 Task: Find connections with filter location Nuuk with filter topic #propertywith filter profile language French with filter current company Rotork with filter school Davangere University, Davangere with filter industry Community Development and Urban Planning with filter service category Date Entry with filter keywords title Safety Engineer
Action: Mouse moved to (325, 281)
Screenshot: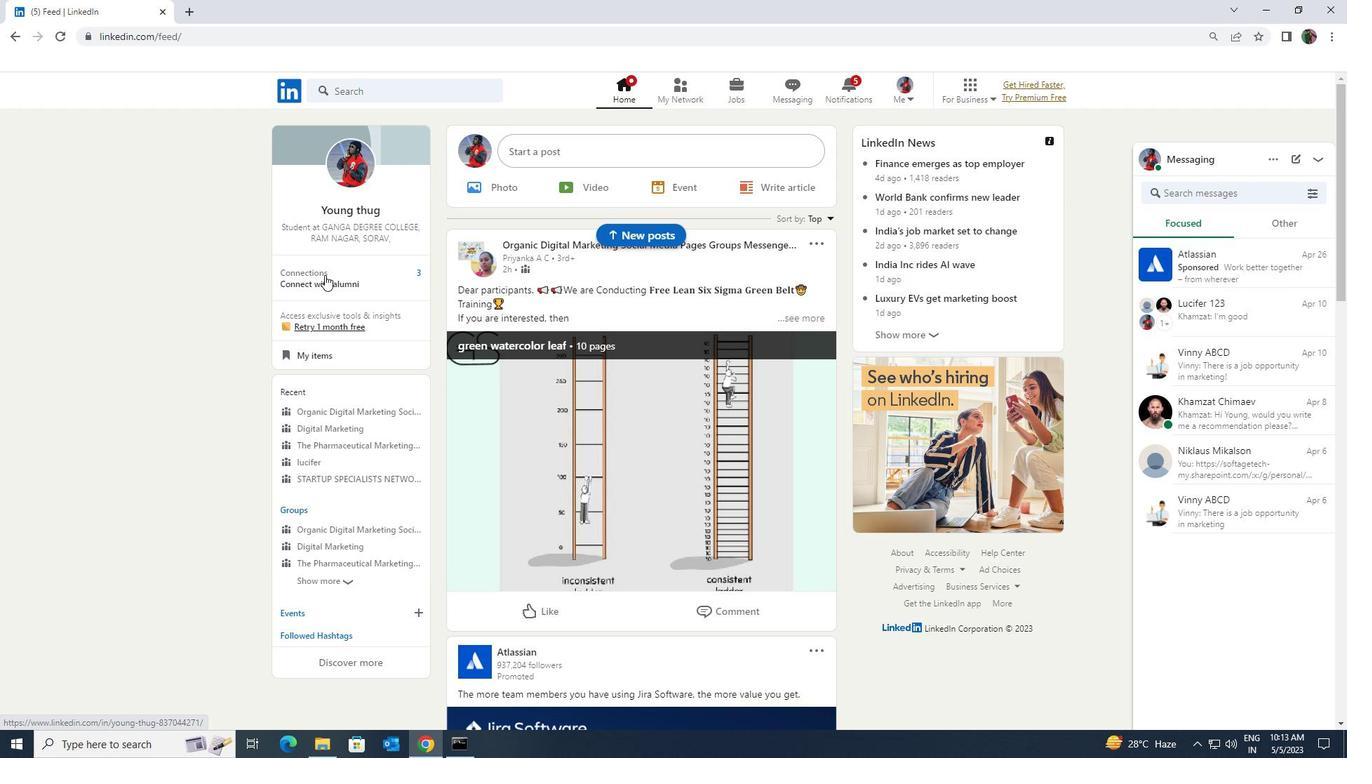
Action: Mouse pressed left at (325, 281)
Screenshot: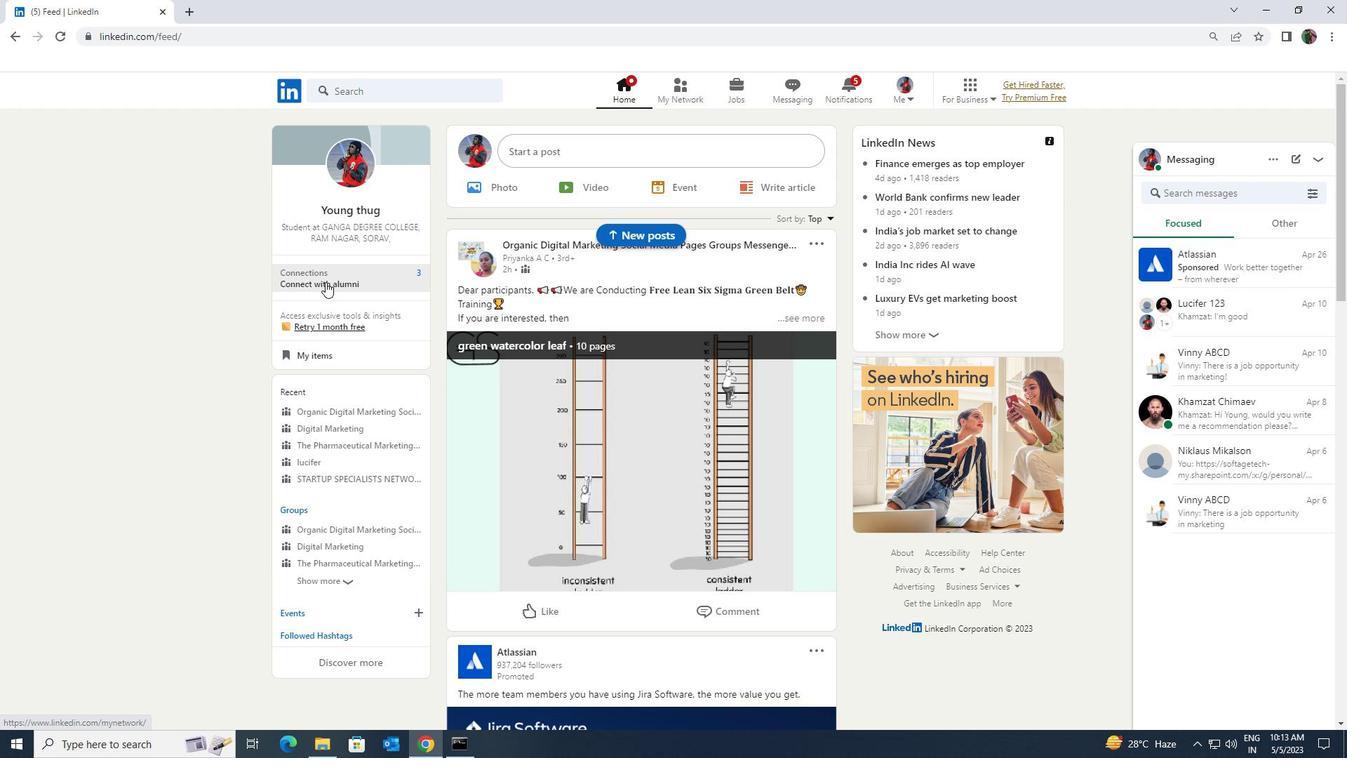 
Action: Mouse moved to (332, 170)
Screenshot: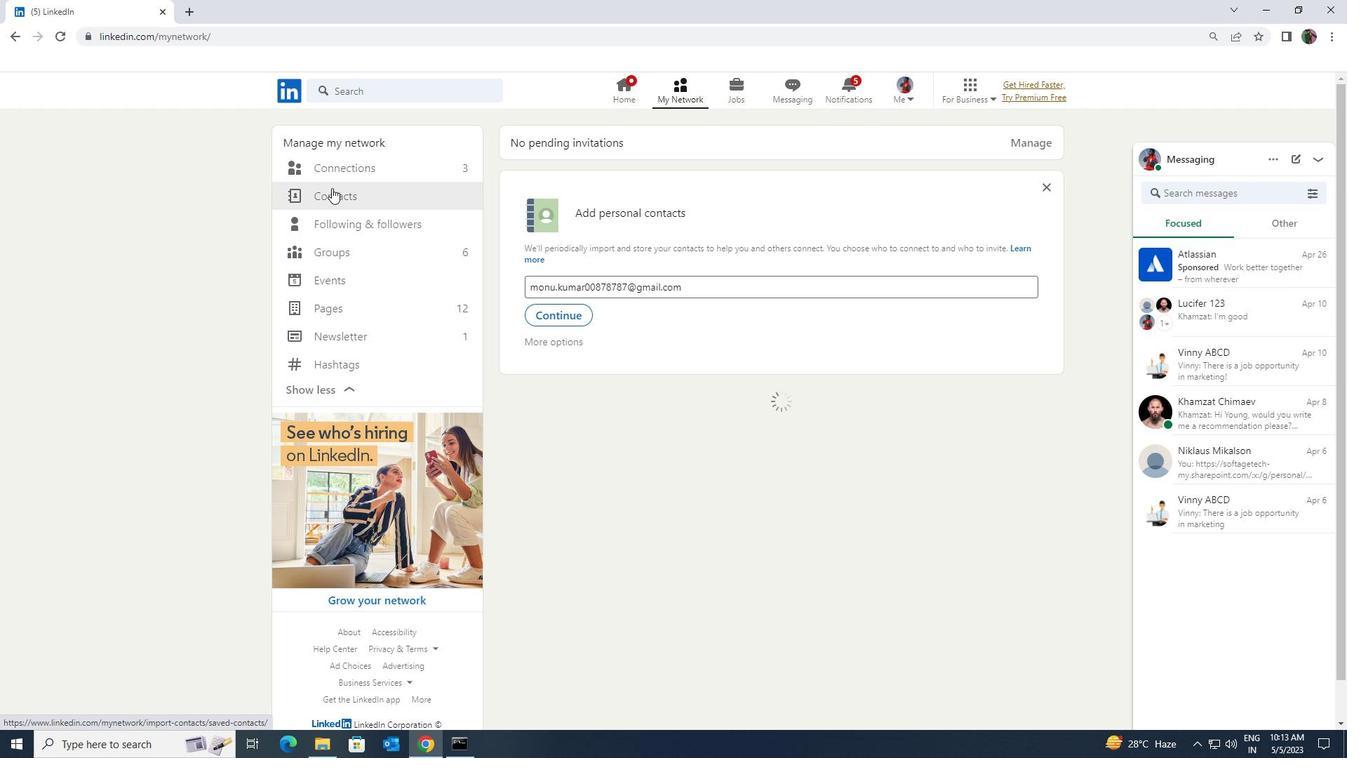 
Action: Mouse pressed left at (332, 170)
Screenshot: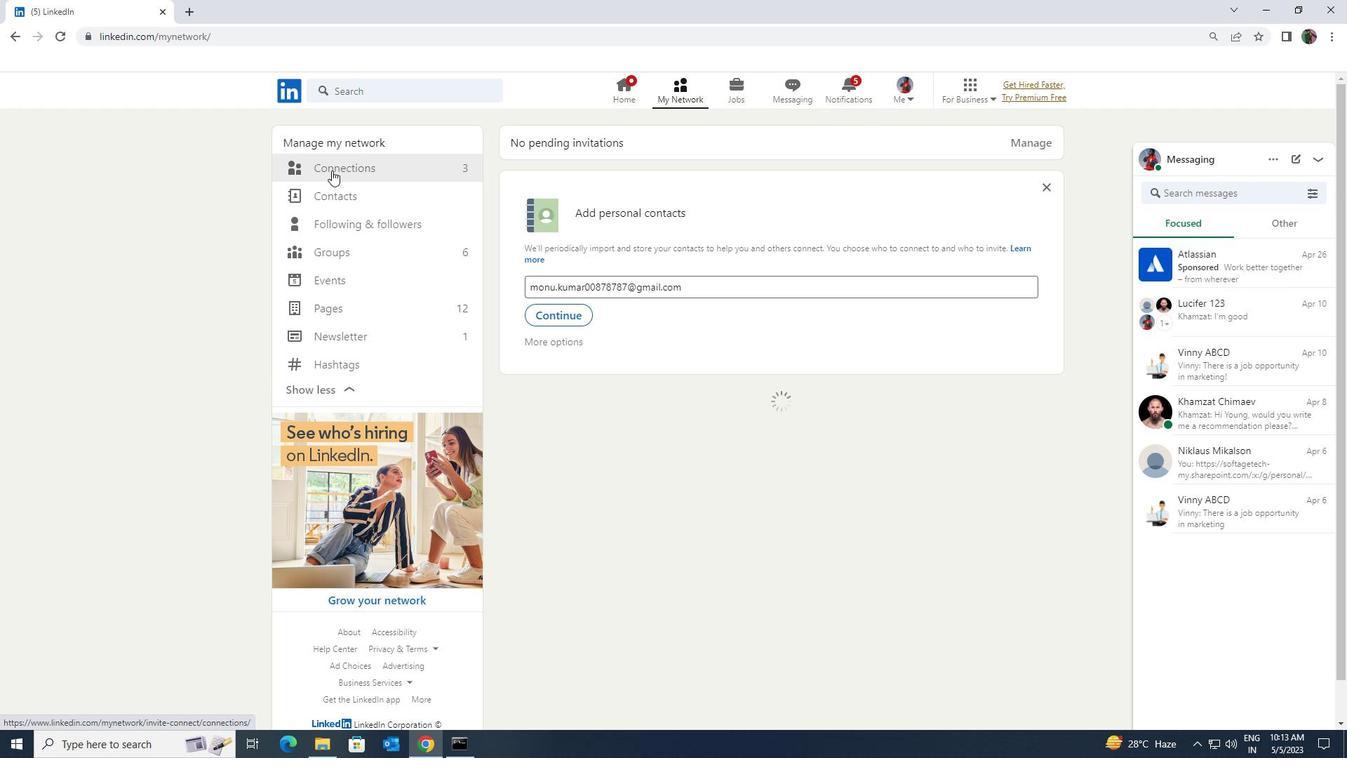 
Action: Mouse moved to (753, 169)
Screenshot: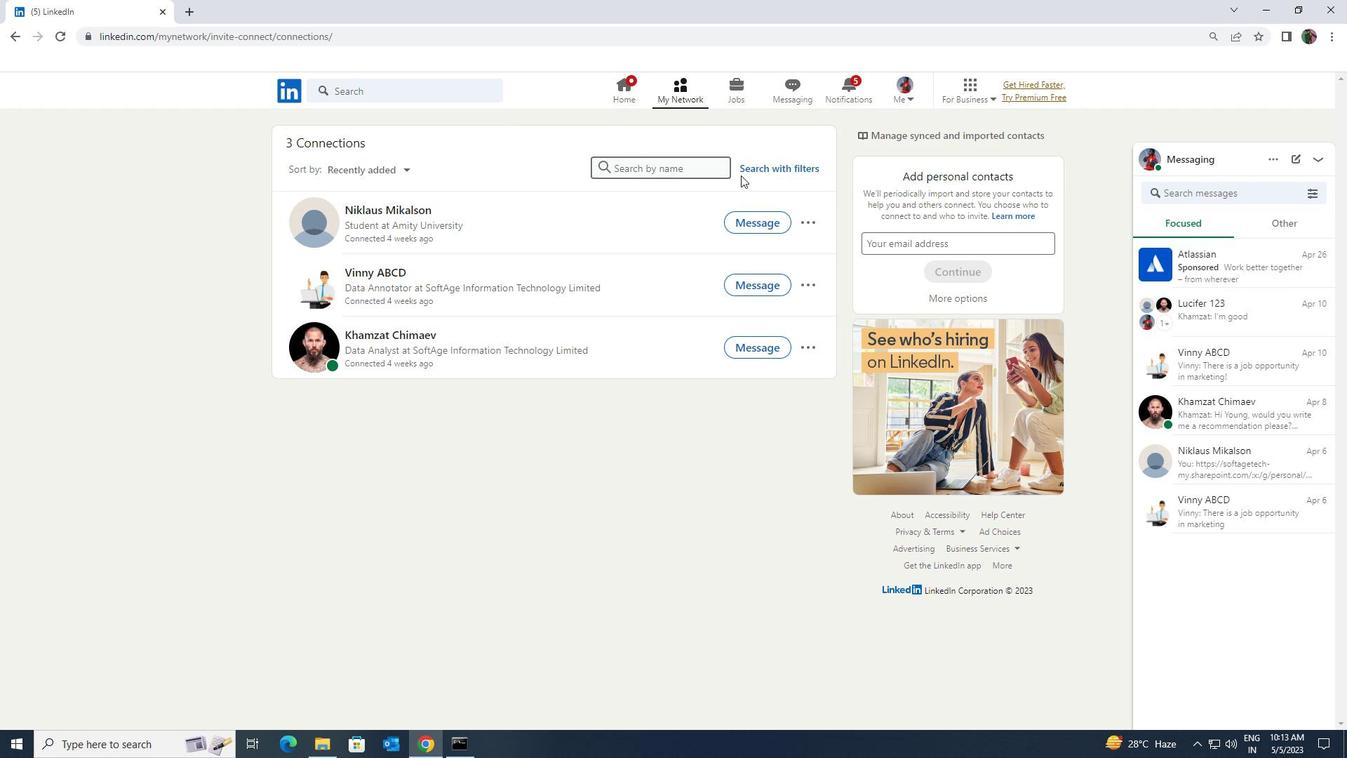
Action: Mouse pressed left at (753, 169)
Screenshot: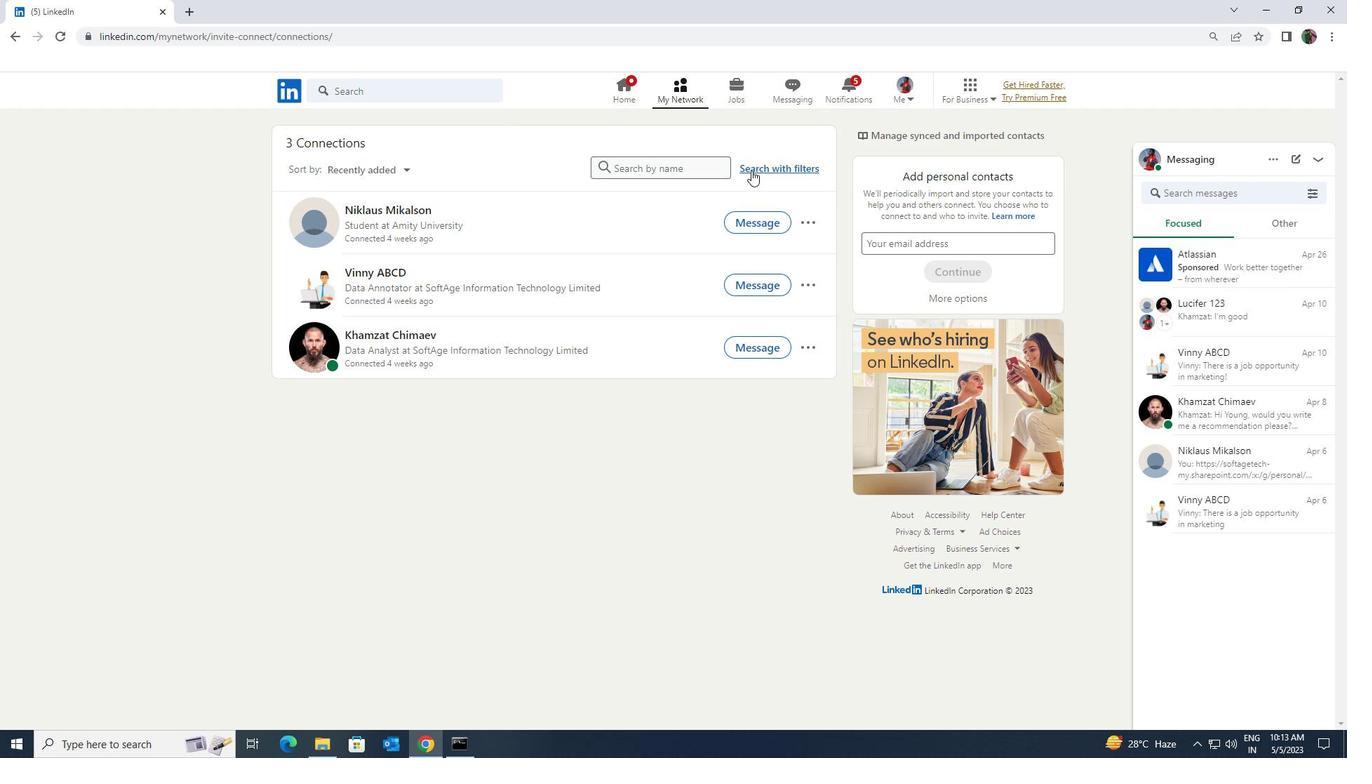 
Action: Mouse moved to (701, 133)
Screenshot: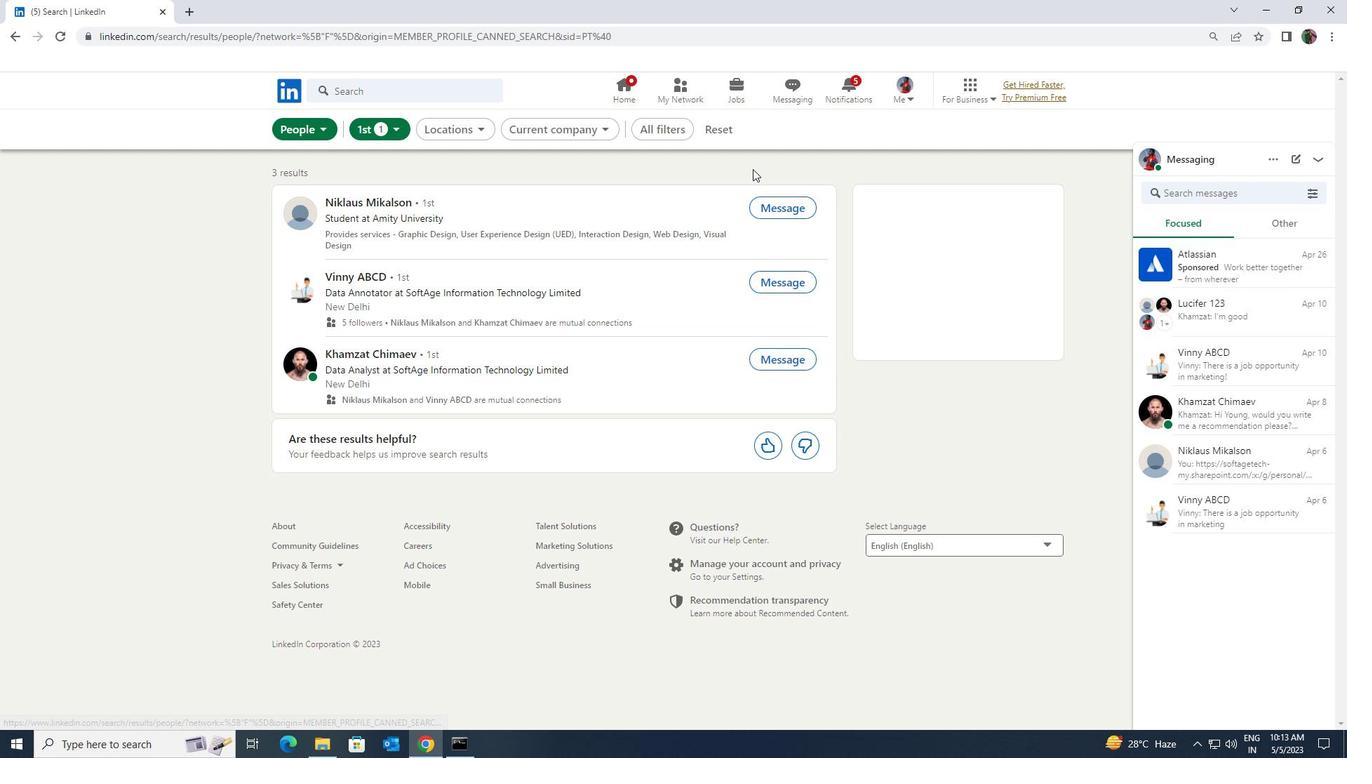 
Action: Mouse pressed left at (701, 133)
Screenshot: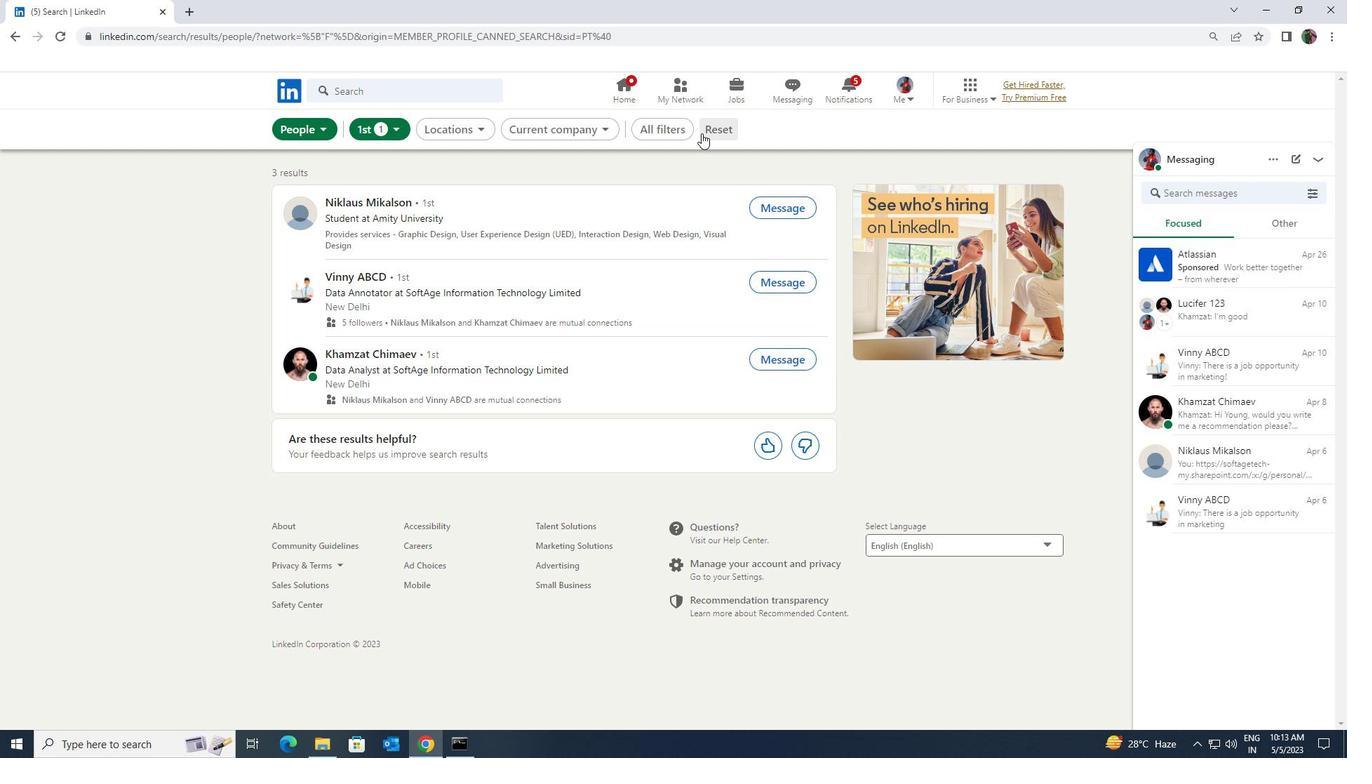 
Action: Mouse moved to (696, 131)
Screenshot: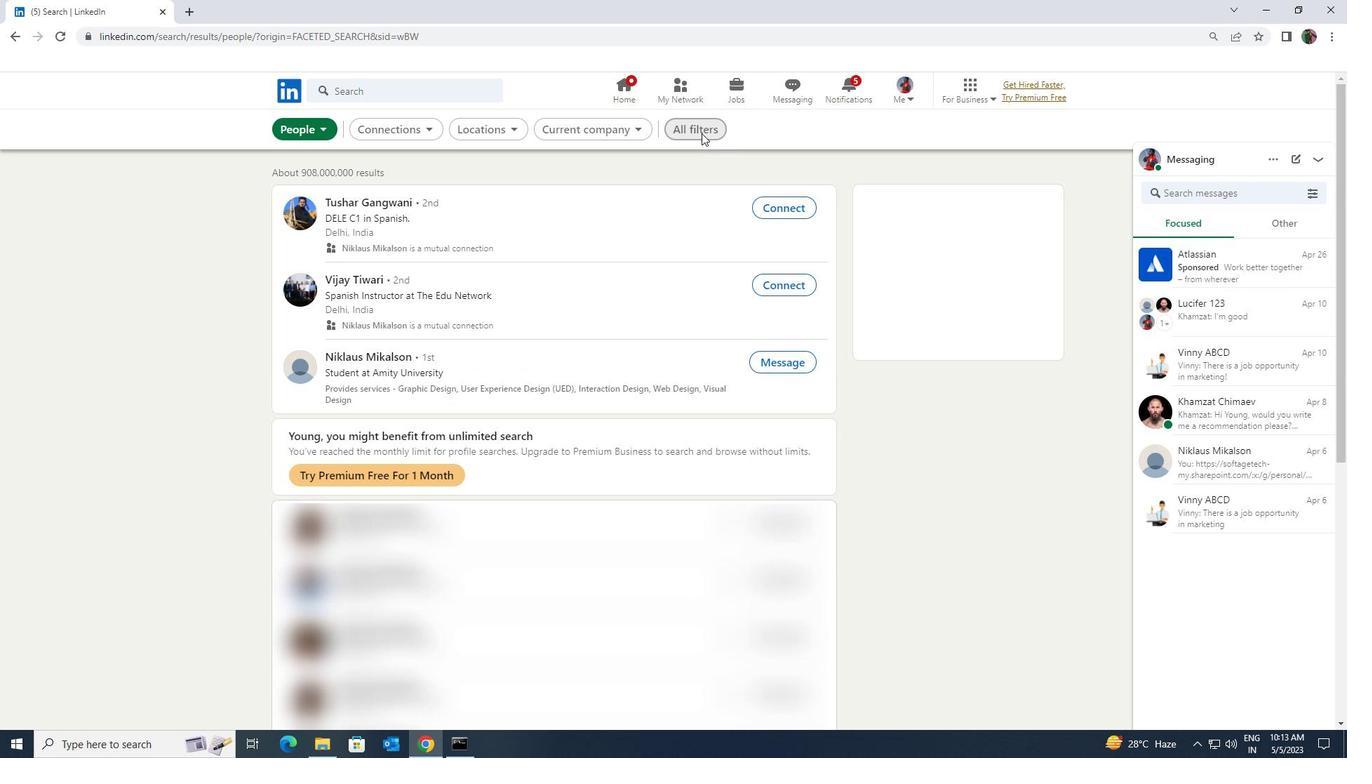 
Action: Mouse pressed left at (696, 131)
Screenshot: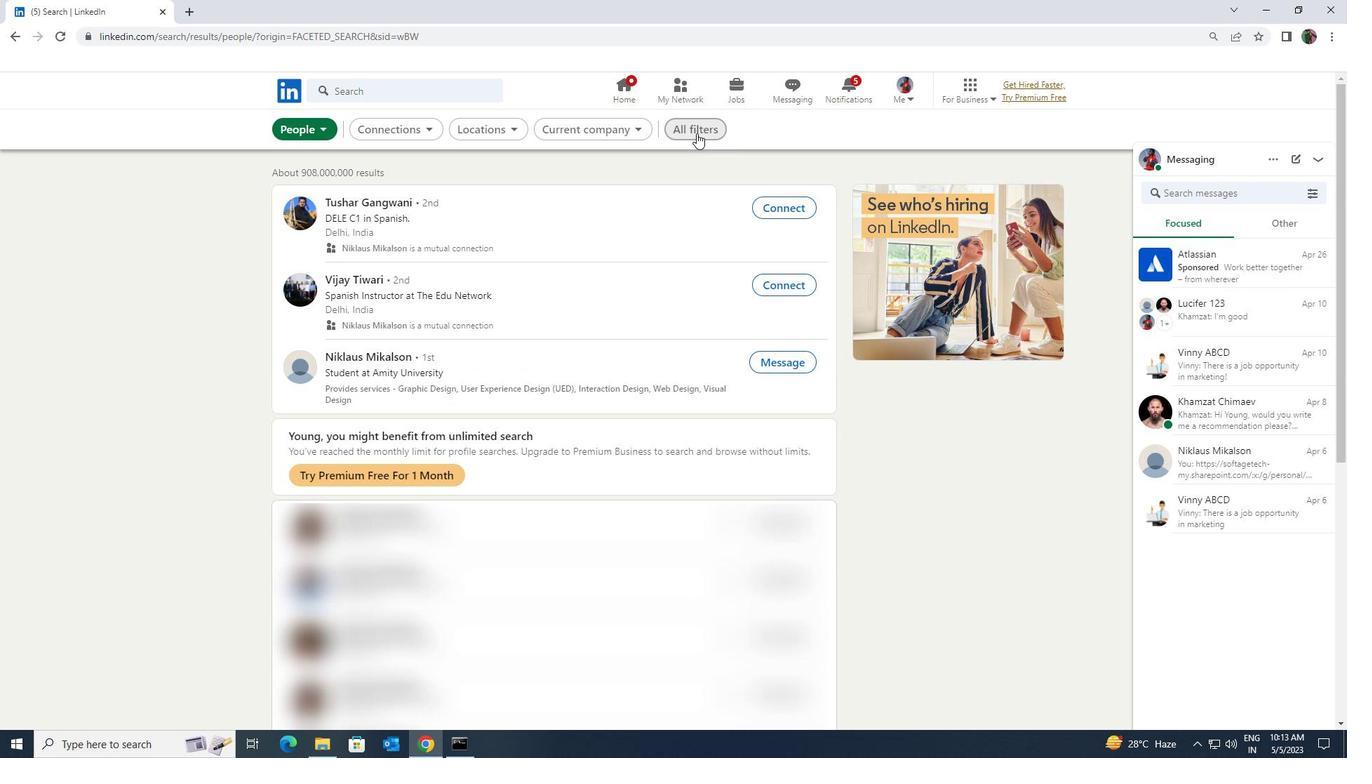 
Action: Mouse moved to (1163, 544)
Screenshot: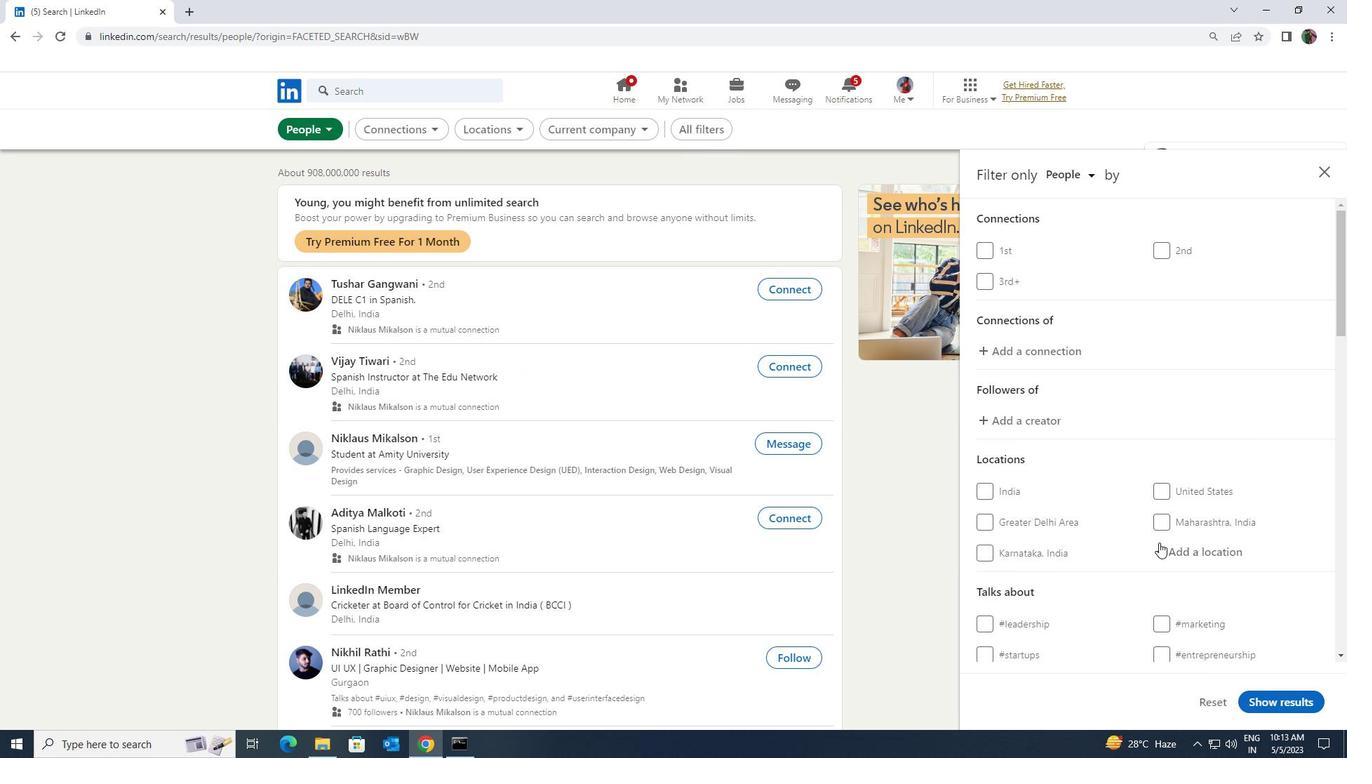 
Action: Mouse pressed left at (1163, 544)
Screenshot: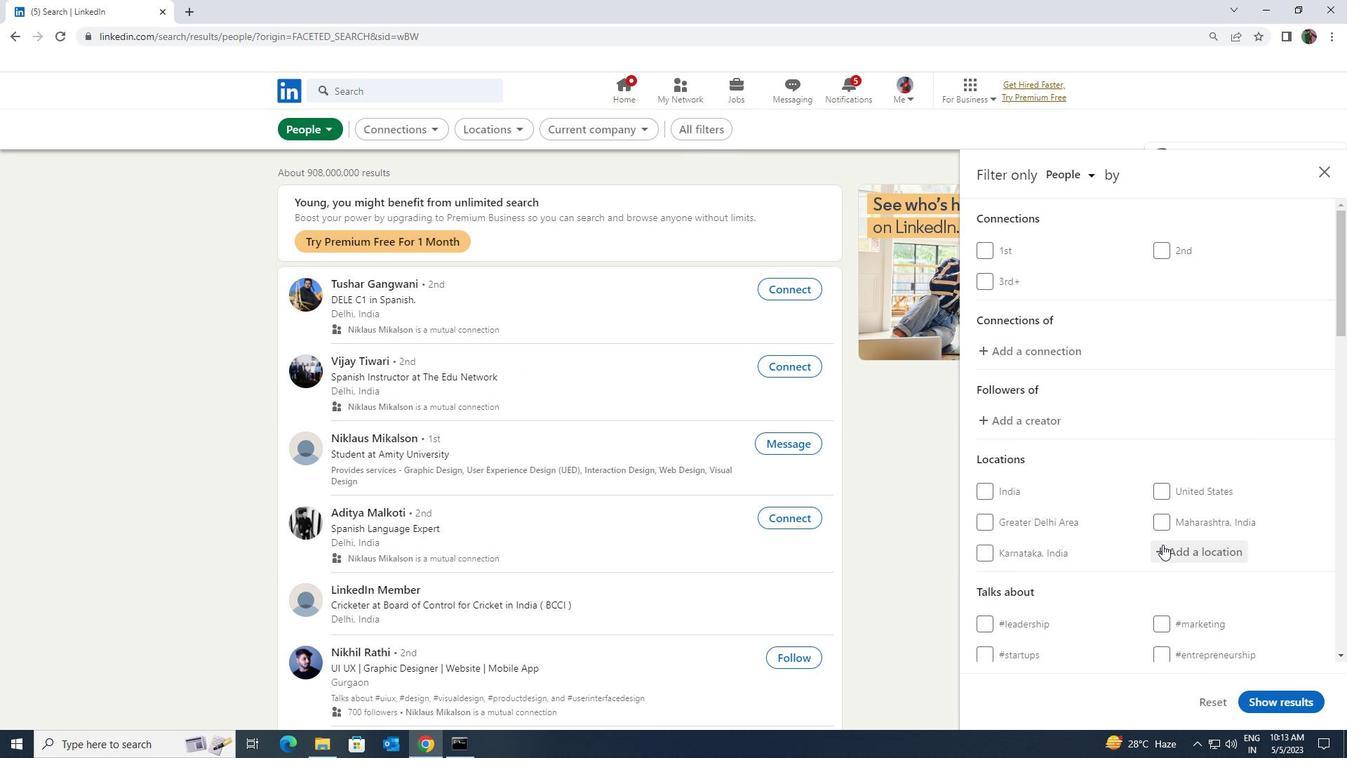 
Action: Mouse moved to (1151, 536)
Screenshot: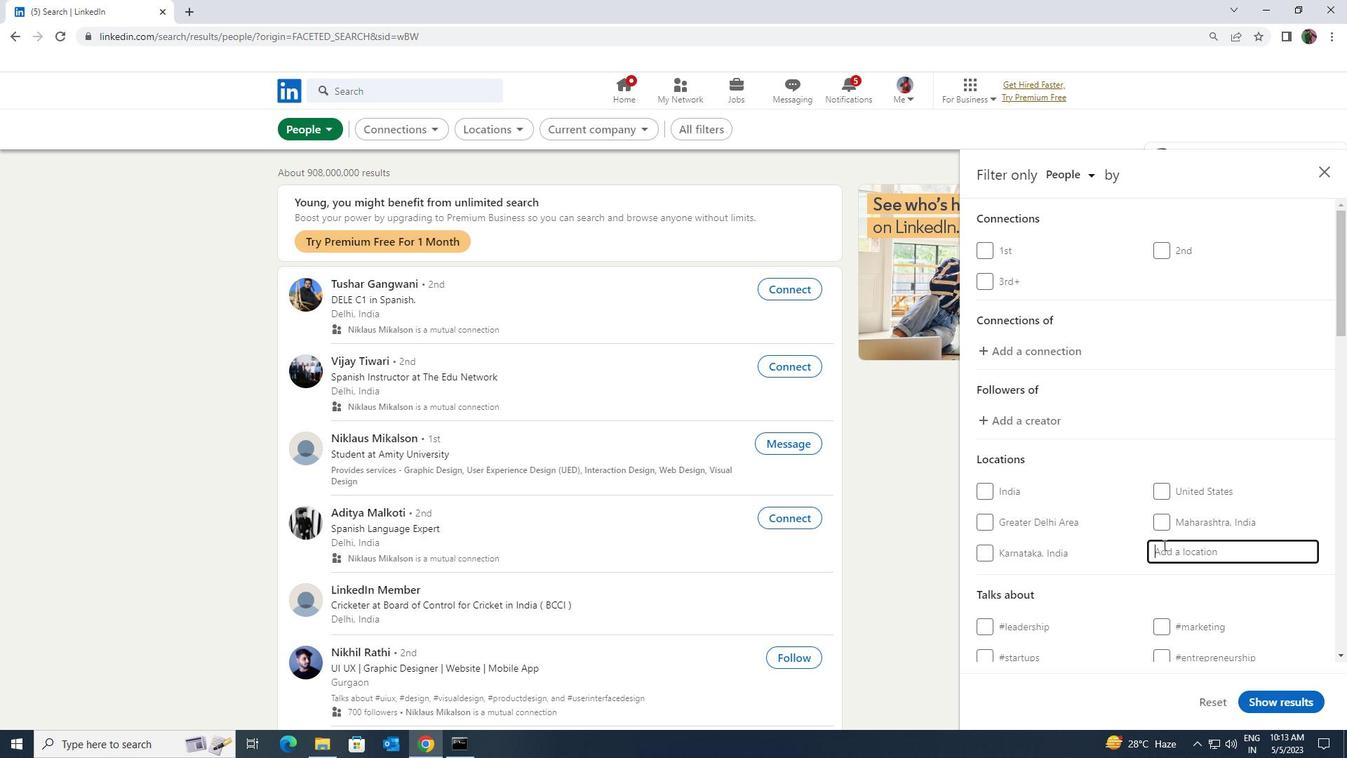 
Action: Key pressed <Key.shift>NUUK
Screenshot: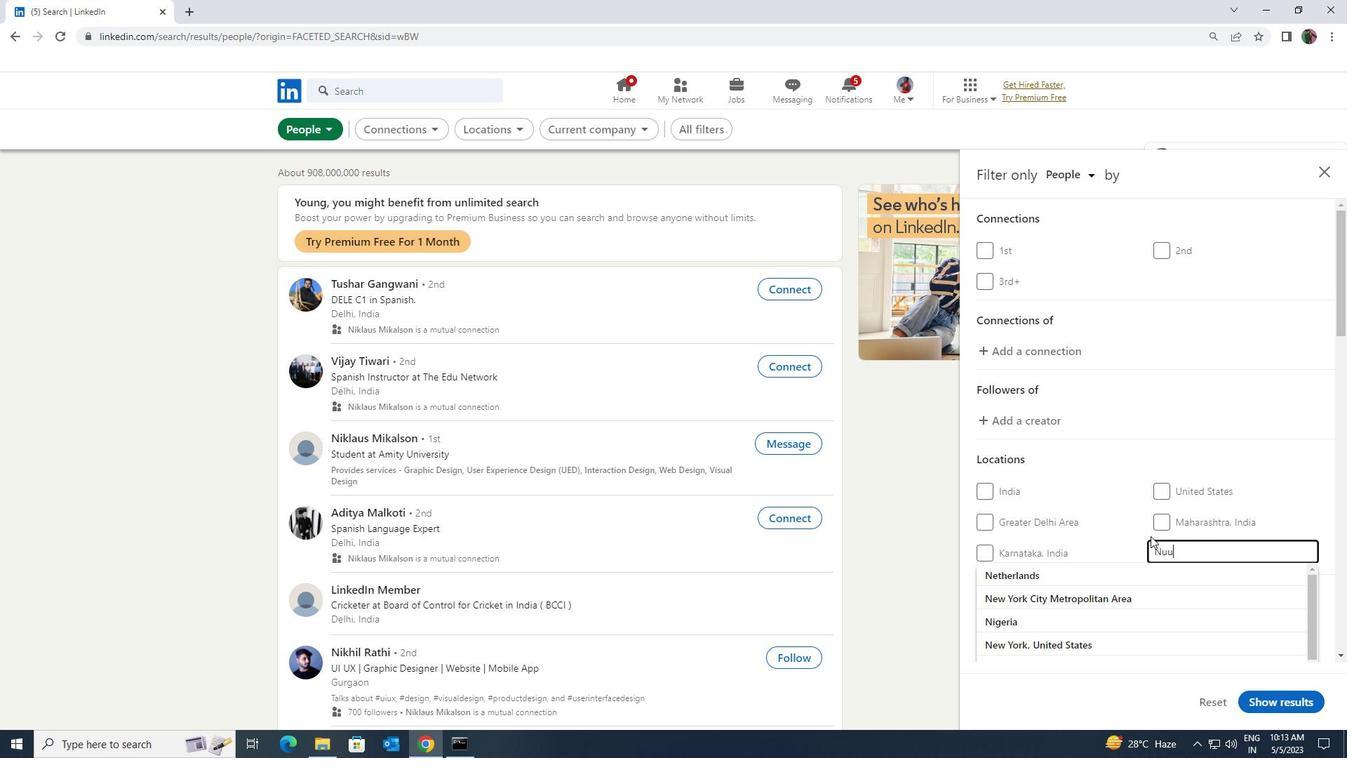 
Action: Mouse moved to (1151, 536)
Screenshot: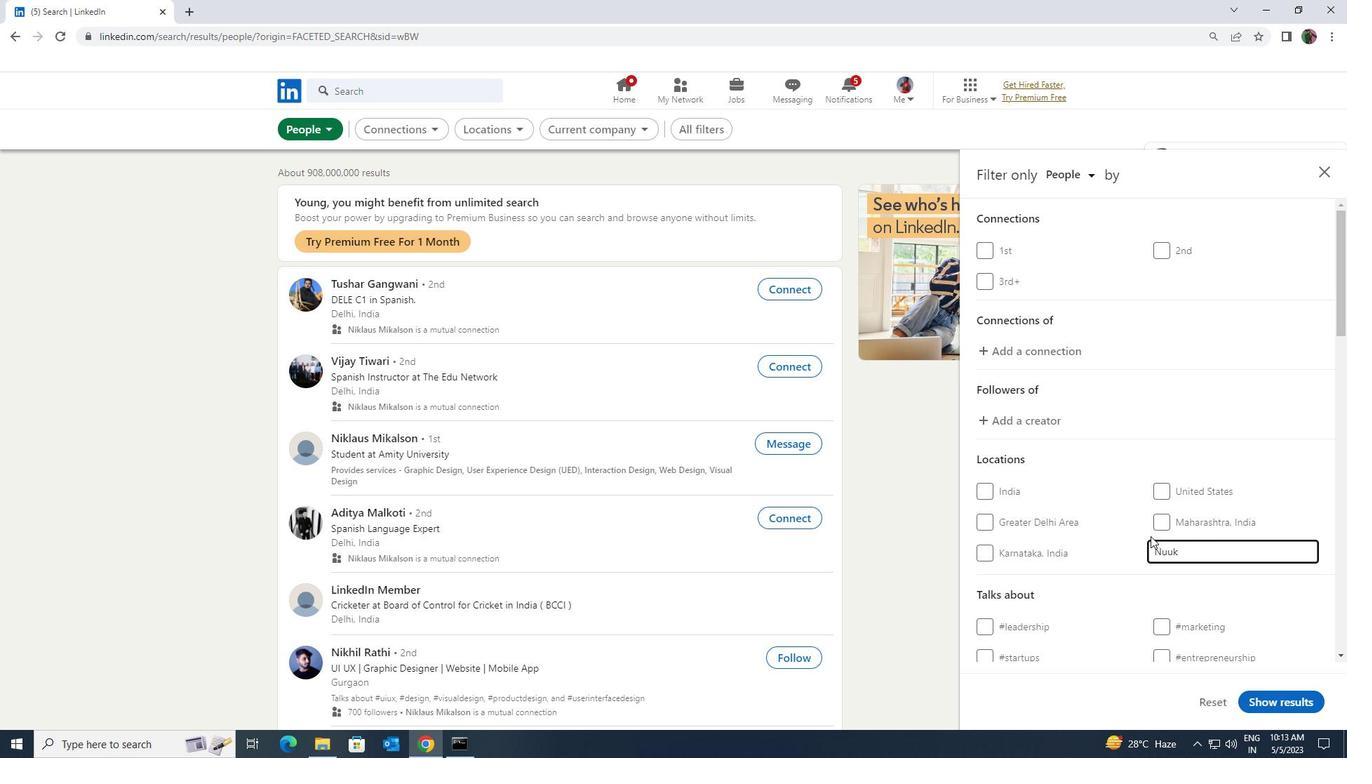 
Action: Key pressed <Key.enter>
Screenshot: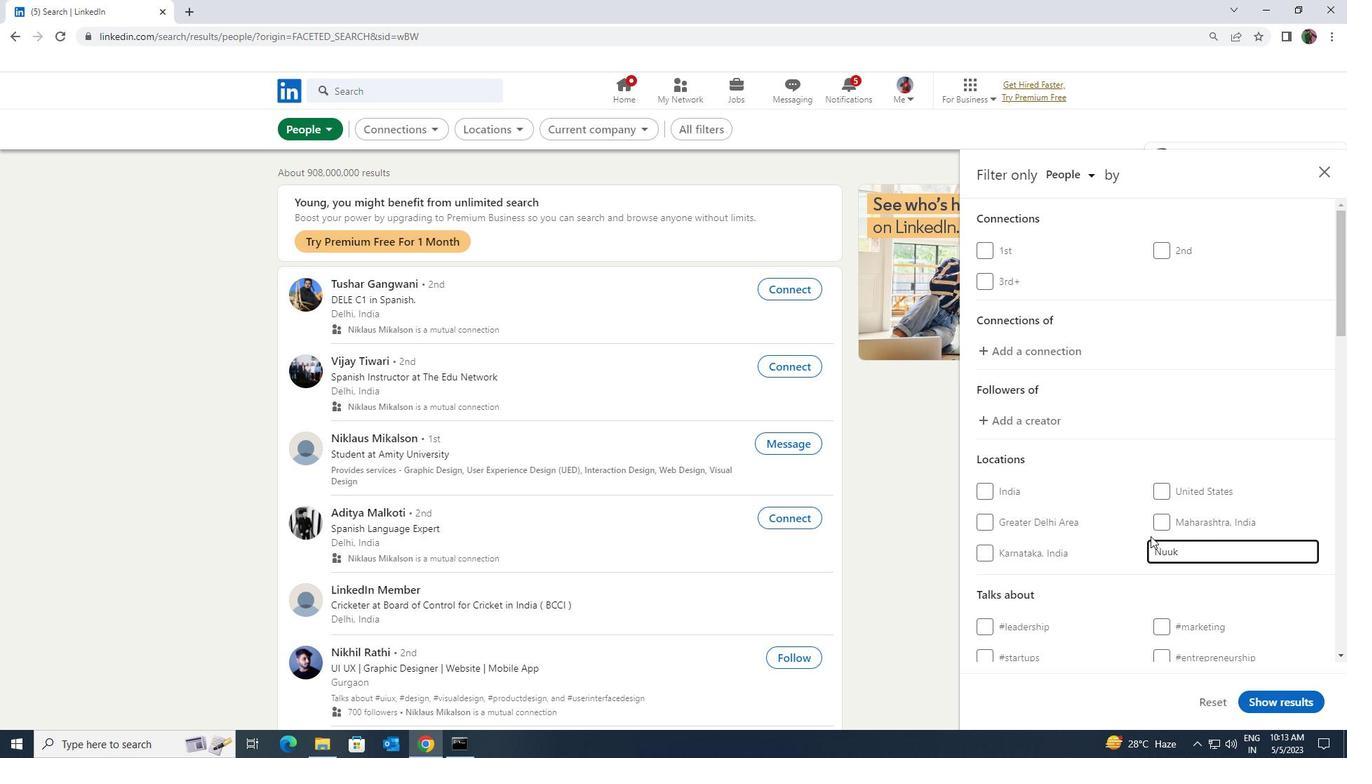 
Action: Mouse moved to (1146, 534)
Screenshot: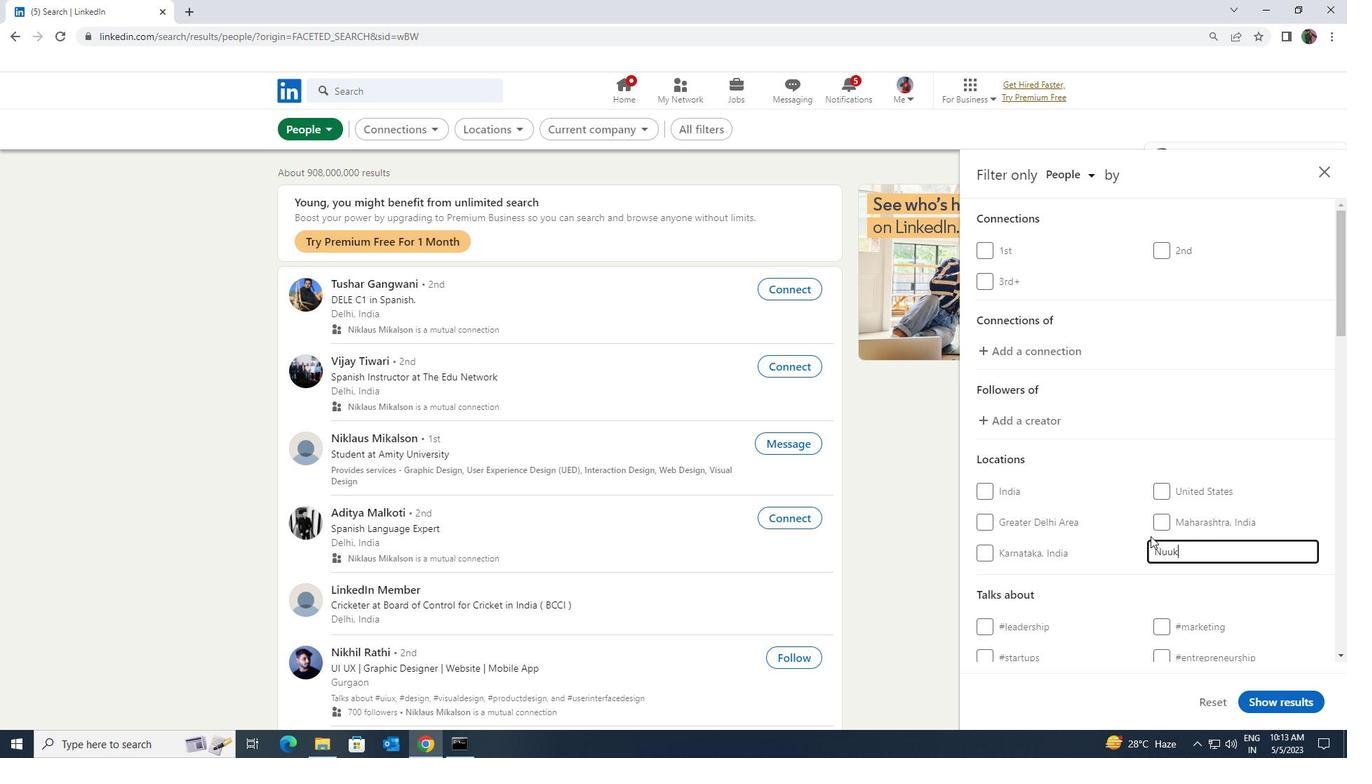 
Action: Mouse scrolled (1146, 534) with delta (0, 0)
Screenshot: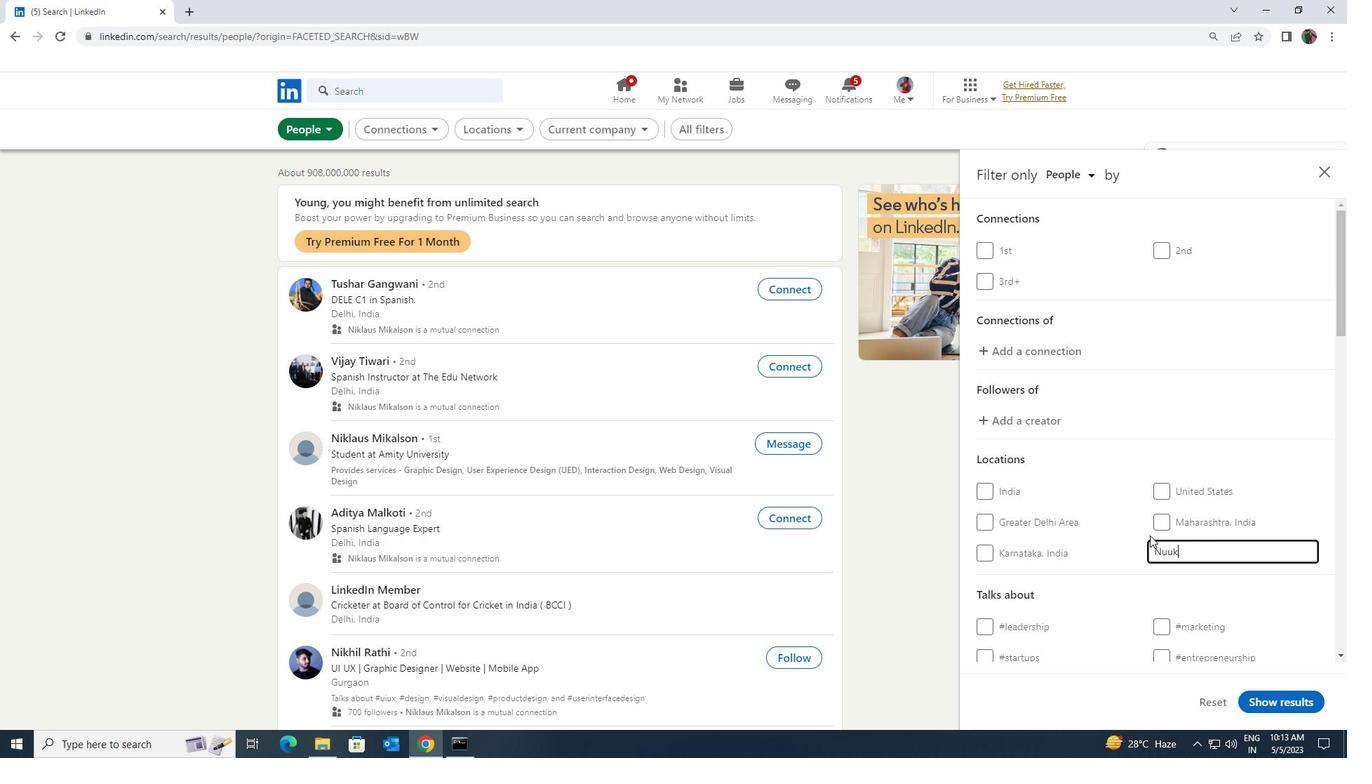 
Action: Mouse scrolled (1146, 534) with delta (0, 0)
Screenshot: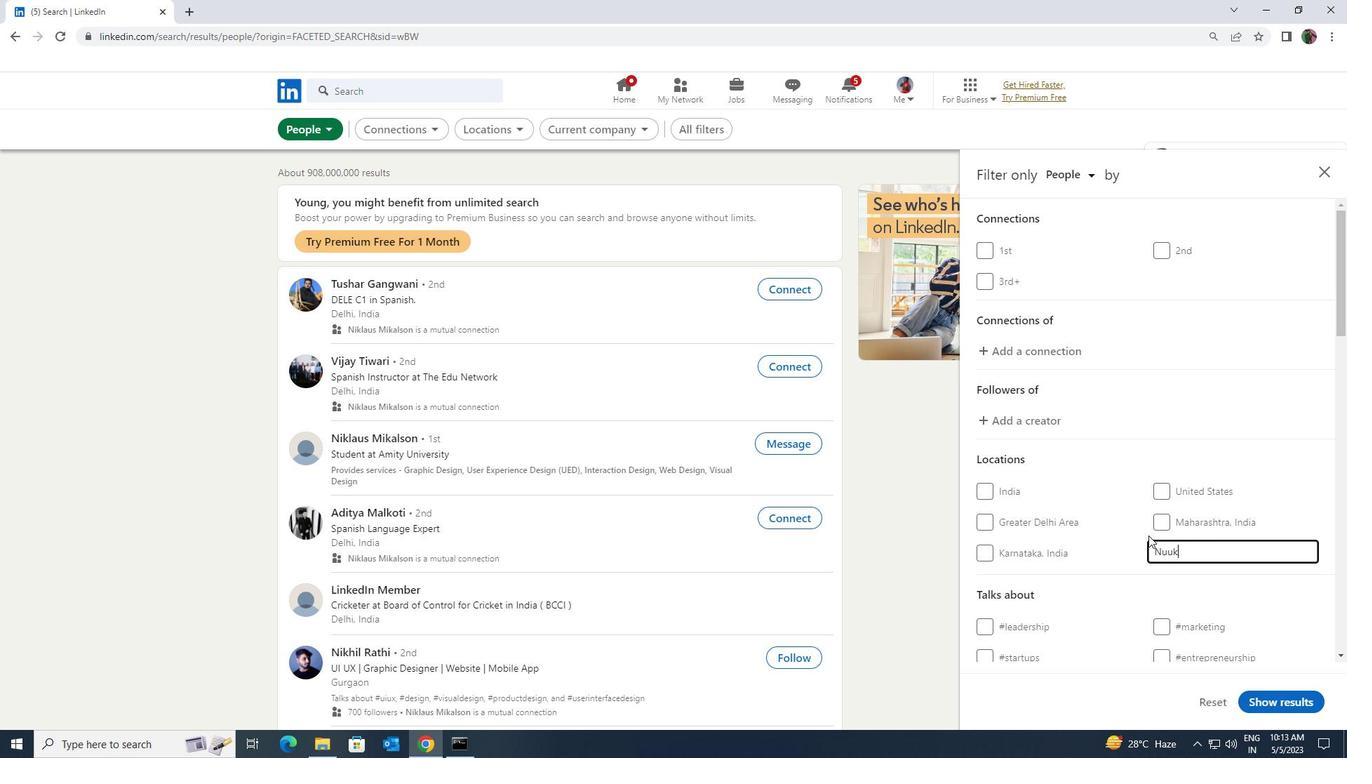 
Action: Mouse moved to (1154, 539)
Screenshot: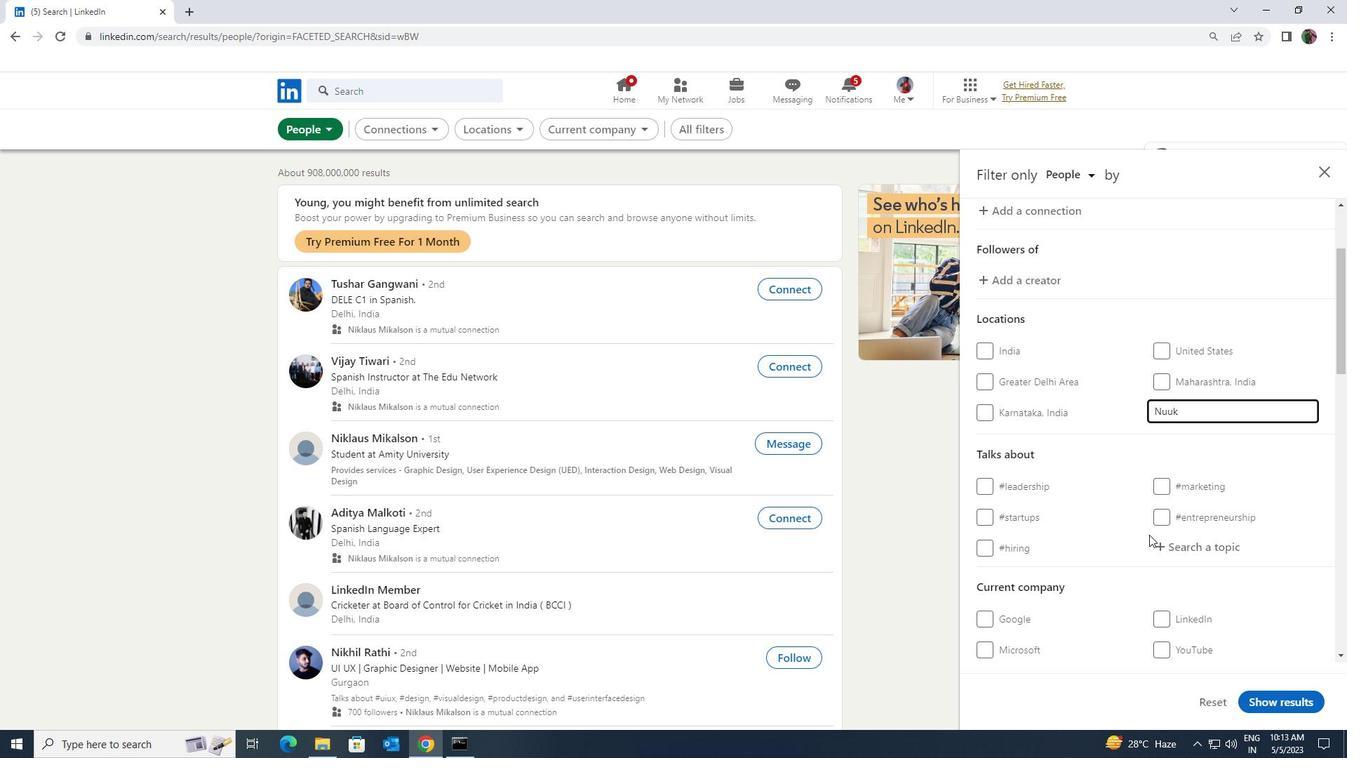 
Action: Mouse pressed left at (1154, 539)
Screenshot: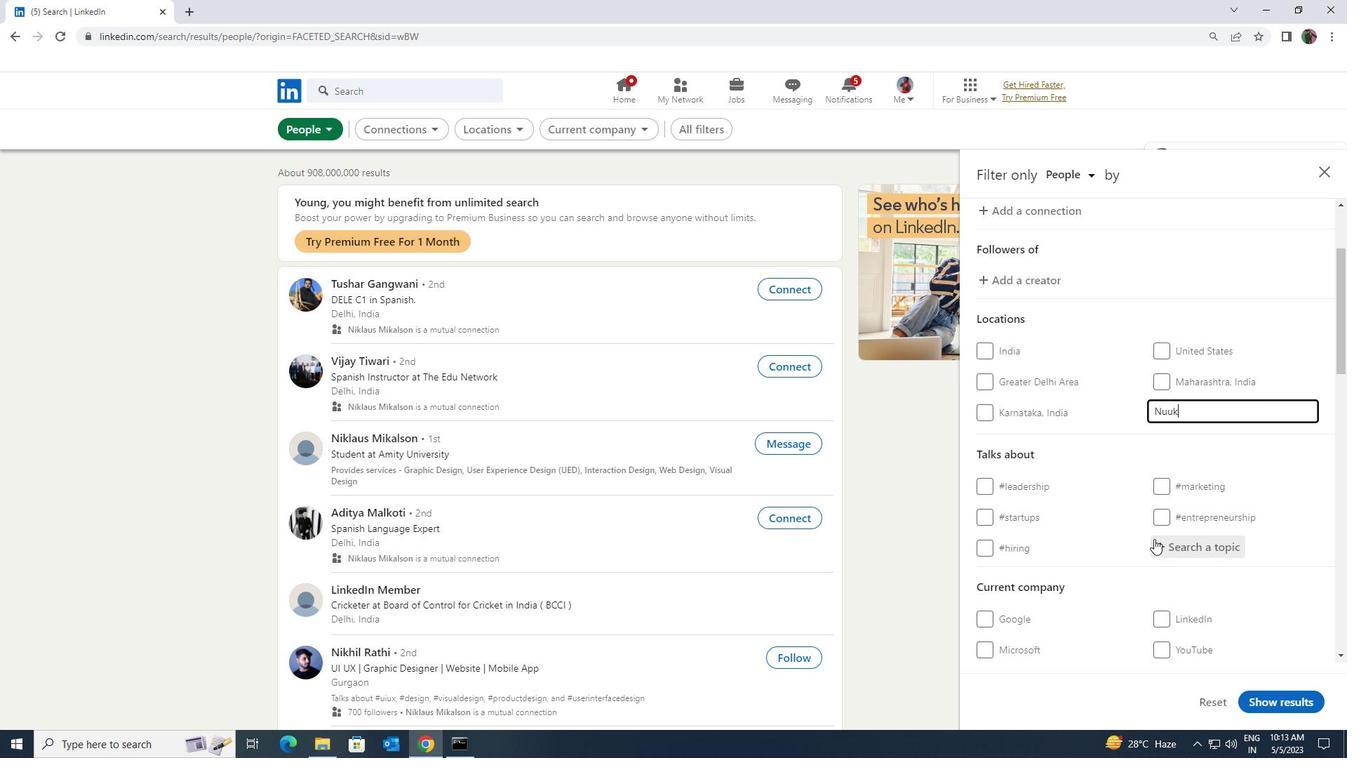 
Action: Mouse moved to (1154, 543)
Screenshot: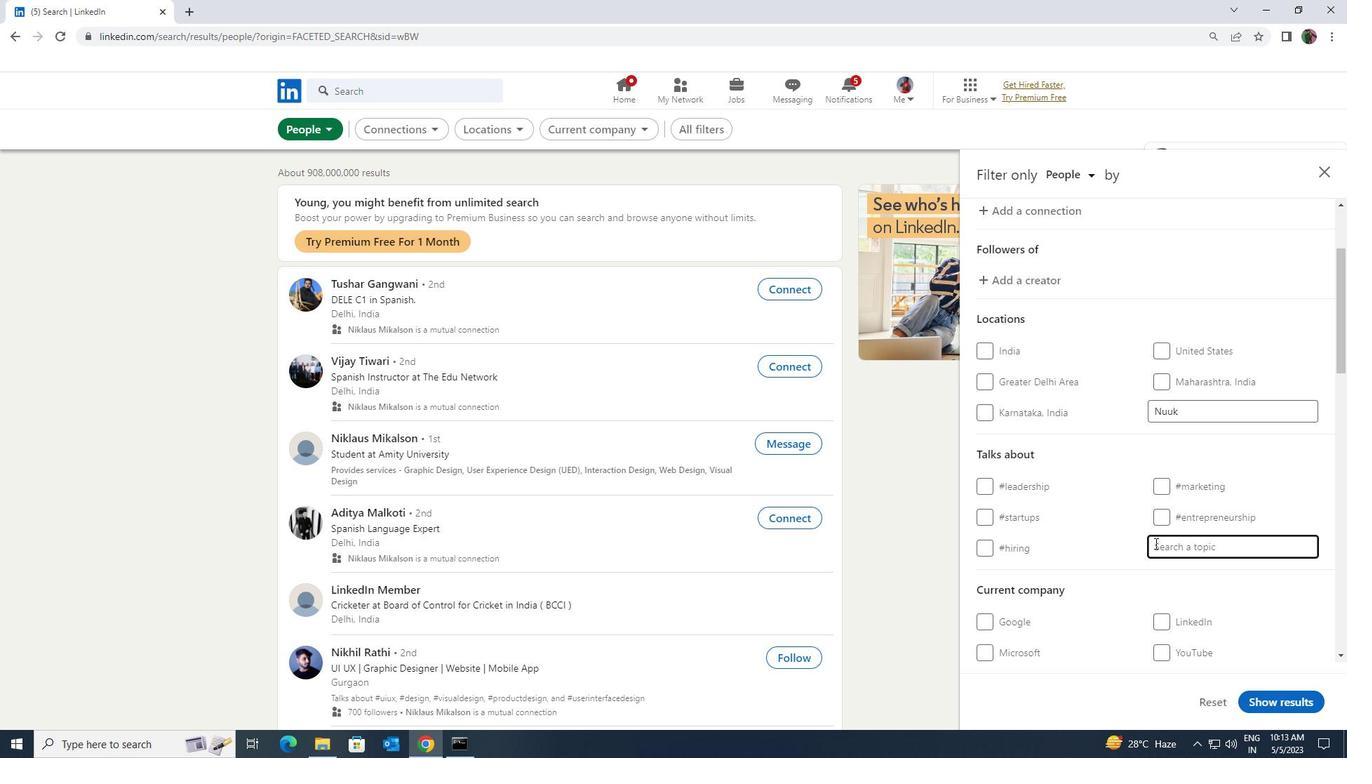 
Action: Key pressed <Key.shift><Key.shift><Key.shift><Key.shift>PROPERTY
Screenshot: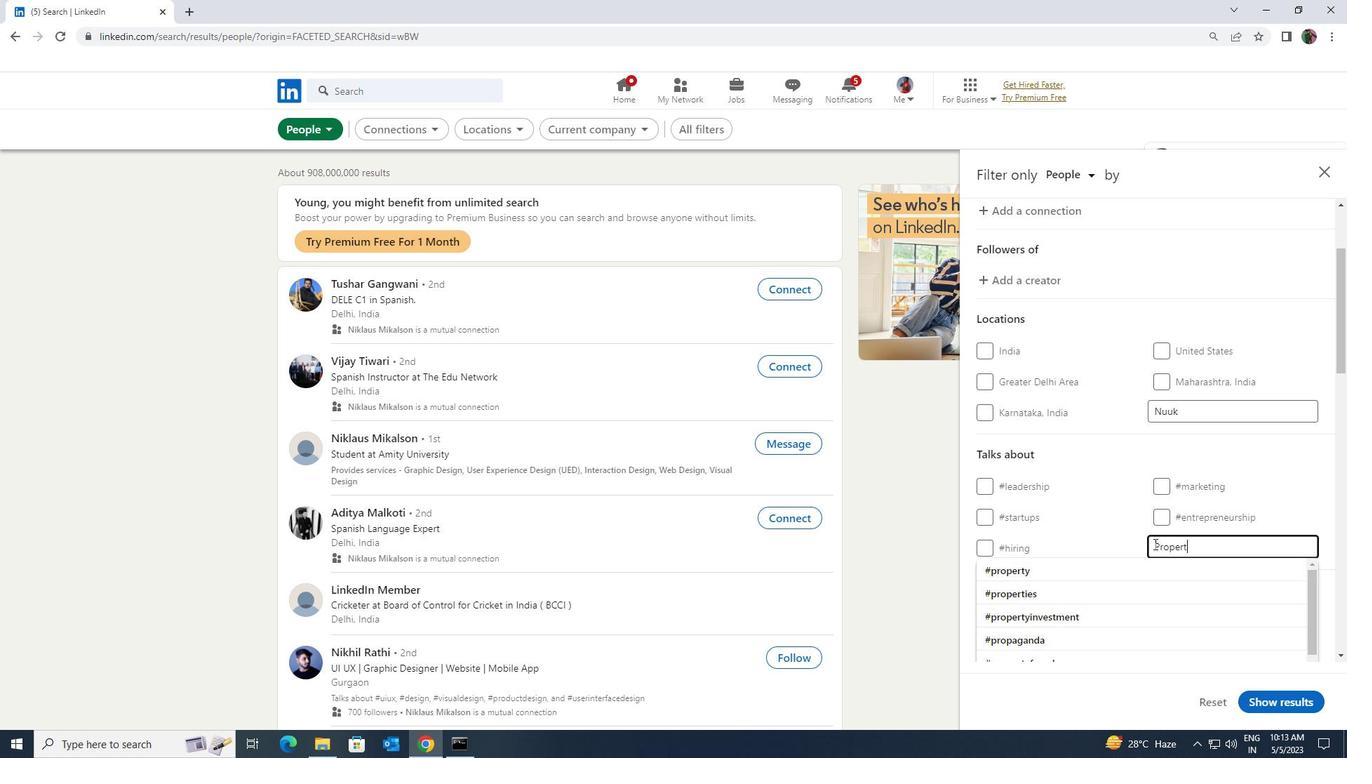 
Action: Mouse moved to (1130, 586)
Screenshot: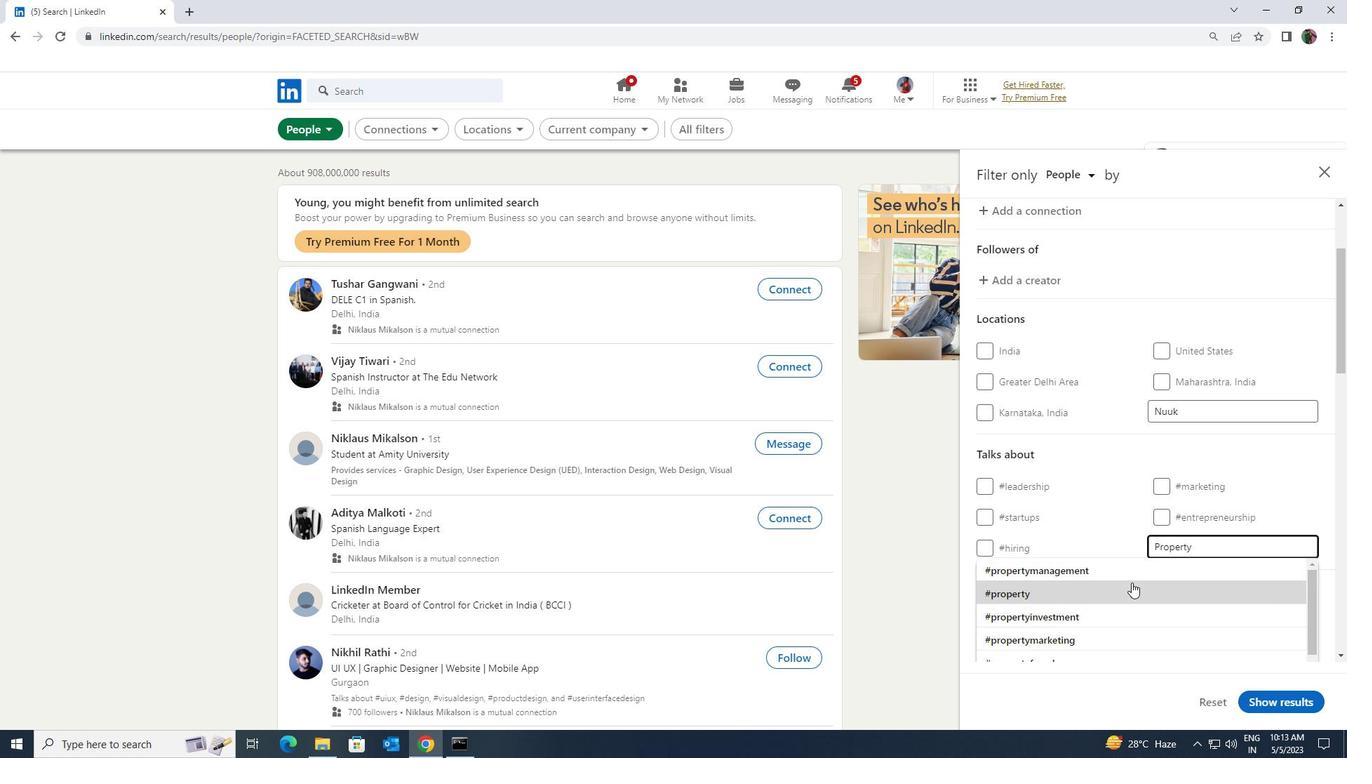 
Action: Mouse pressed left at (1130, 586)
Screenshot: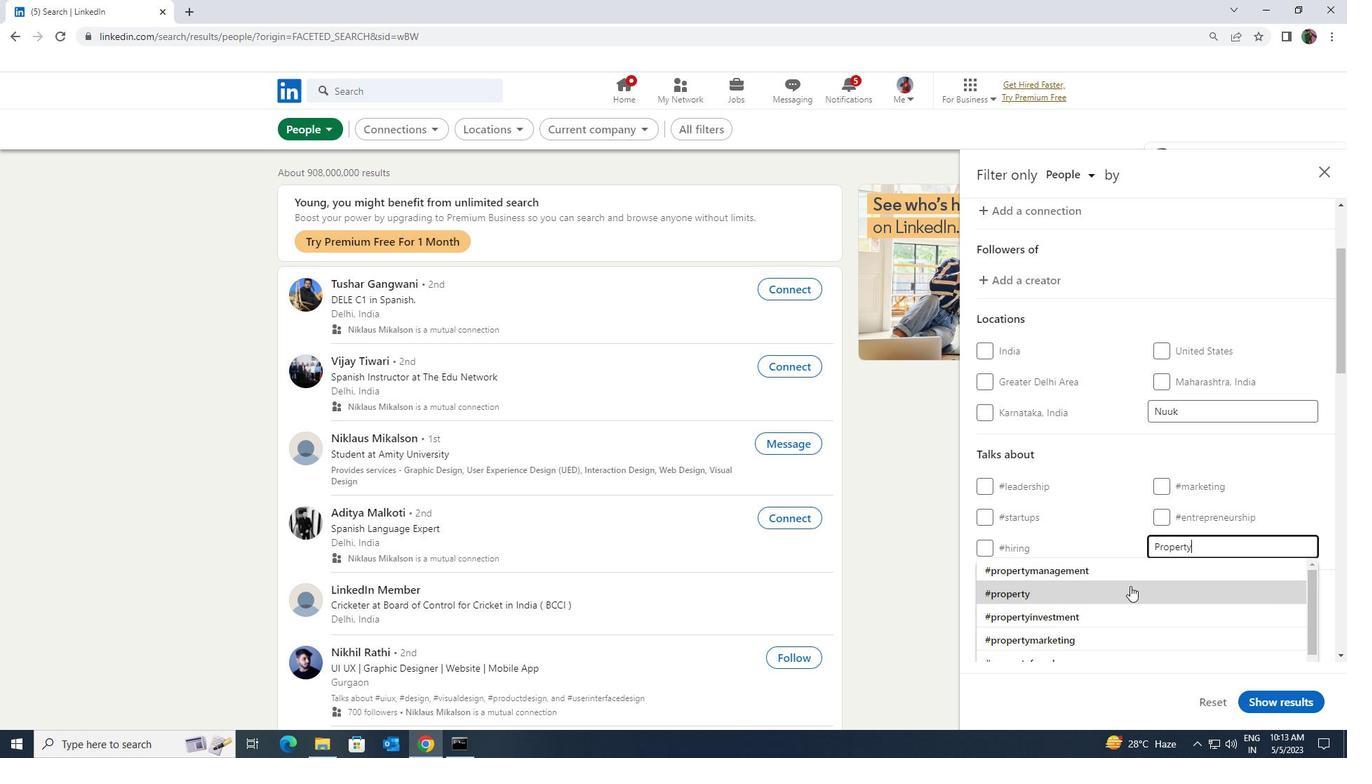 
Action: Mouse scrolled (1130, 585) with delta (0, 0)
Screenshot: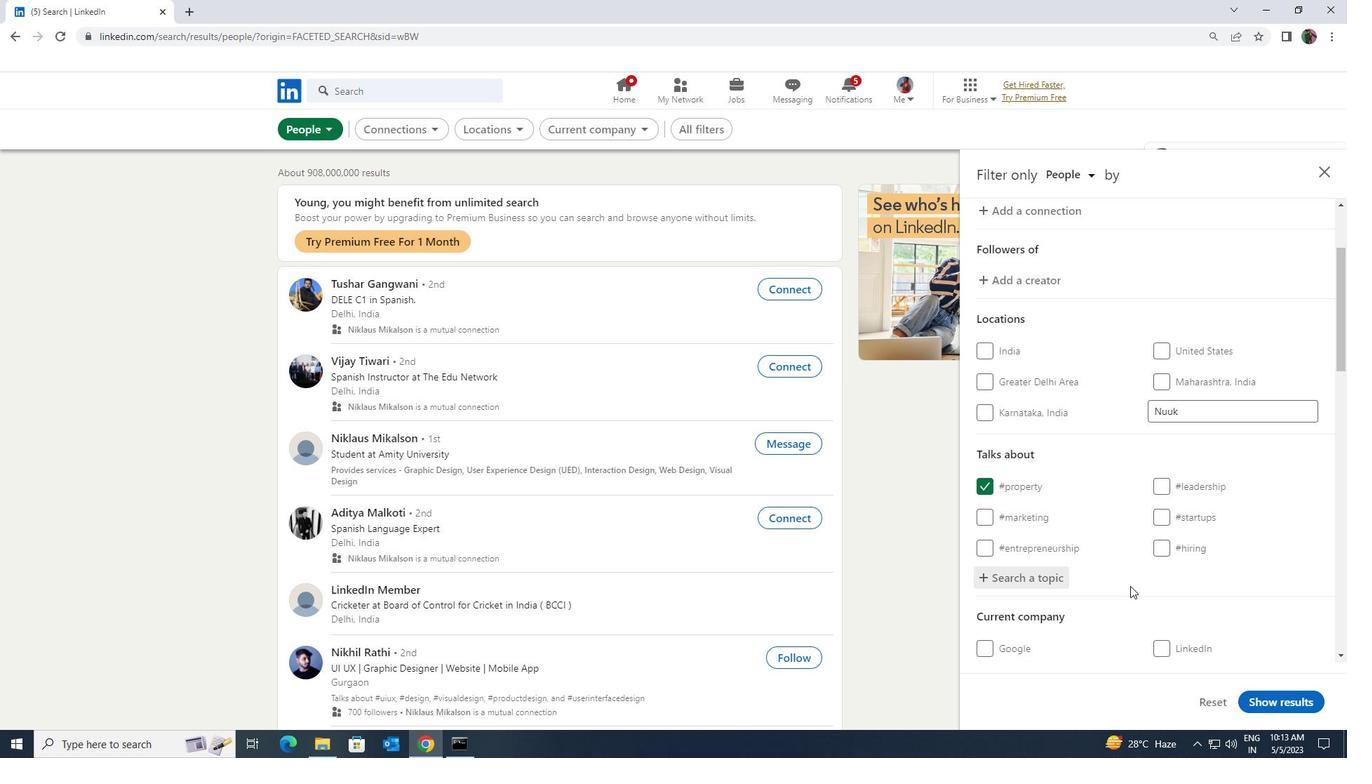 
Action: Mouse scrolled (1130, 585) with delta (0, 0)
Screenshot: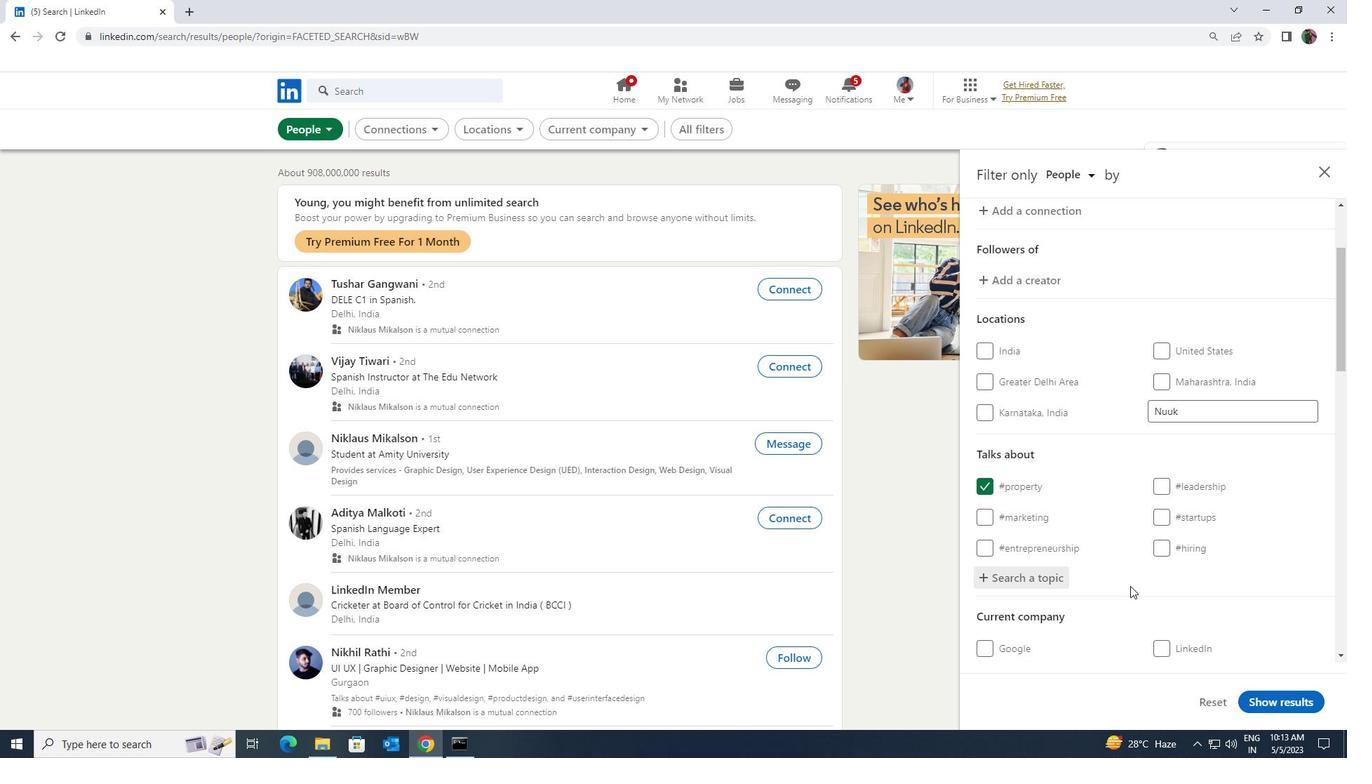 
Action: Mouse scrolled (1130, 585) with delta (0, 0)
Screenshot: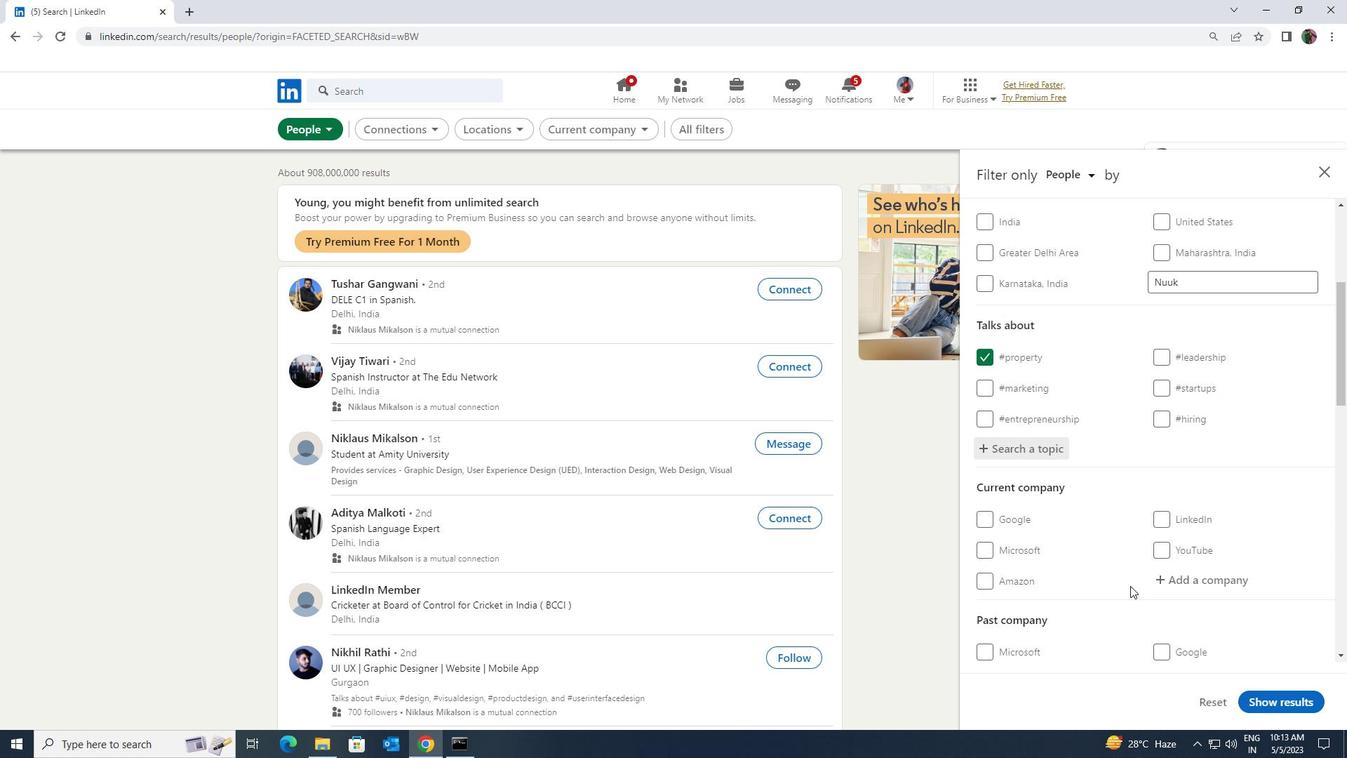 
Action: Mouse scrolled (1130, 585) with delta (0, 0)
Screenshot: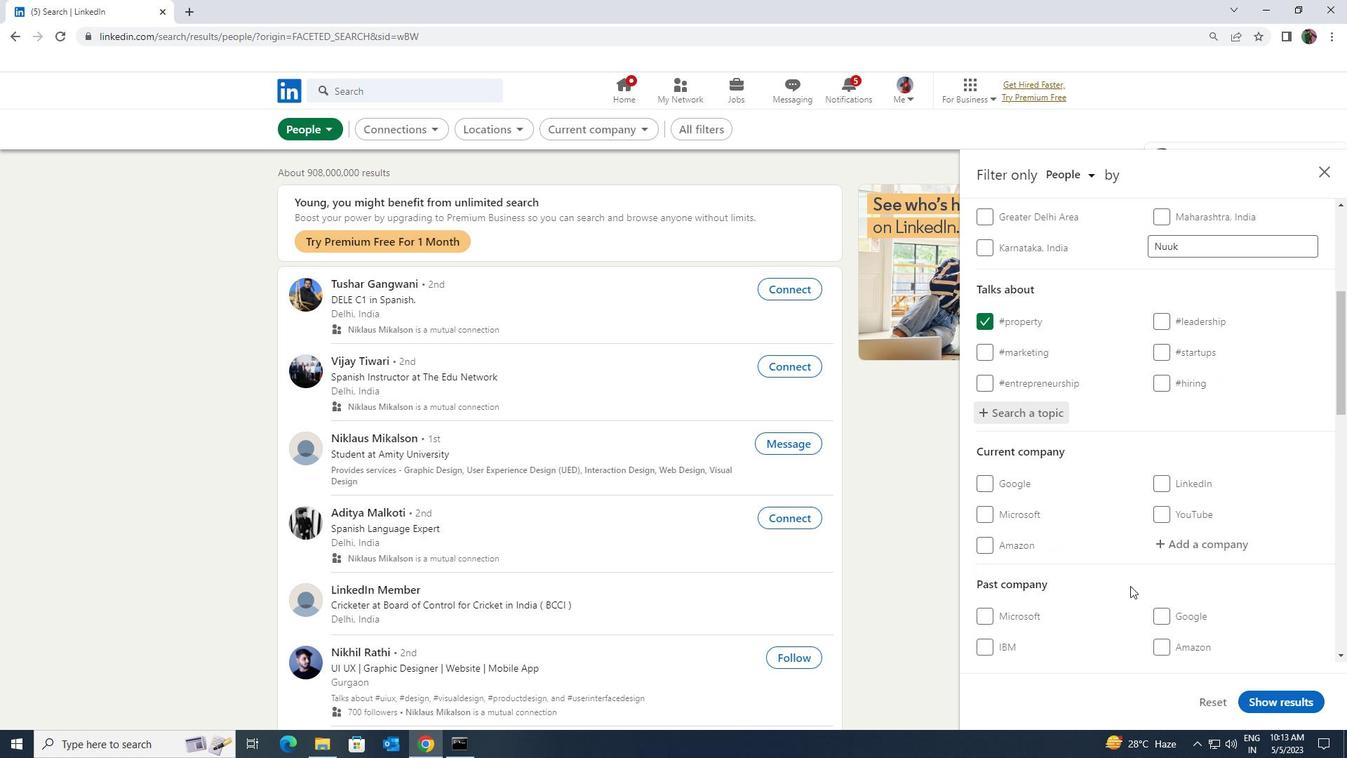 
Action: Mouse scrolled (1130, 585) with delta (0, 0)
Screenshot: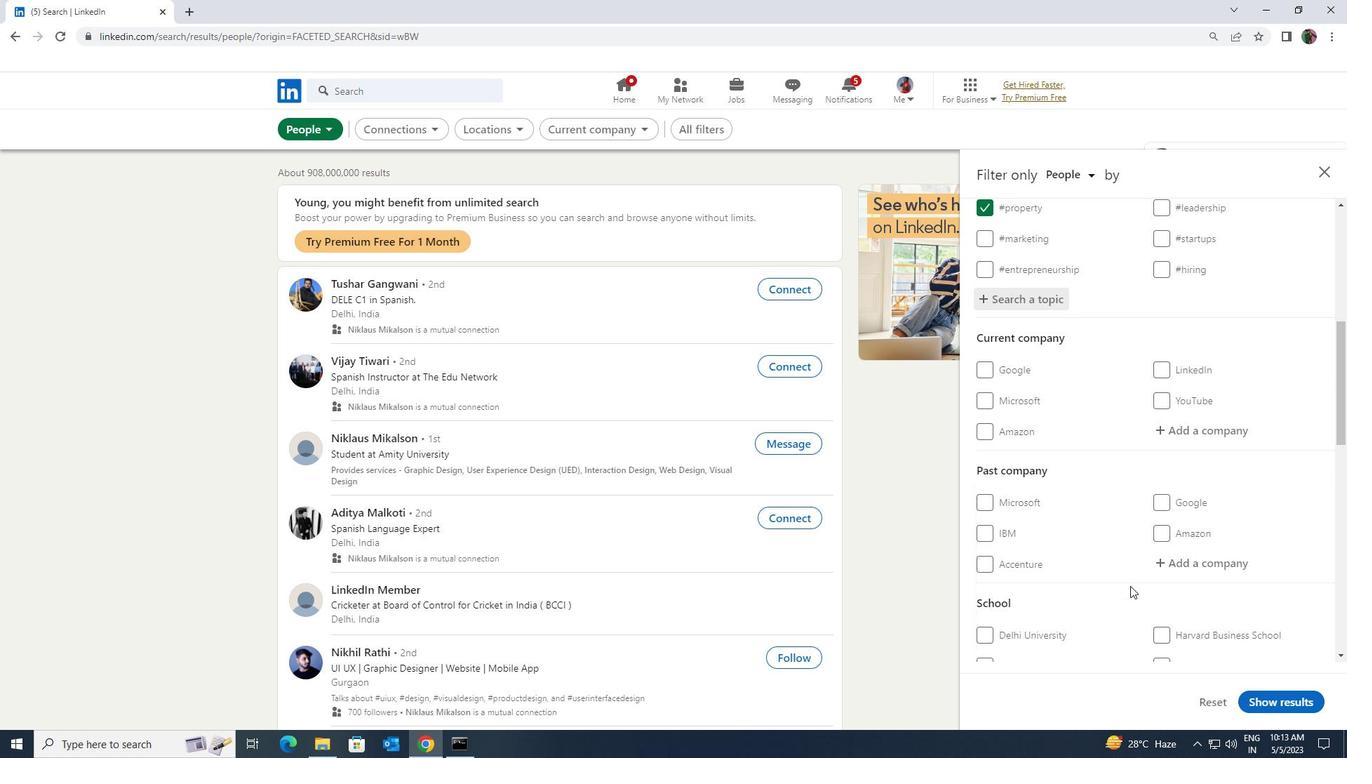 
Action: Mouse scrolled (1130, 585) with delta (0, 0)
Screenshot: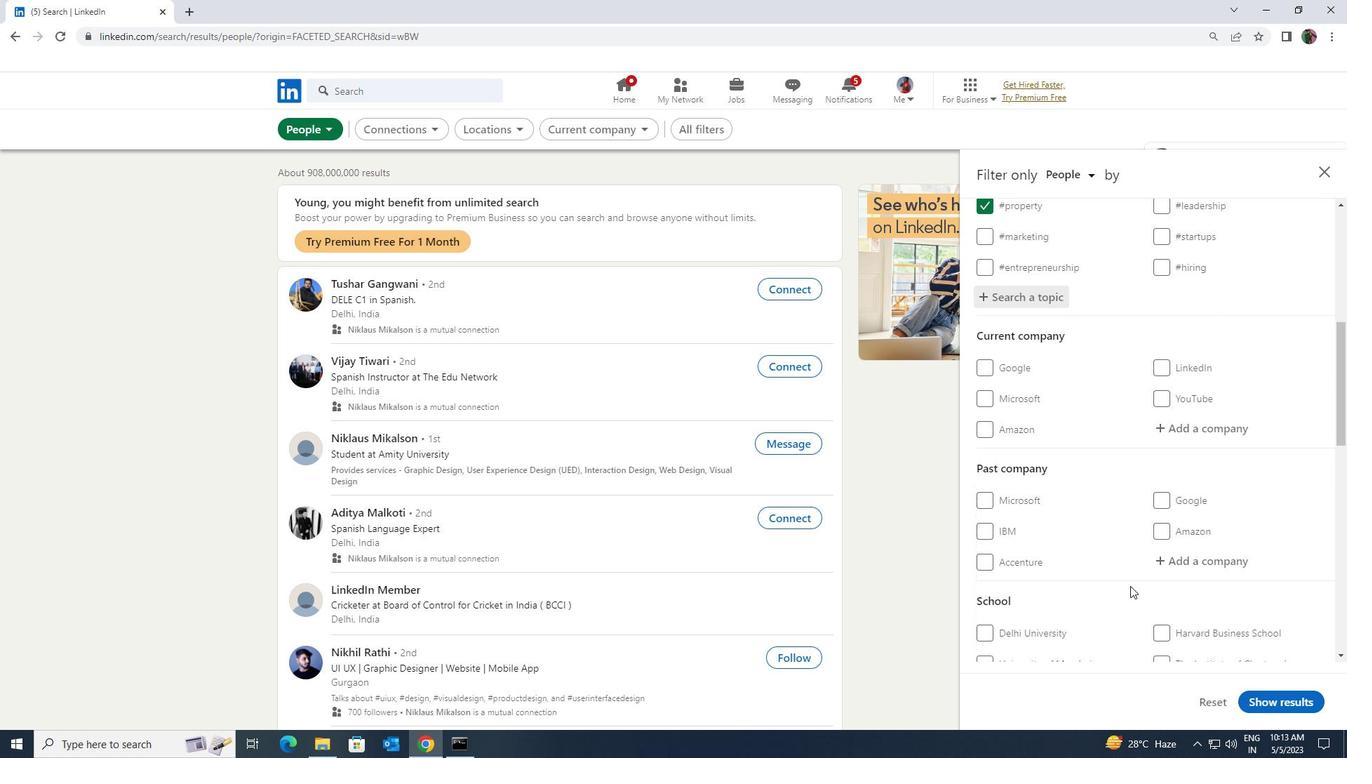 
Action: Mouse scrolled (1130, 585) with delta (0, 0)
Screenshot: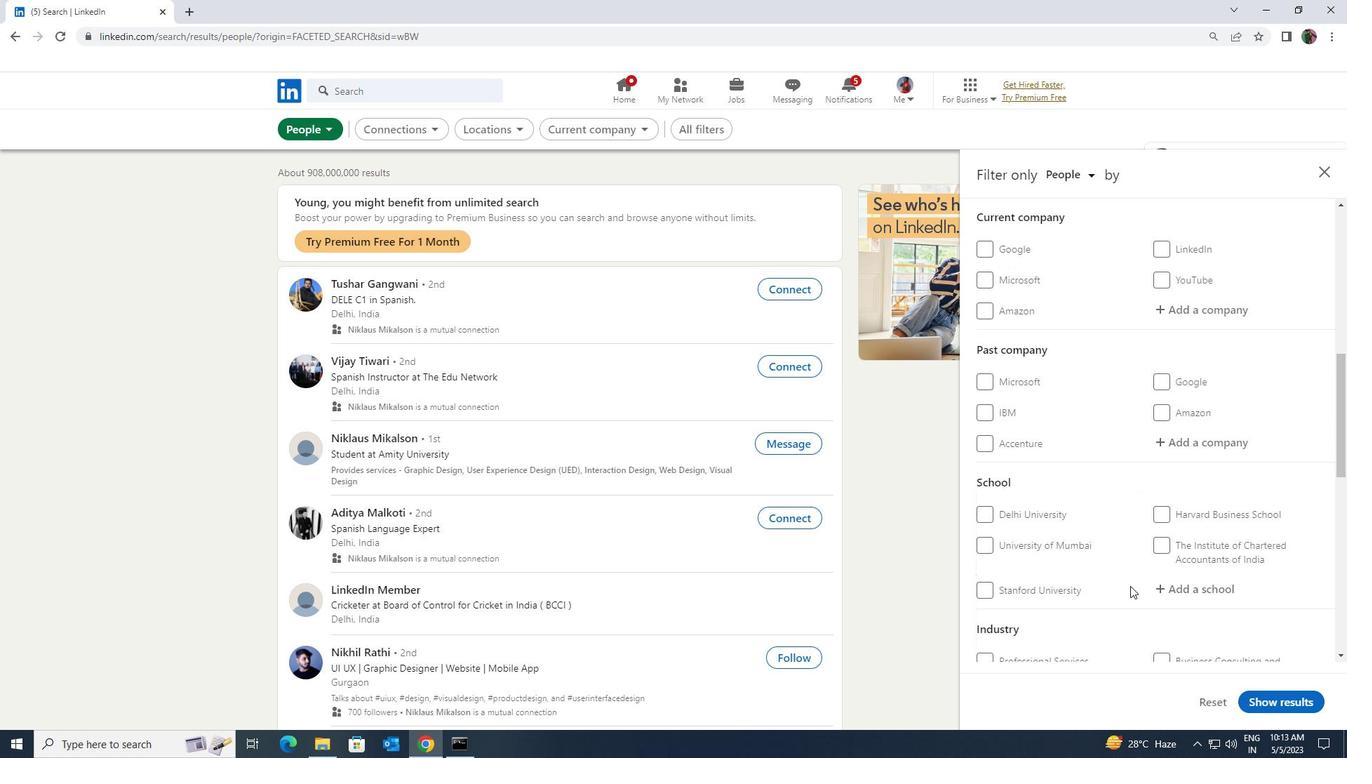 
Action: Mouse moved to (1129, 586)
Screenshot: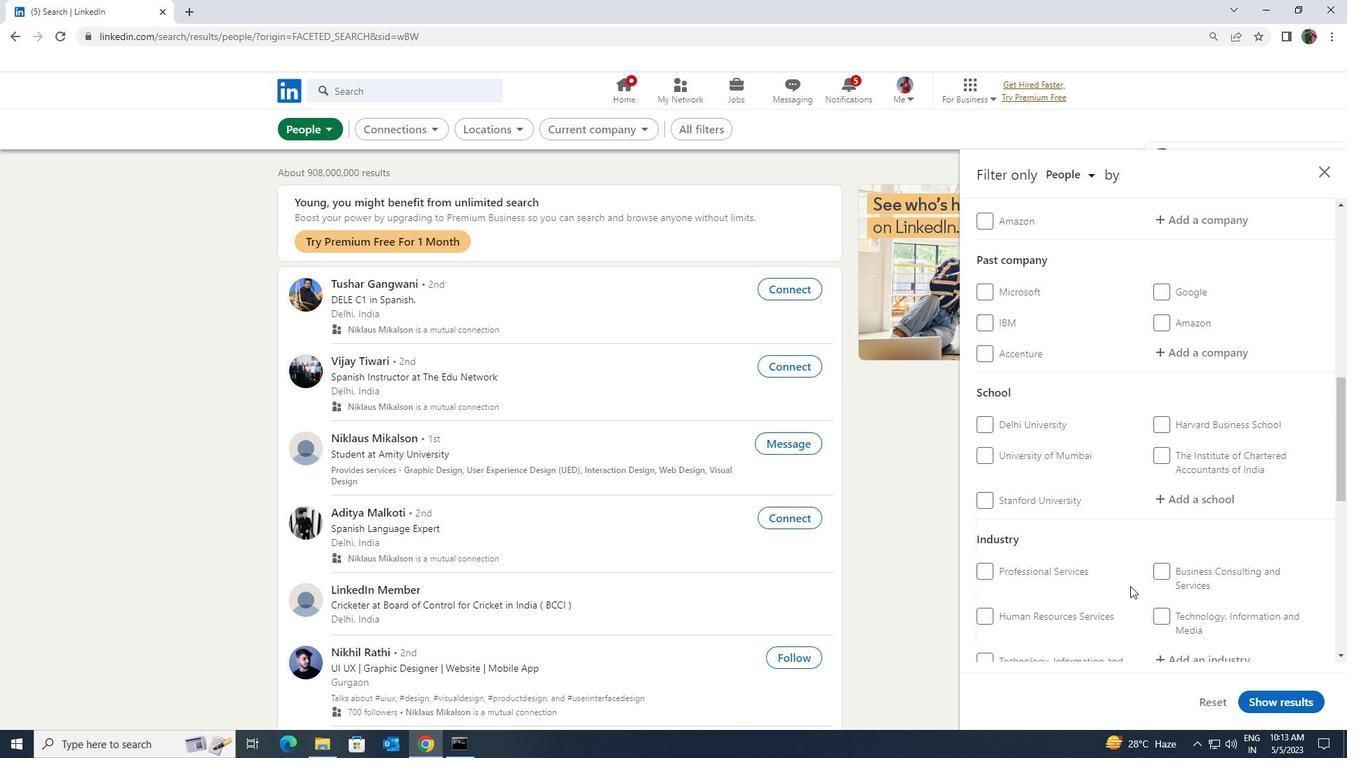 
Action: Mouse scrolled (1129, 585) with delta (0, 0)
Screenshot: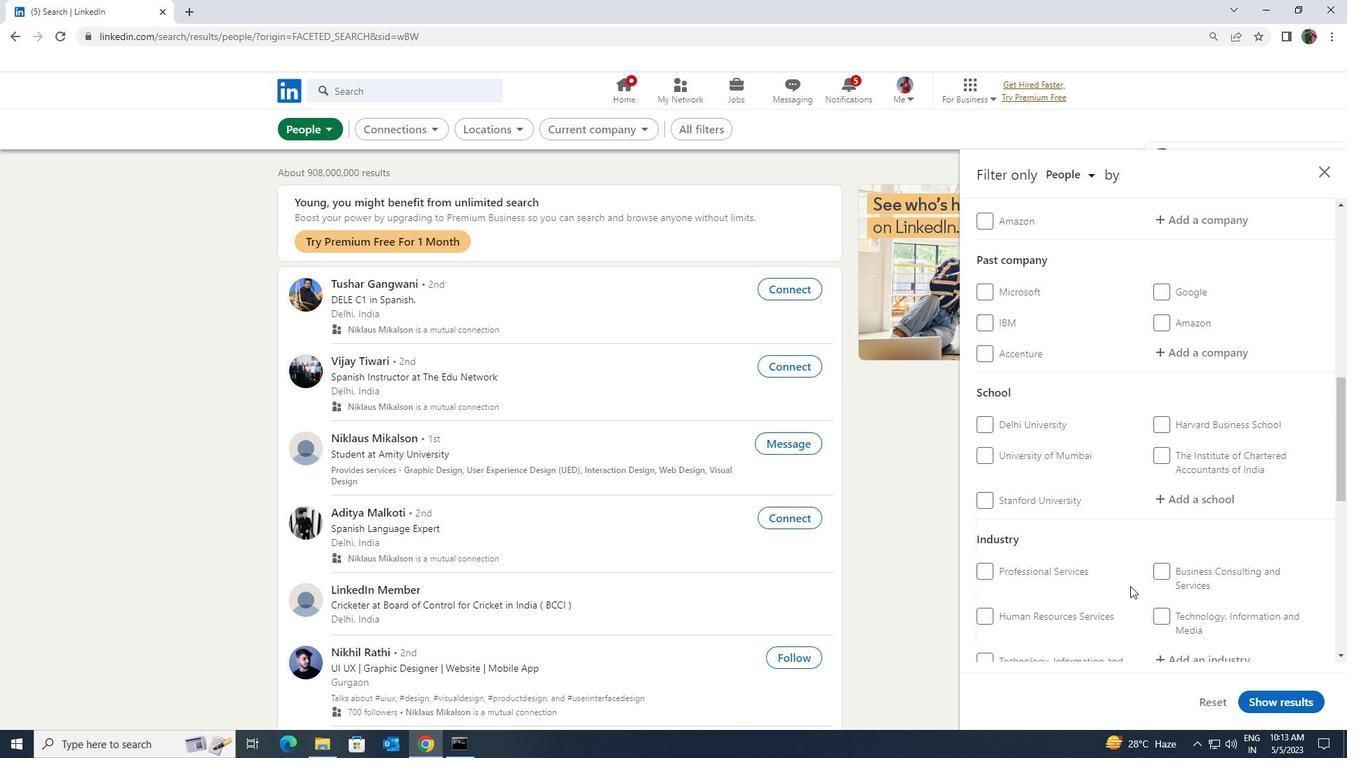
Action: Mouse moved to (1128, 586)
Screenshot: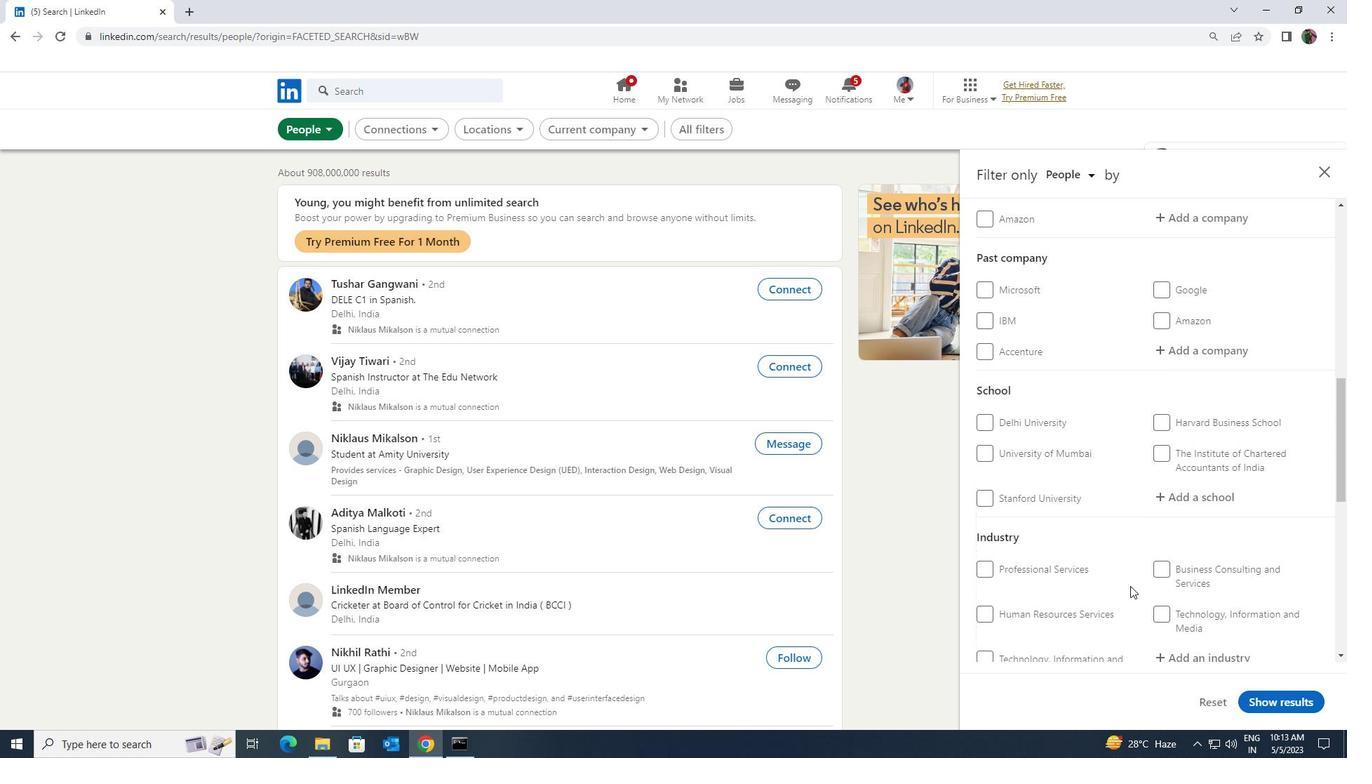 
Action: Mouse scrolled (1128, 585) with delta (0, 0)
Screenshot: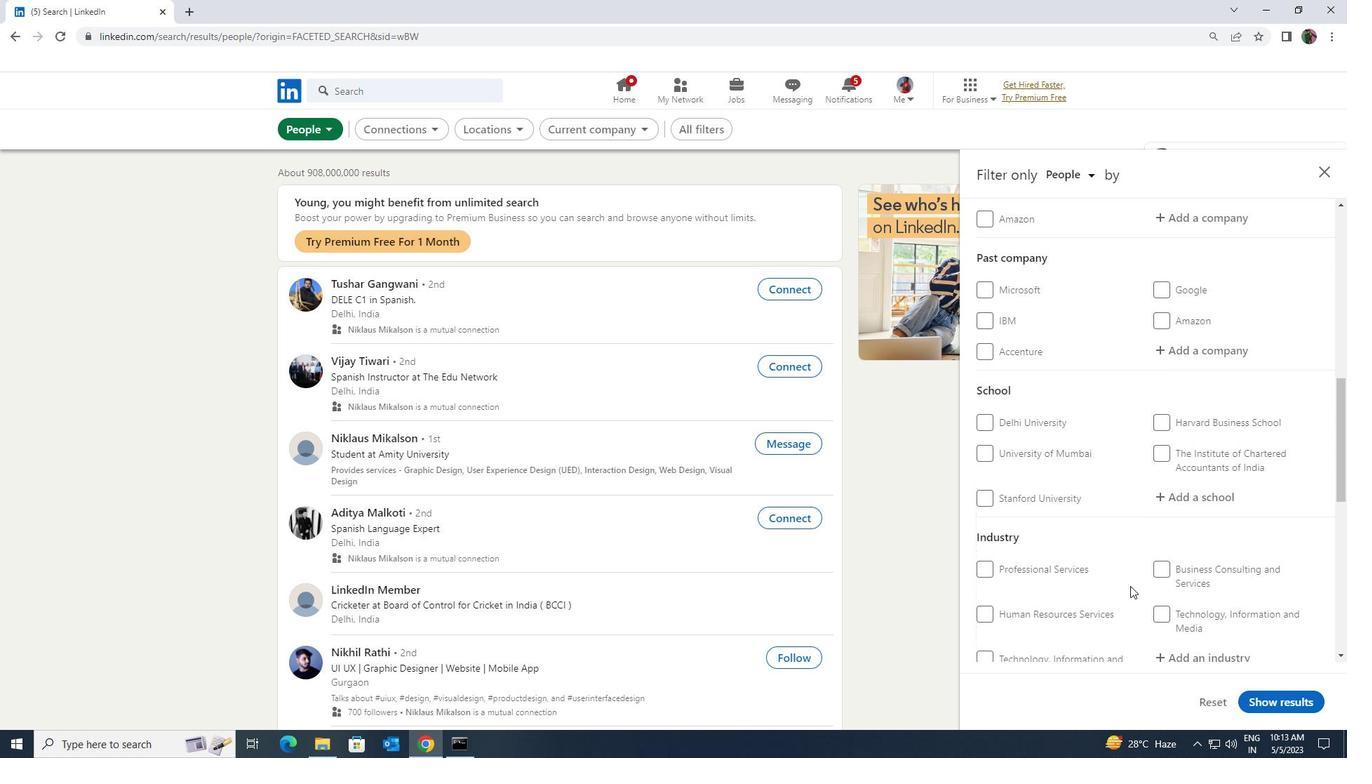 
Action: Mouse moved to (1159, 599)
Screenshot: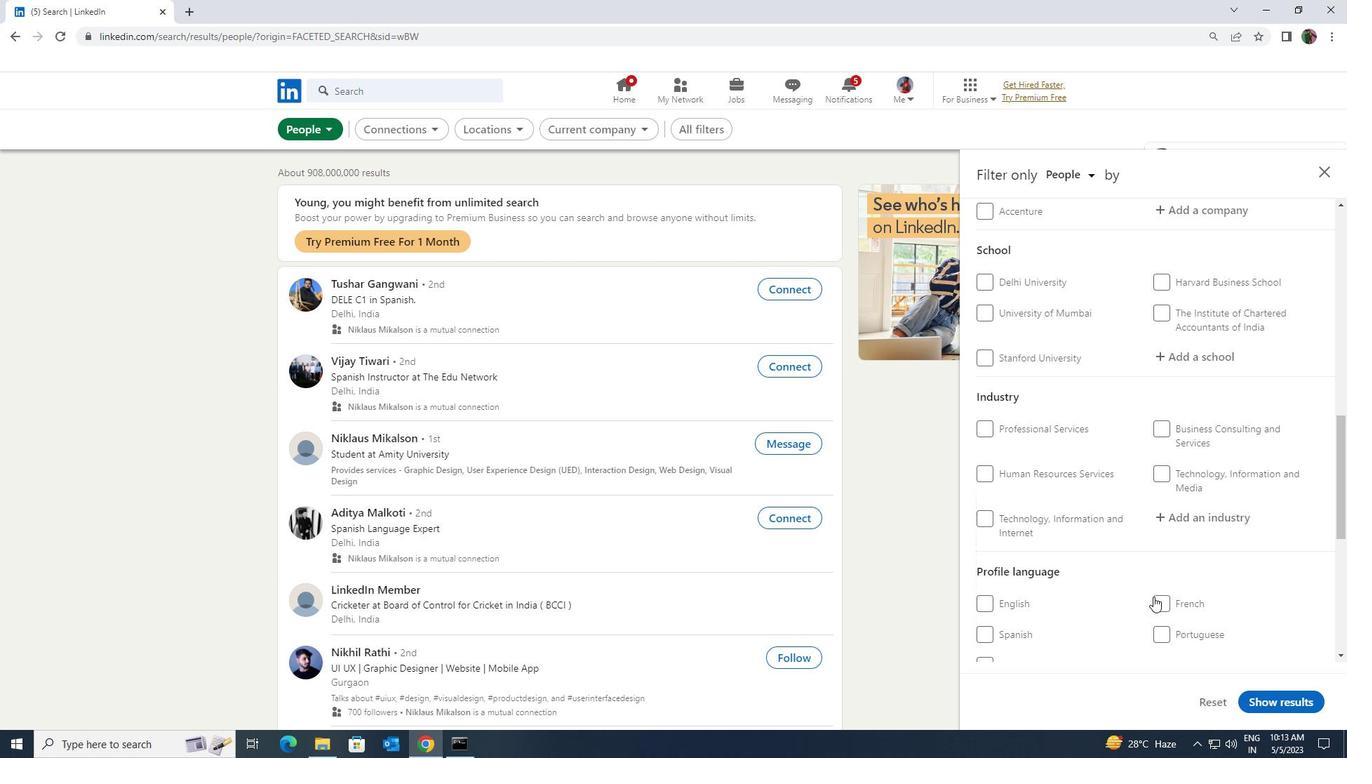 
Action: Mouse pressed left at (1159, 599)
Screenshot: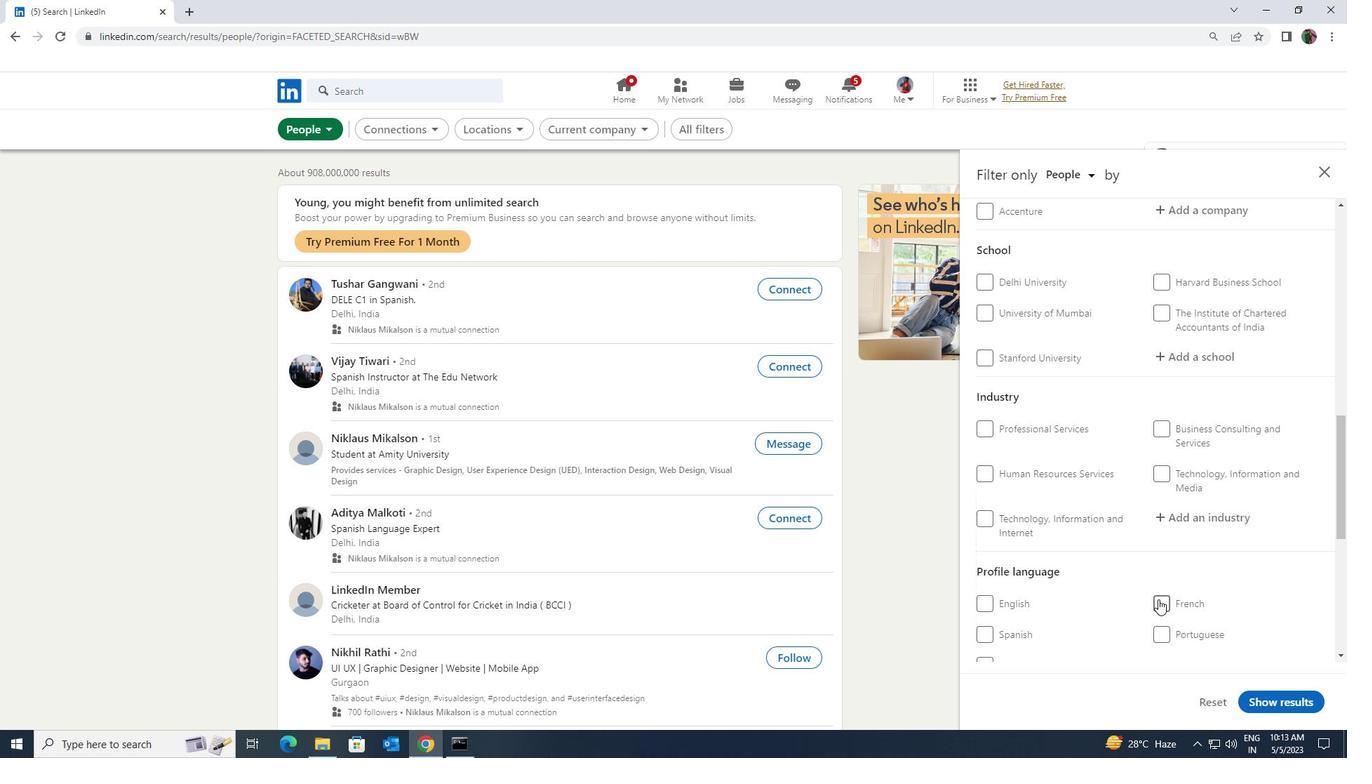 
Action: Mouse scrolled (1159, 600) with delta (0, 0)
Screenshot: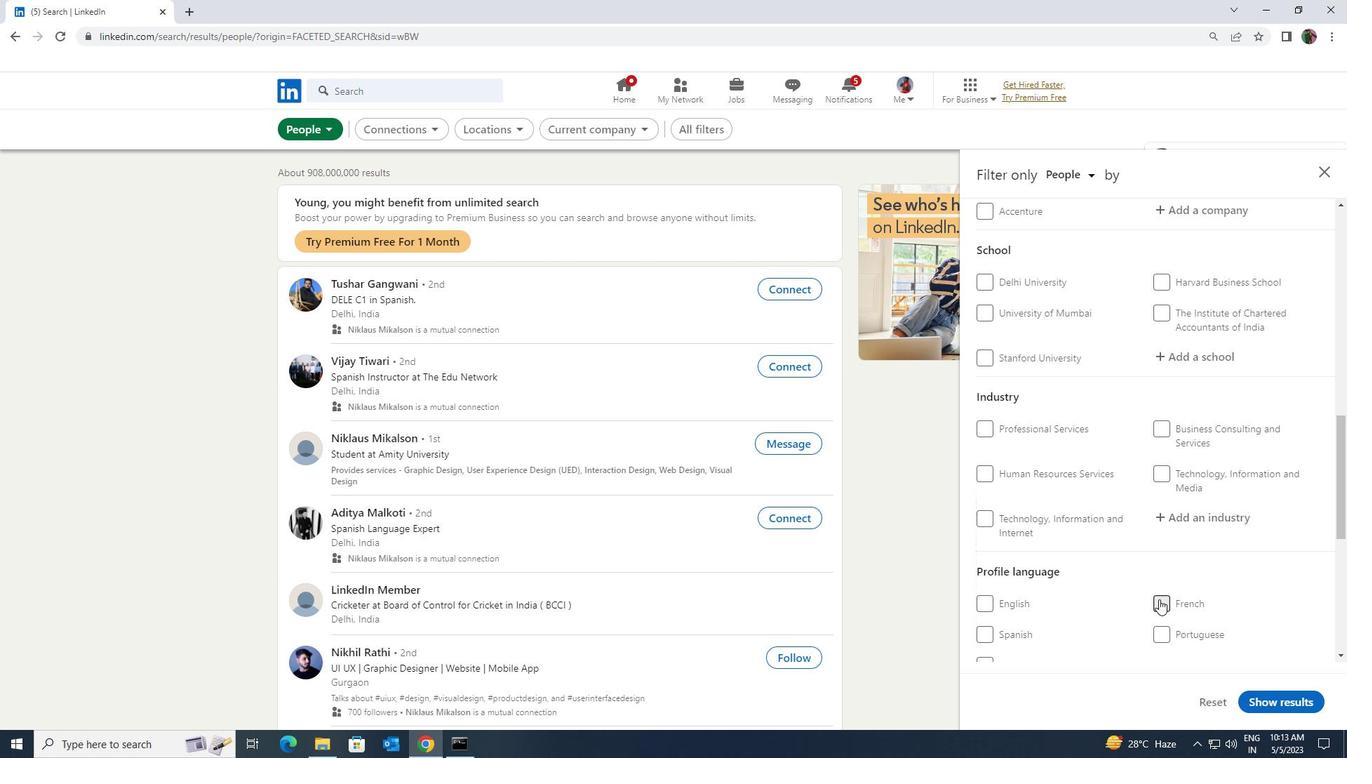 
Action: Mouse scrolled (1159, 600) with delta (0, 0)
Screenshot: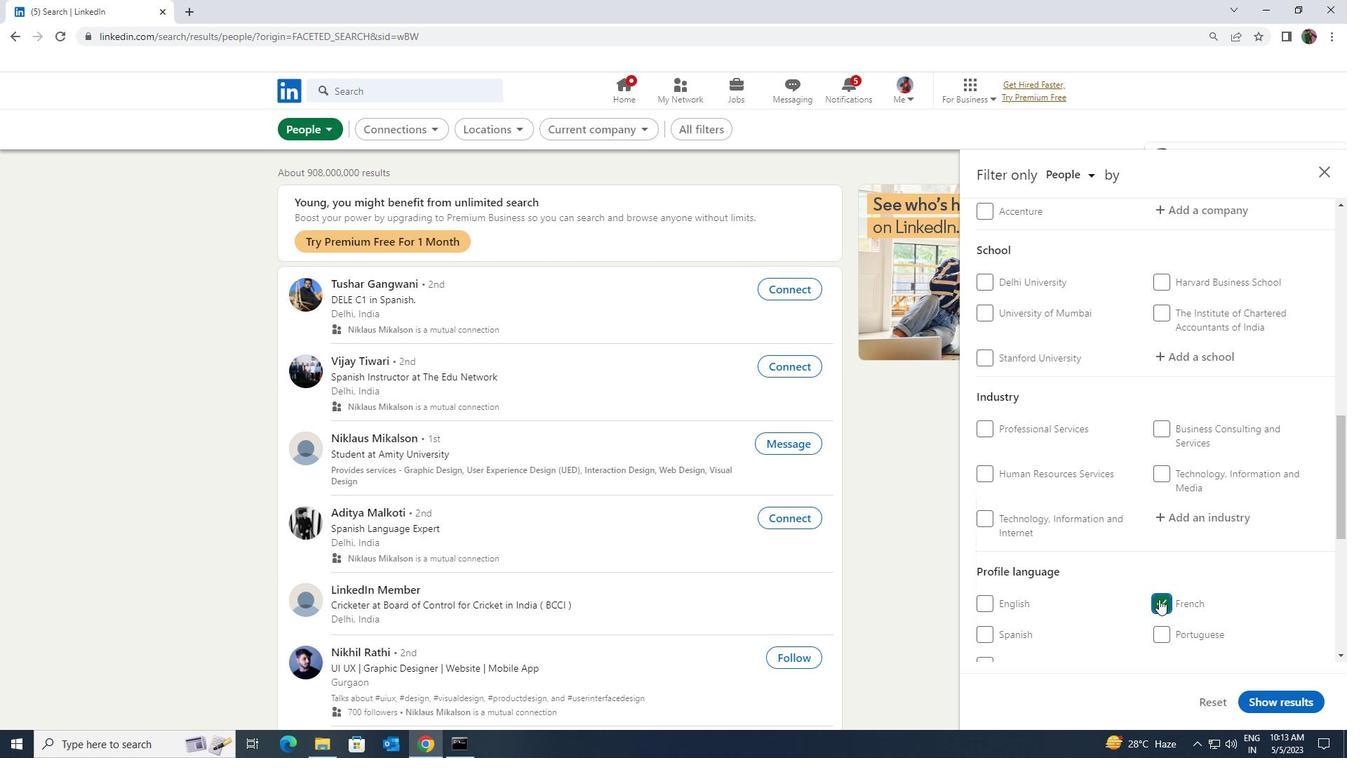 
Action: Mouse scrolled (1159, 600) with delta (0, 0)
Screenshot: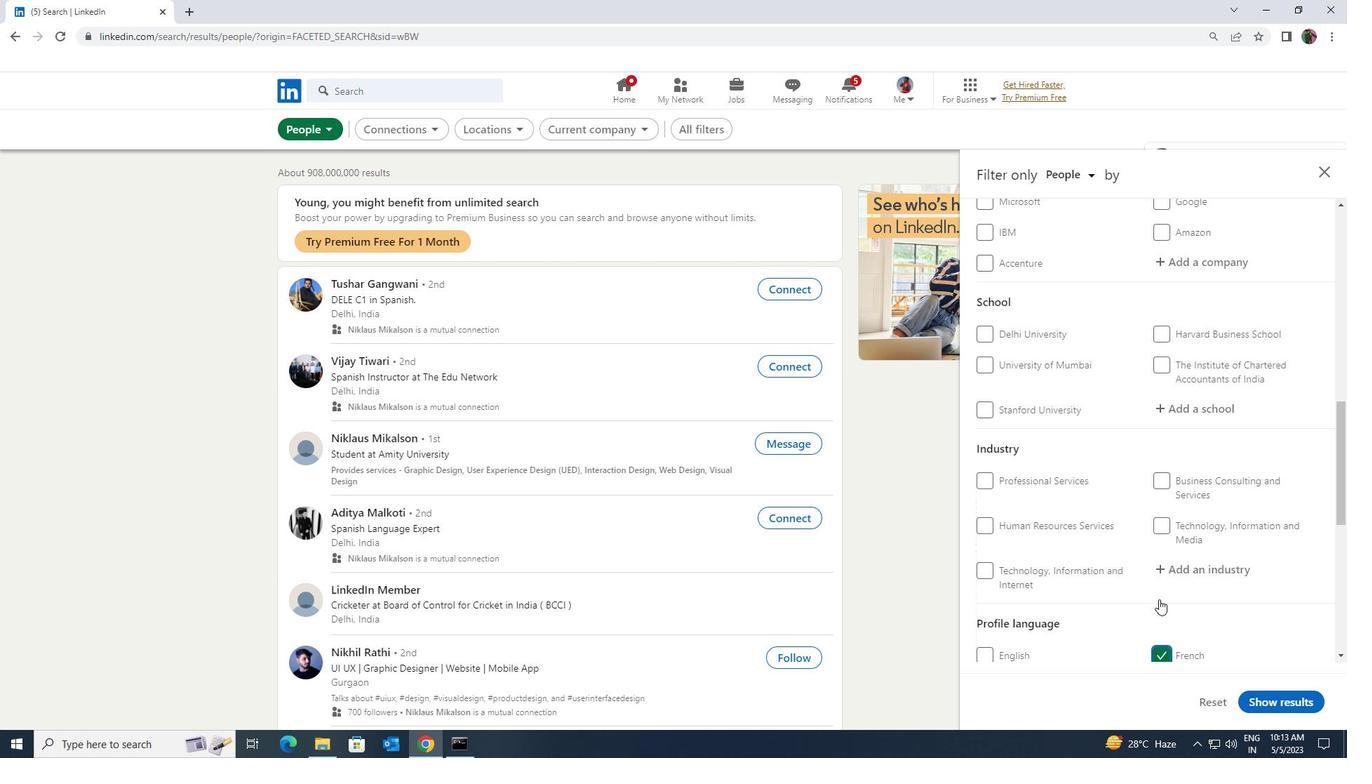 
Action: Mouse scrolled (1159, 600) with delta (0, 0)
Screenshot: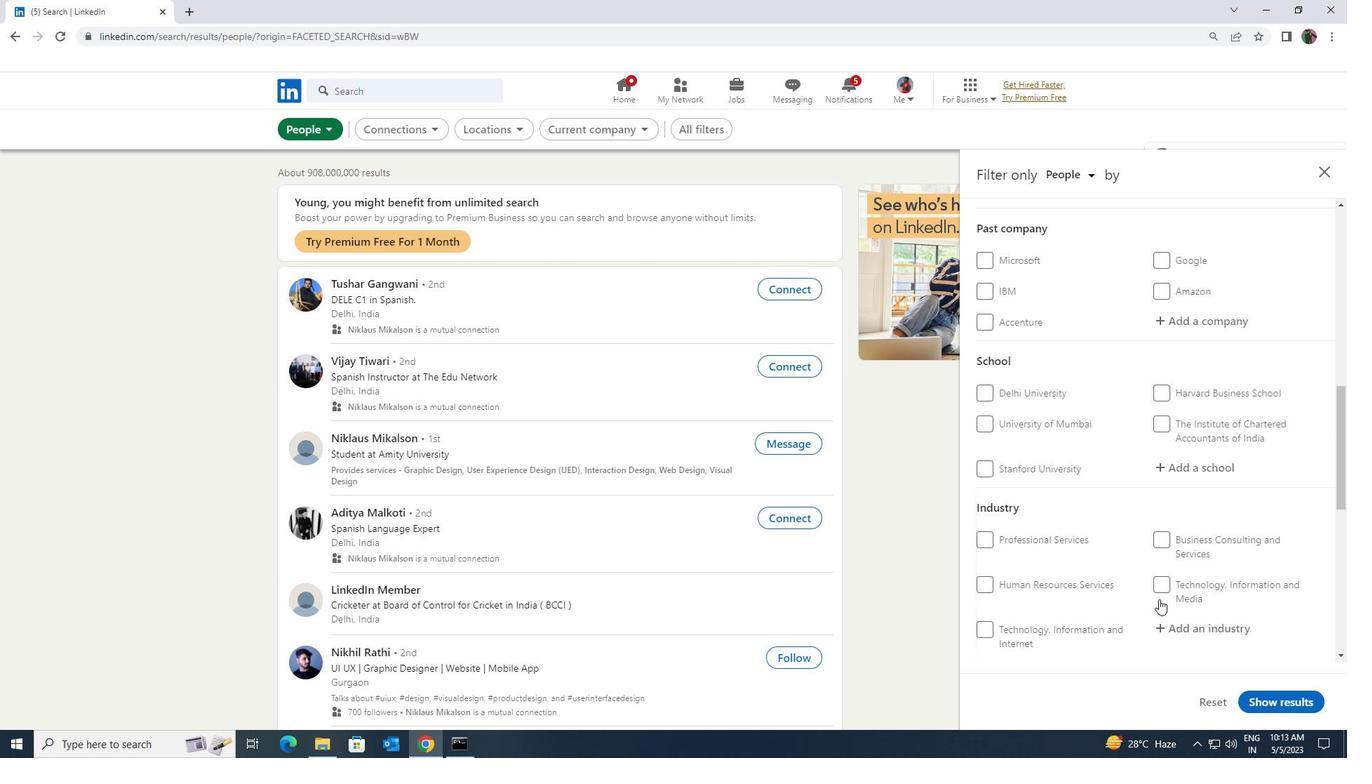 
Action: Mouse scrolled (1159, 600) with delta (0, 0)
Screenshot: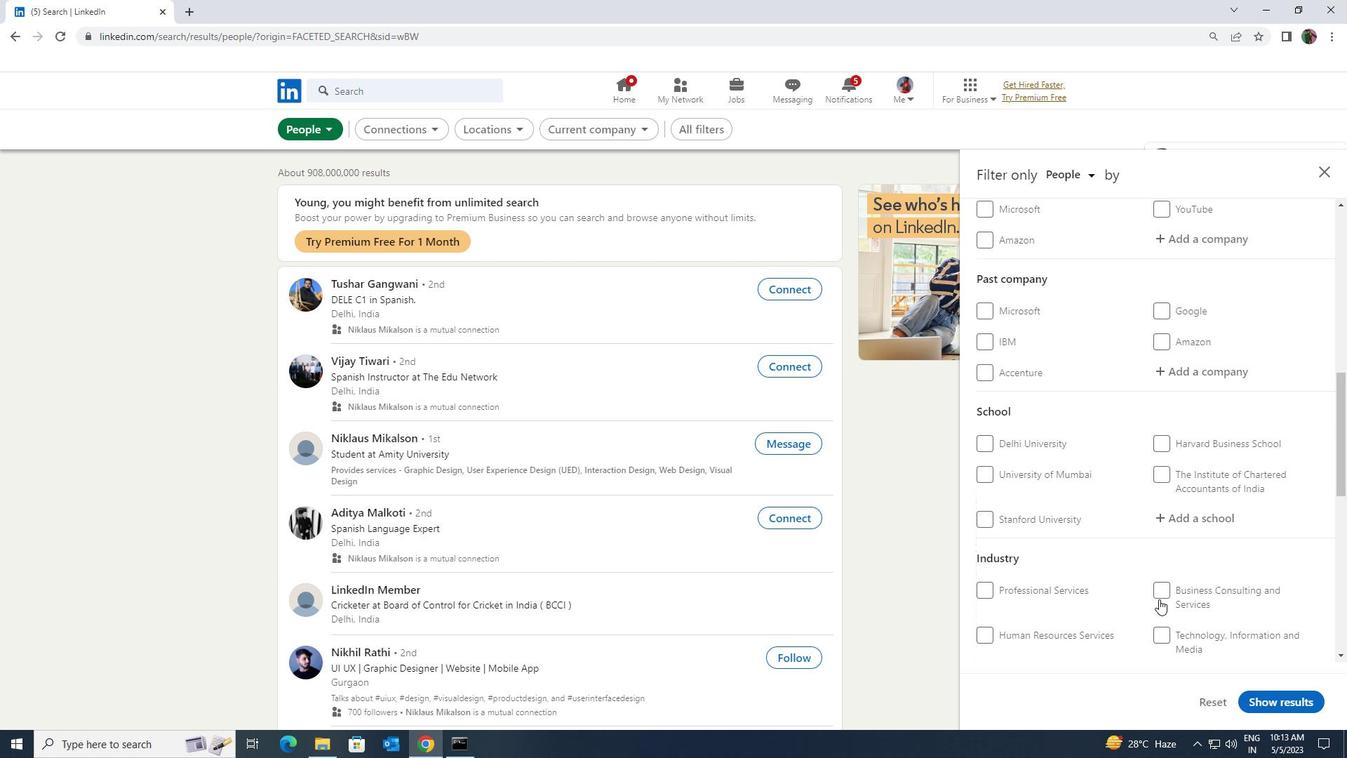 
Action: Mouse scrolled (1159, 600) with delta (0, 0)
Screenshot: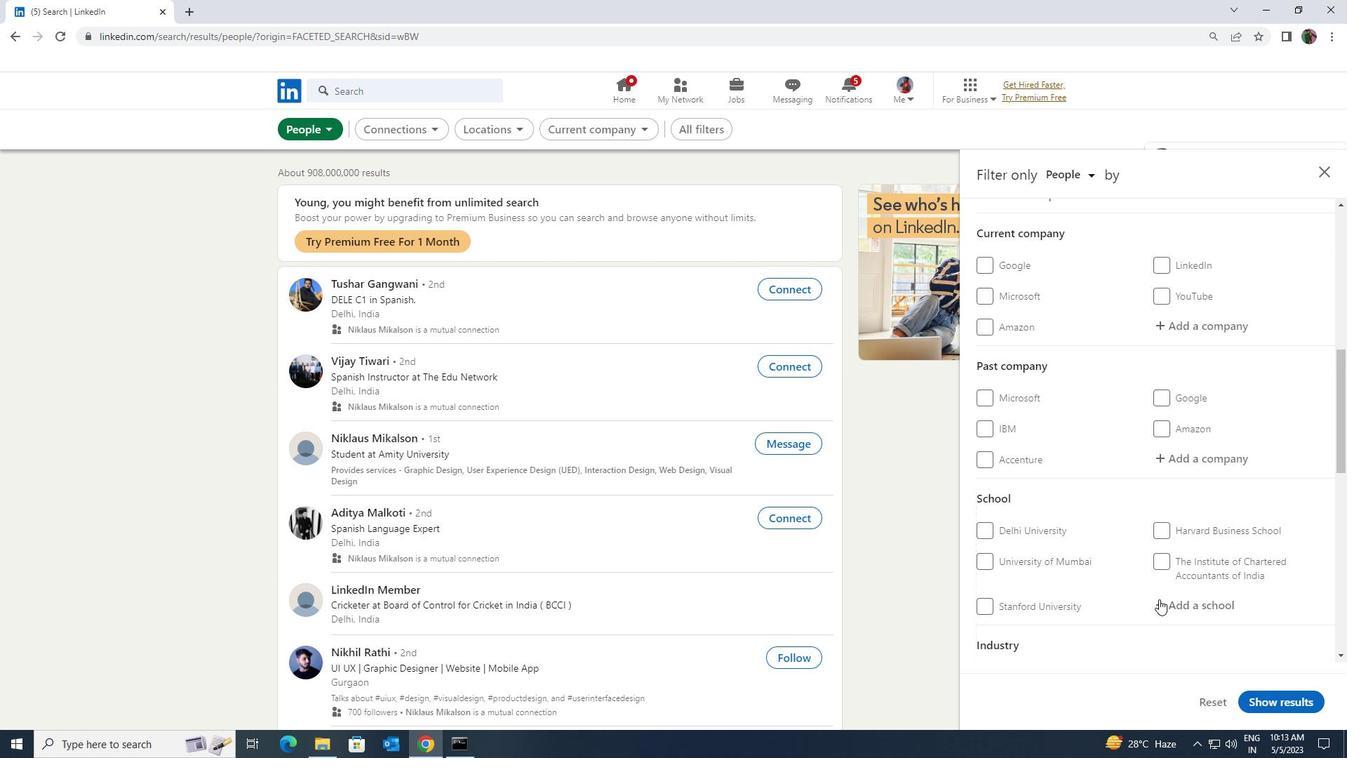 
Action: Mouse scrolled (1159, 600) with delta (0, 0)
Screenshot: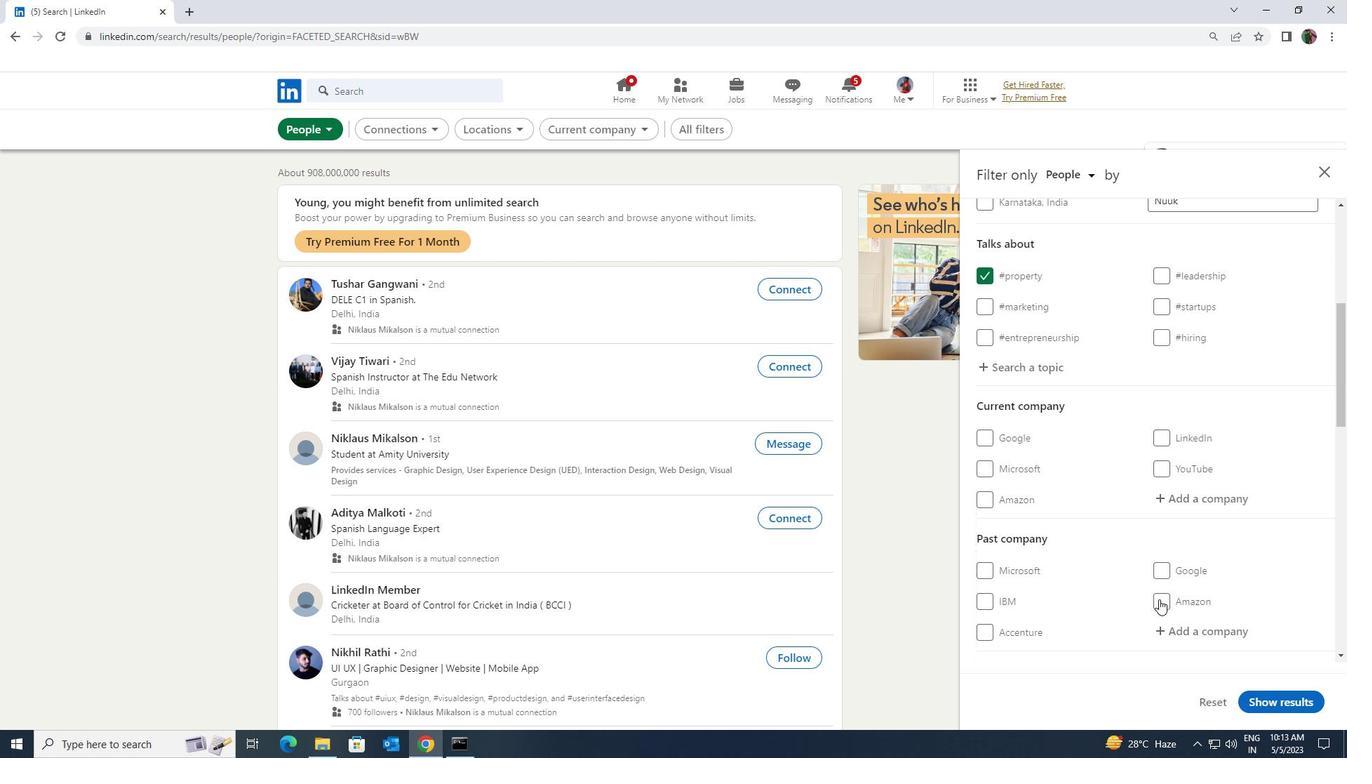 
Action: Mouse moved to (1163, 568)
Screenshot: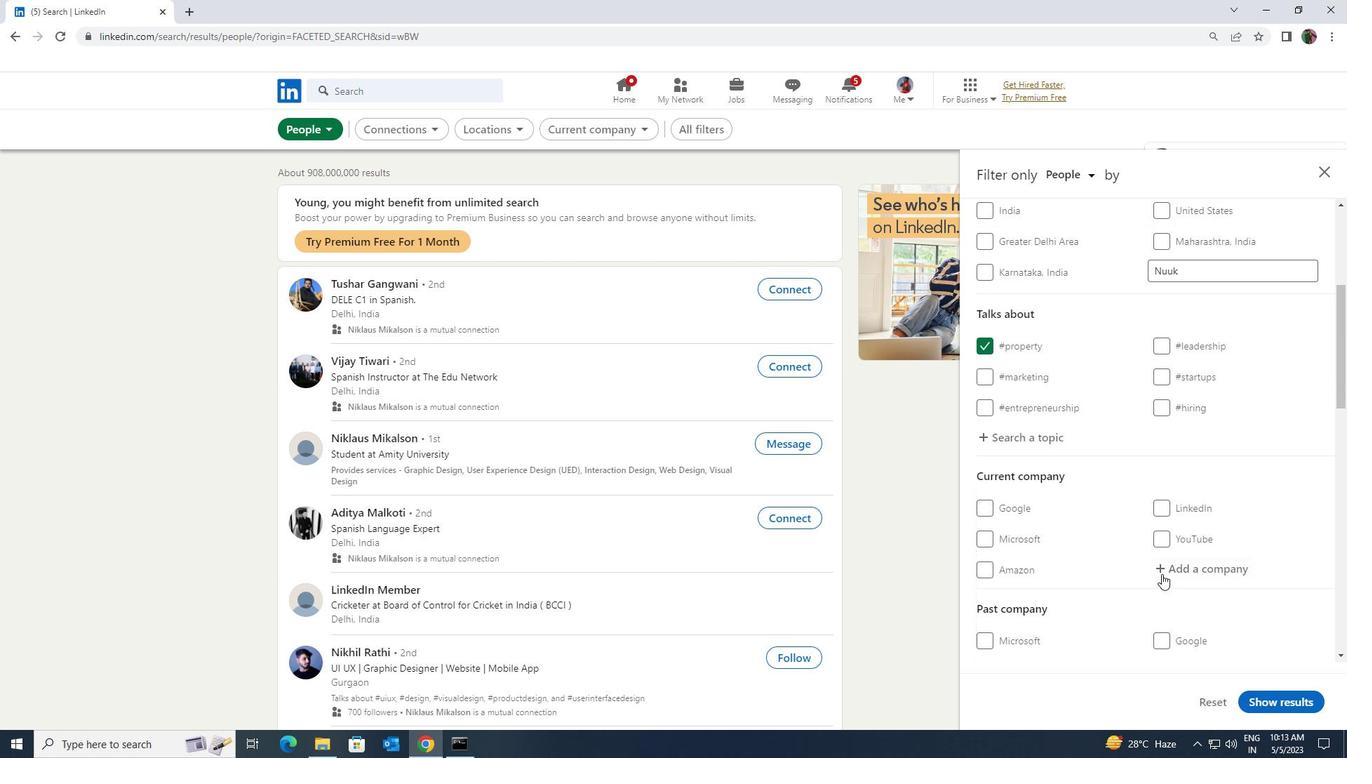 
Action: Mouse pressed left at (1163, 568)
Screenshot: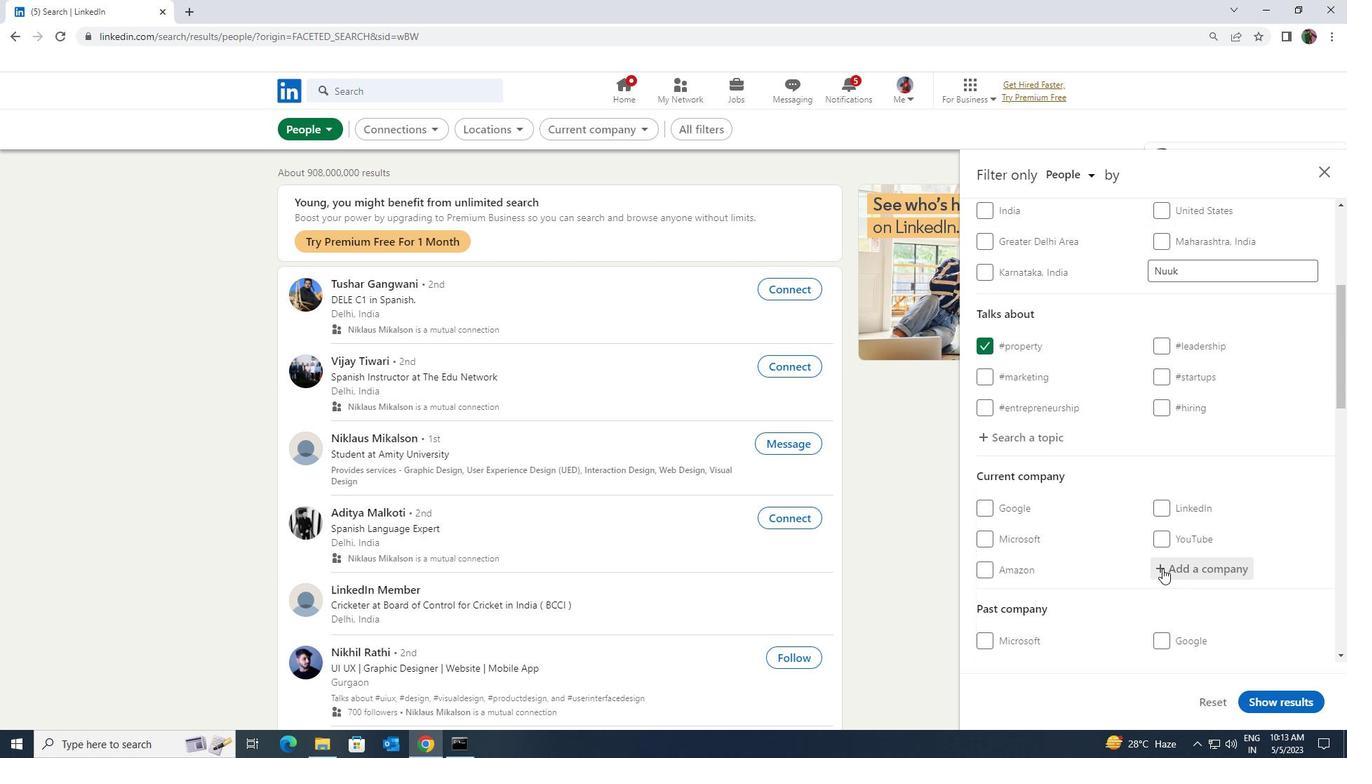 
Action: Key pressed <Key.shift><Key.shift><Key.shift><Key.shift><Key.shift><Key.shift><Key.shift><Key.shift>ROTORK
Screenshot: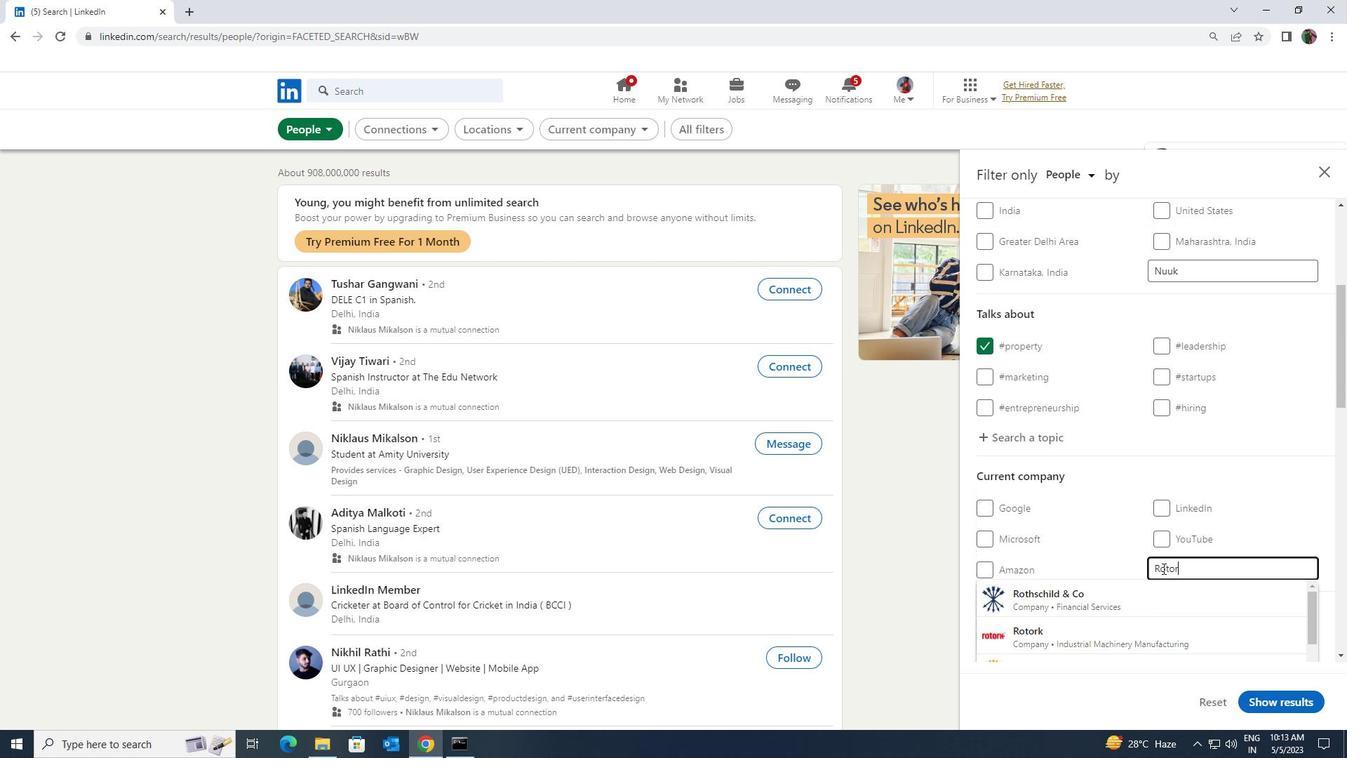 
Action: Mouse moved to (1156, 587)
Screenshot: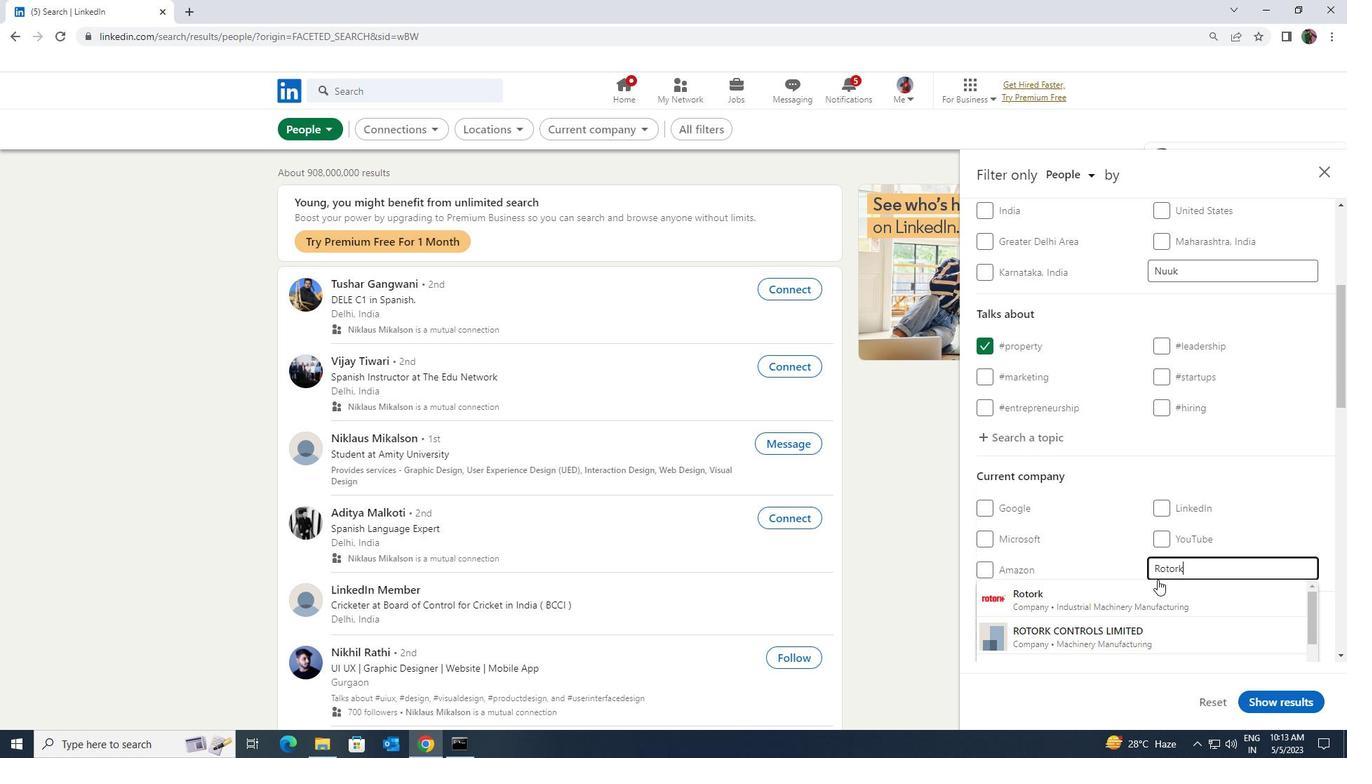 
Action: Mouse pressed left at (1156, 587)
Screenshot: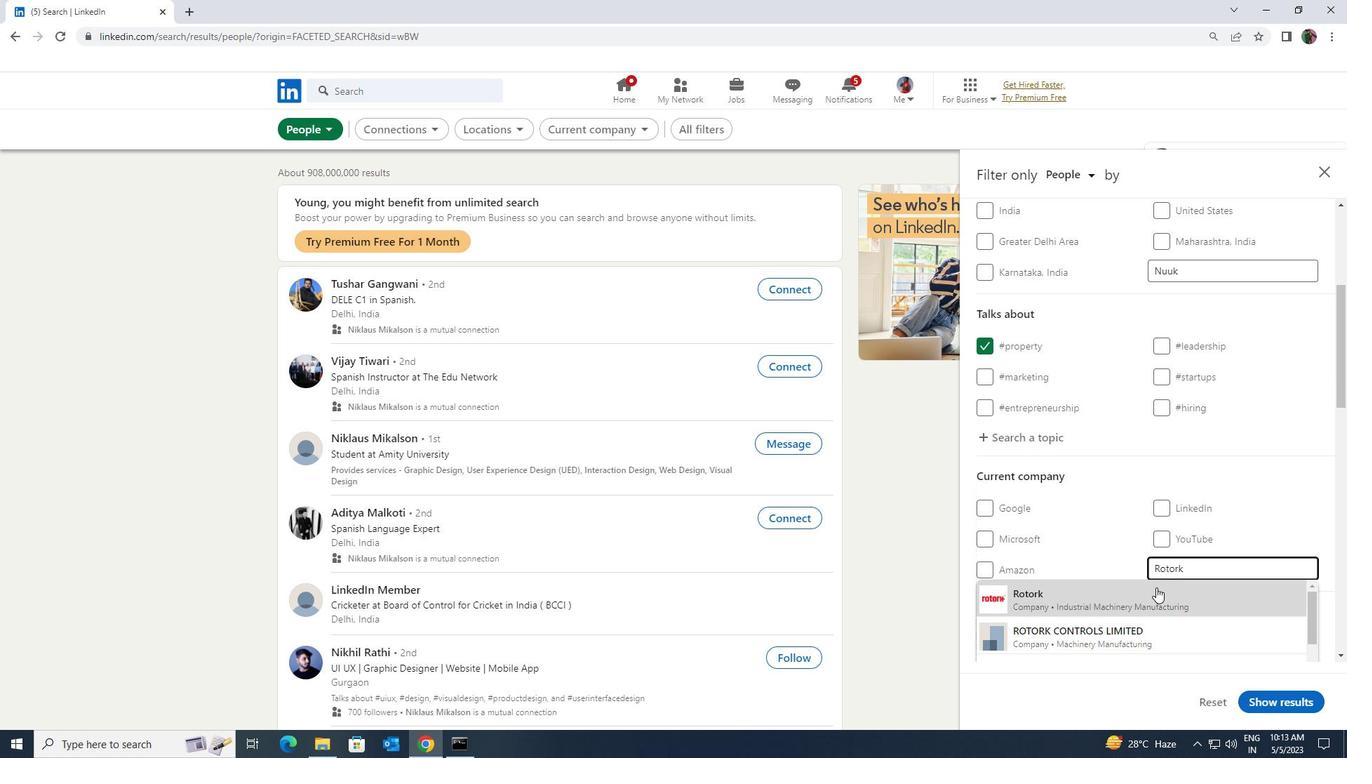 
Action: Mouse scrolled (1156, 586) with delta (0, 0)
Screenshot: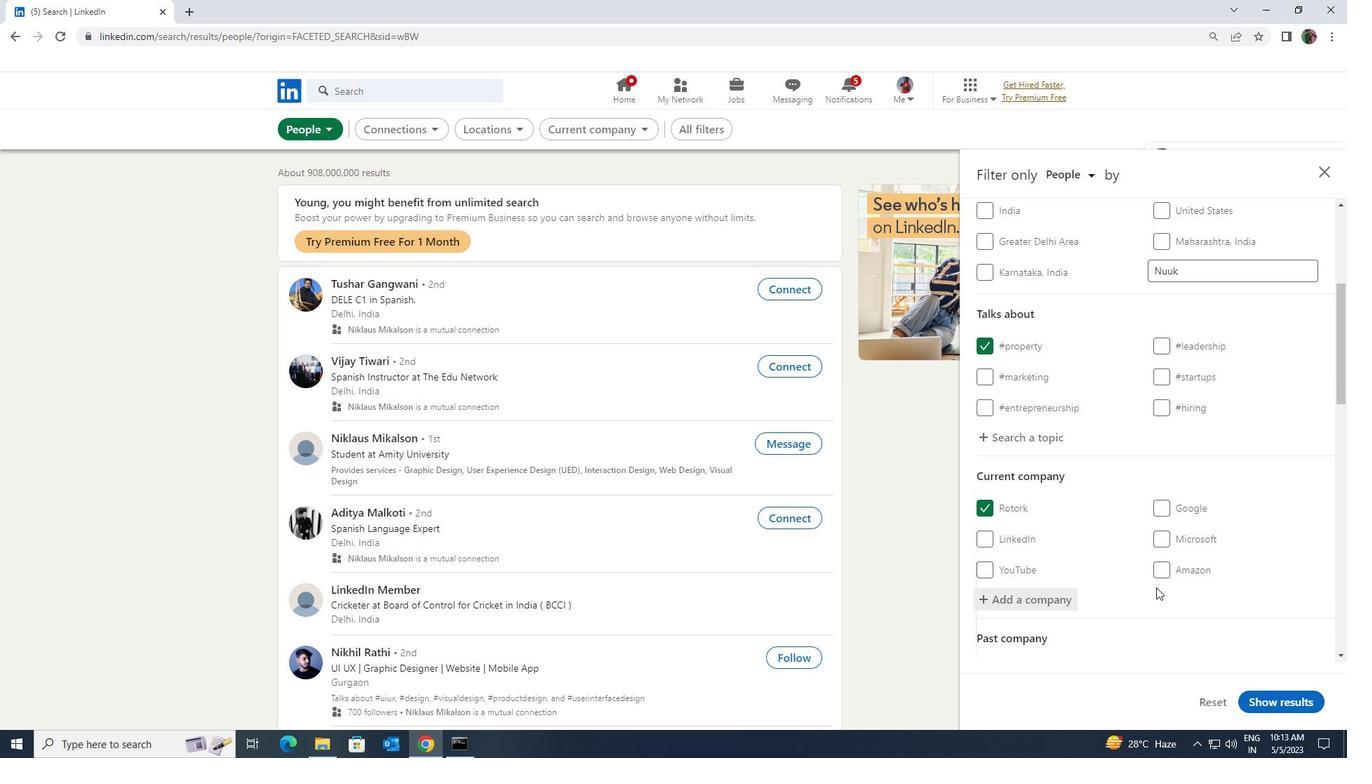 
Action: Mouse scrolled (1156, 586) with delta (0, 0)
Screenshot: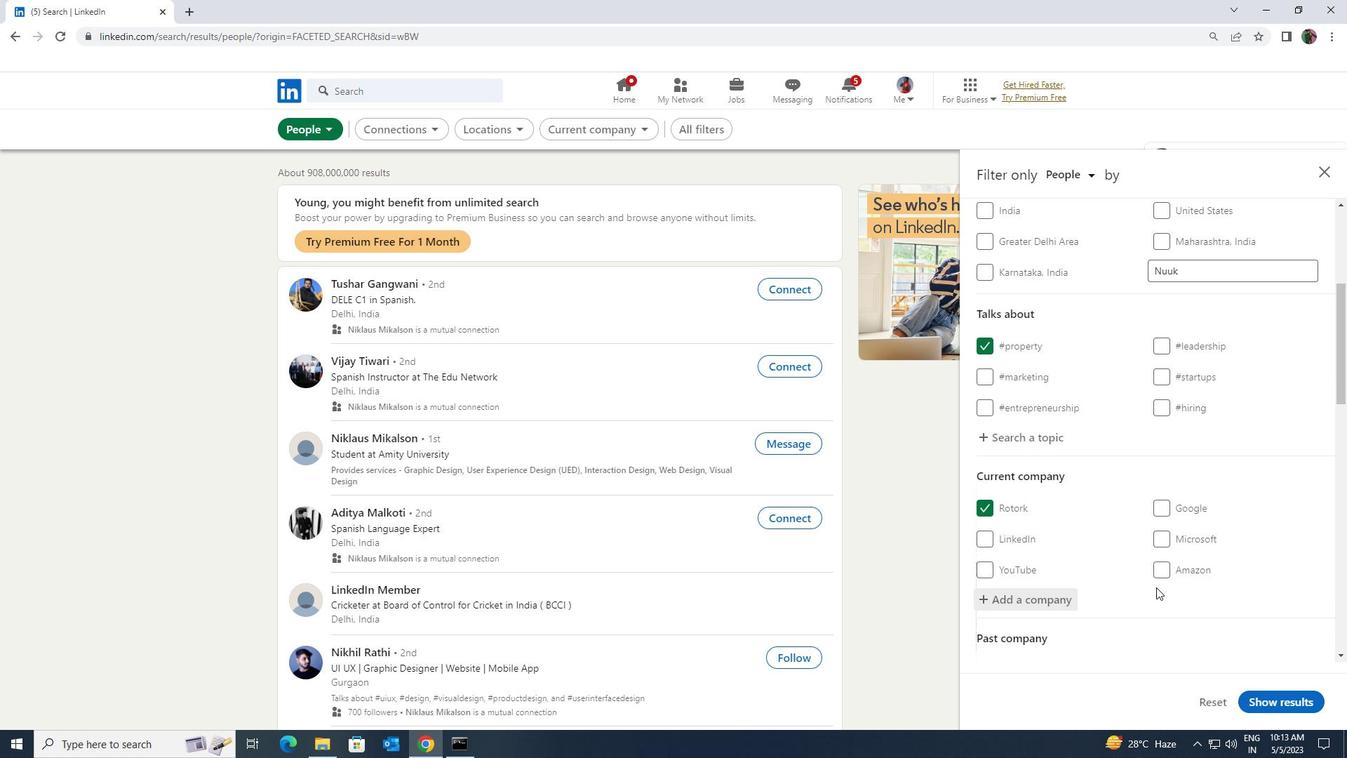 
Action: Mouse scrolled (1156, 586) with delta (0, 0)
Screenshot: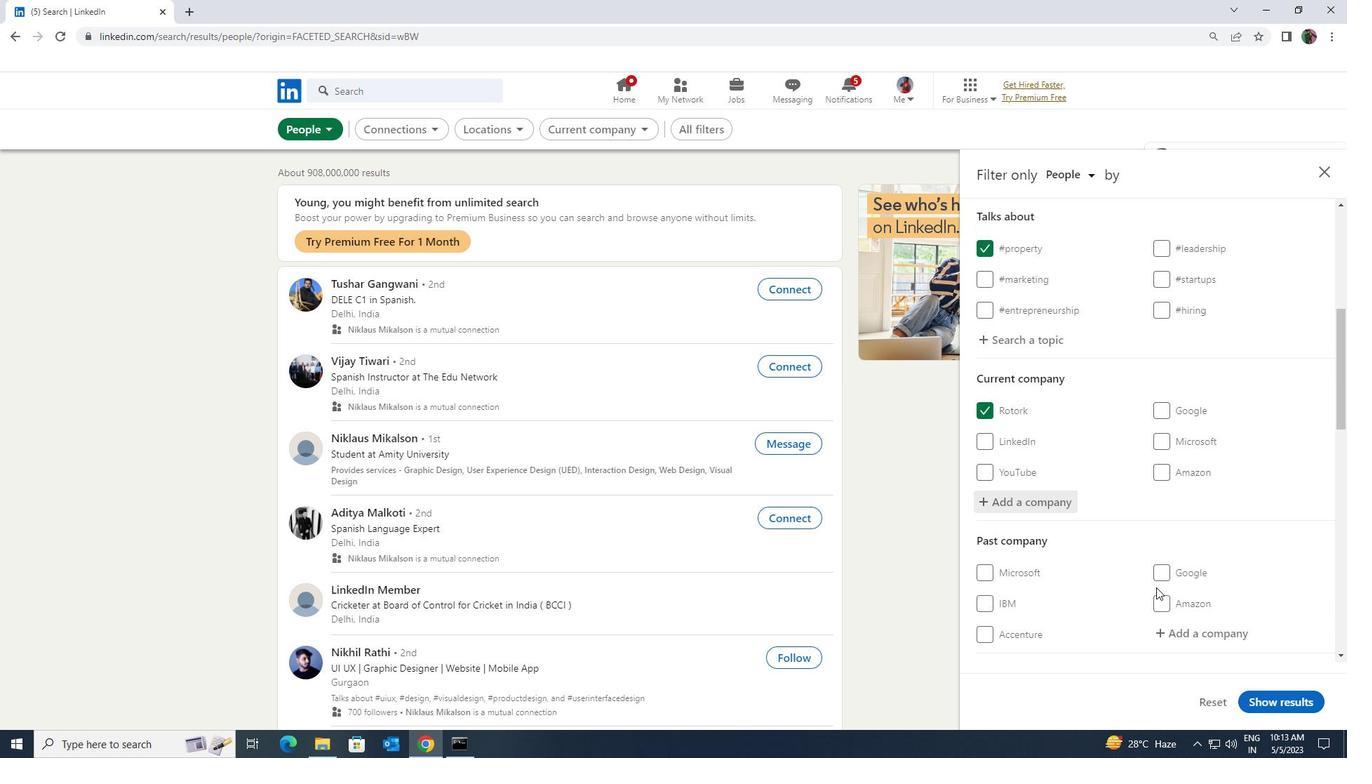 
Action: Mouse scrolled (1156, 586) with delta (0, 0)
Screenshot: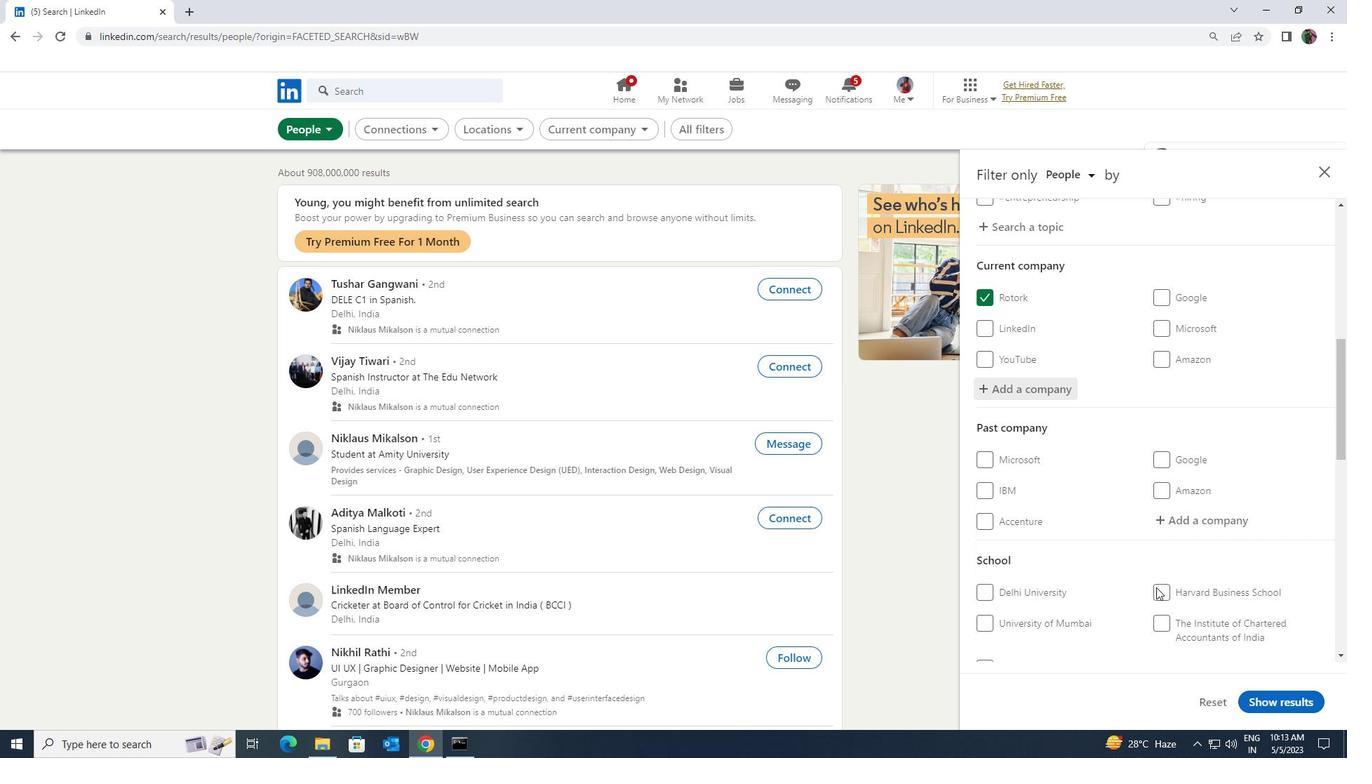 
Action: Mouse moved to (1159, 593)
Screenshot: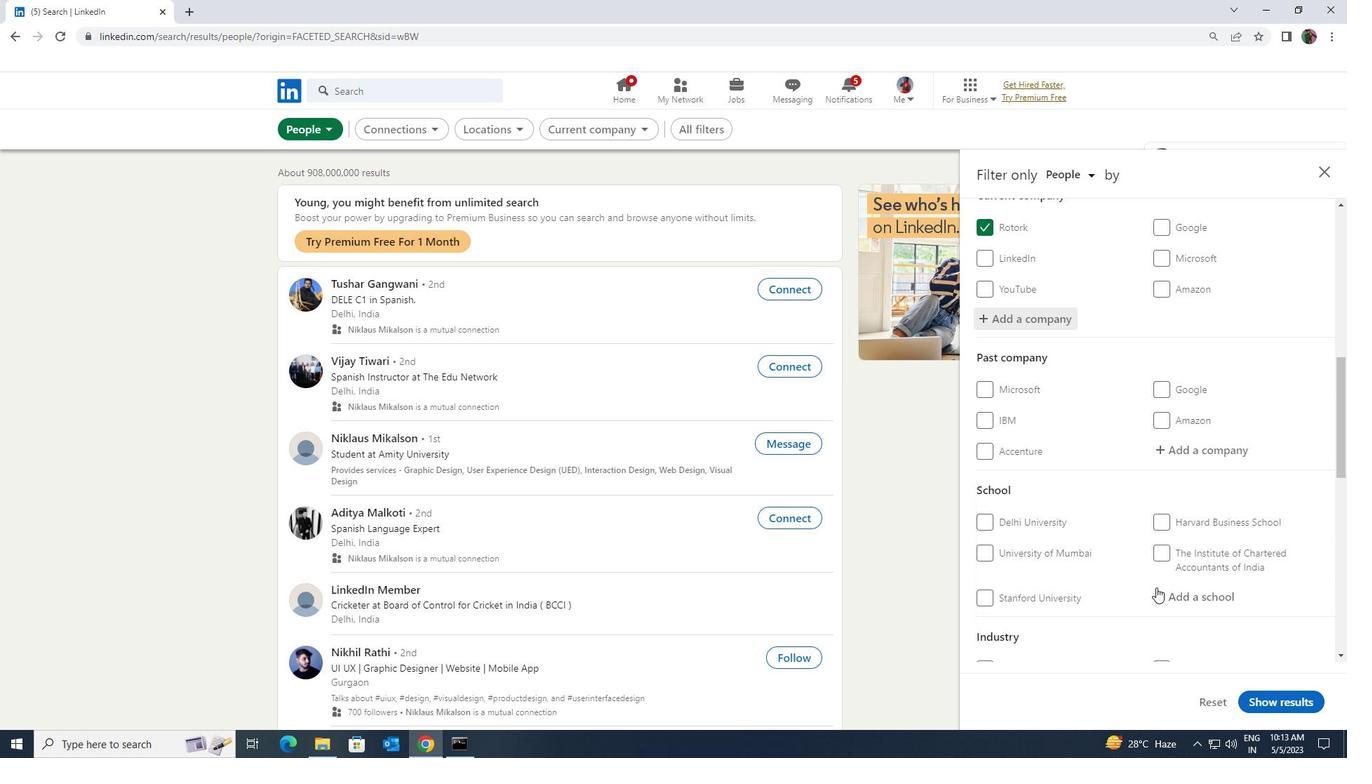 
Action: Mouse pressed left at (1159, 593)
Screenshot: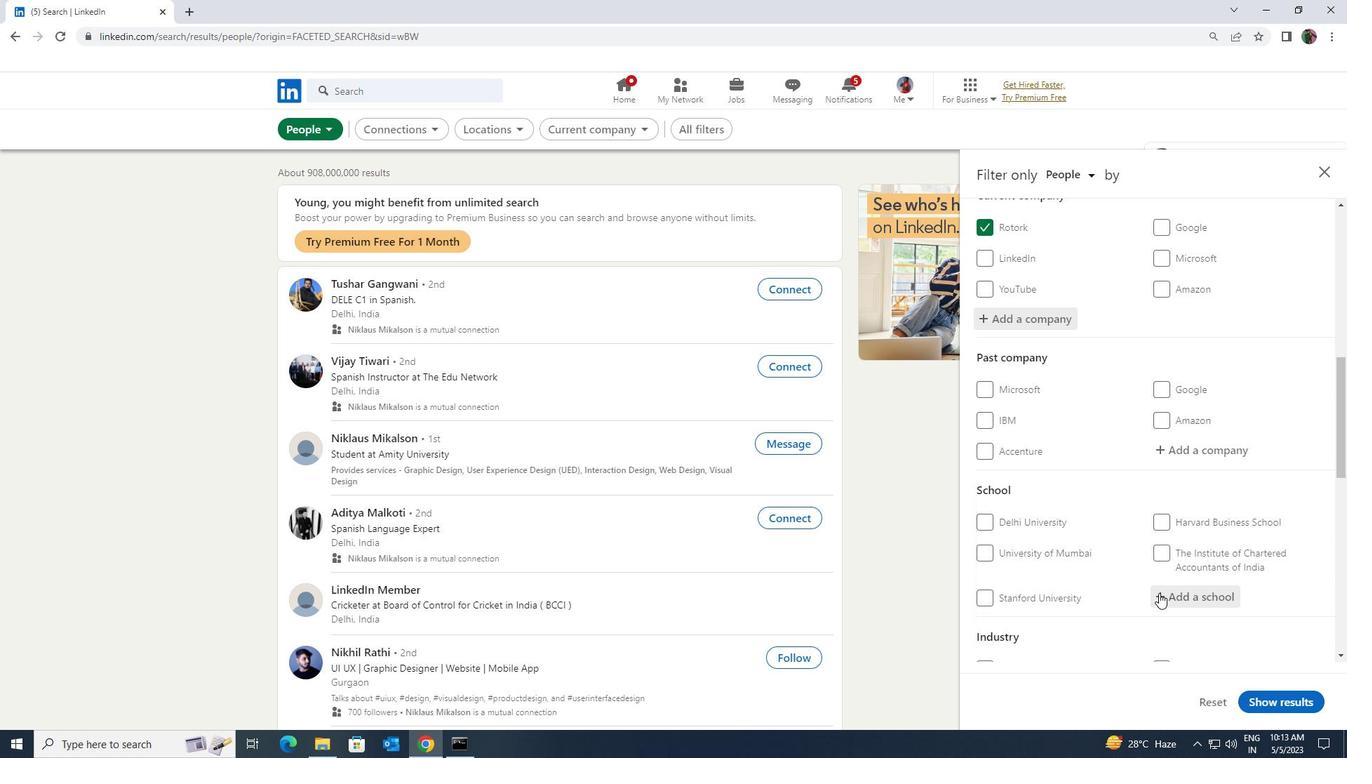 
Action: Key pressed <Key.shift>DAVANGERE<Key.space>
Screenshot: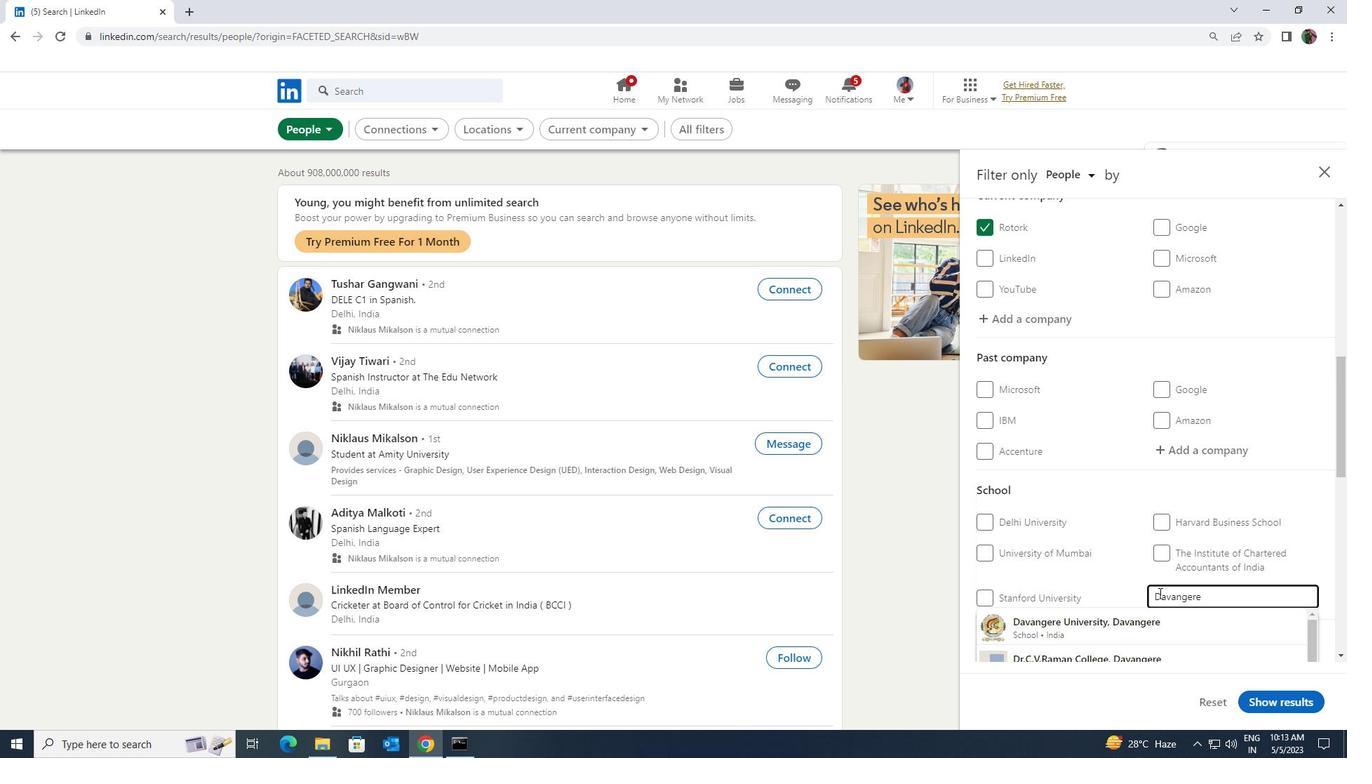 
Action: Mouse moved to (1162, 613)
Screenshot: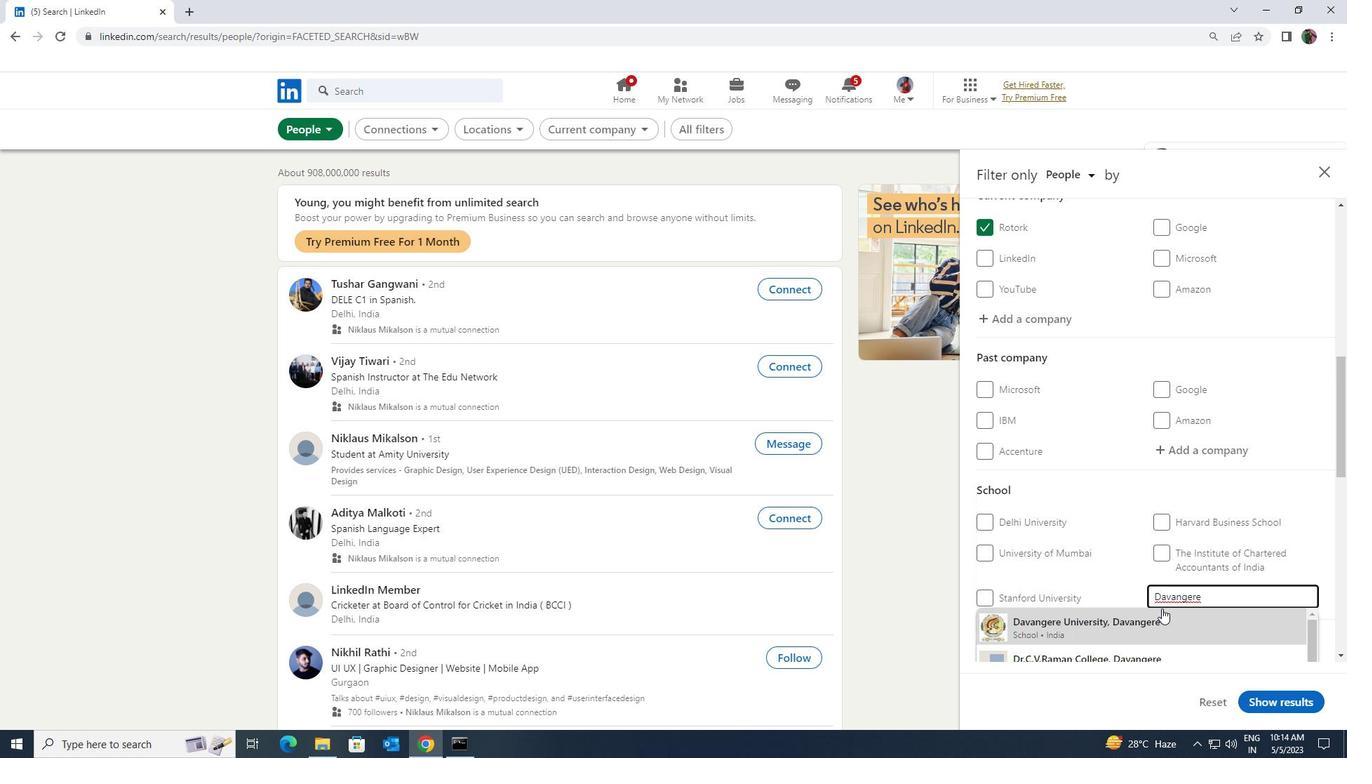 
Action: Mouse pressed left at (1162, 613)
Screenshot: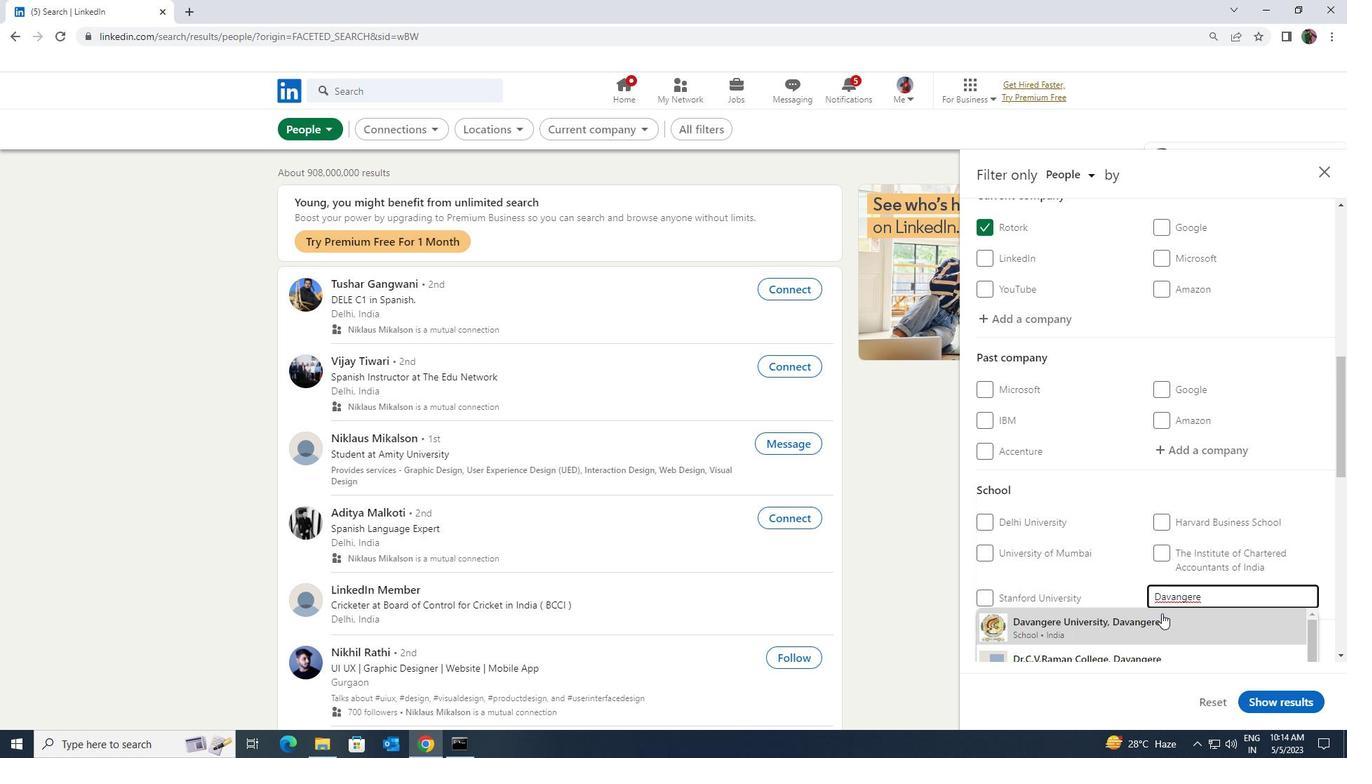 
Action: Mouse scrolled (1162, 612) with delta (0, 0)
Screenshot: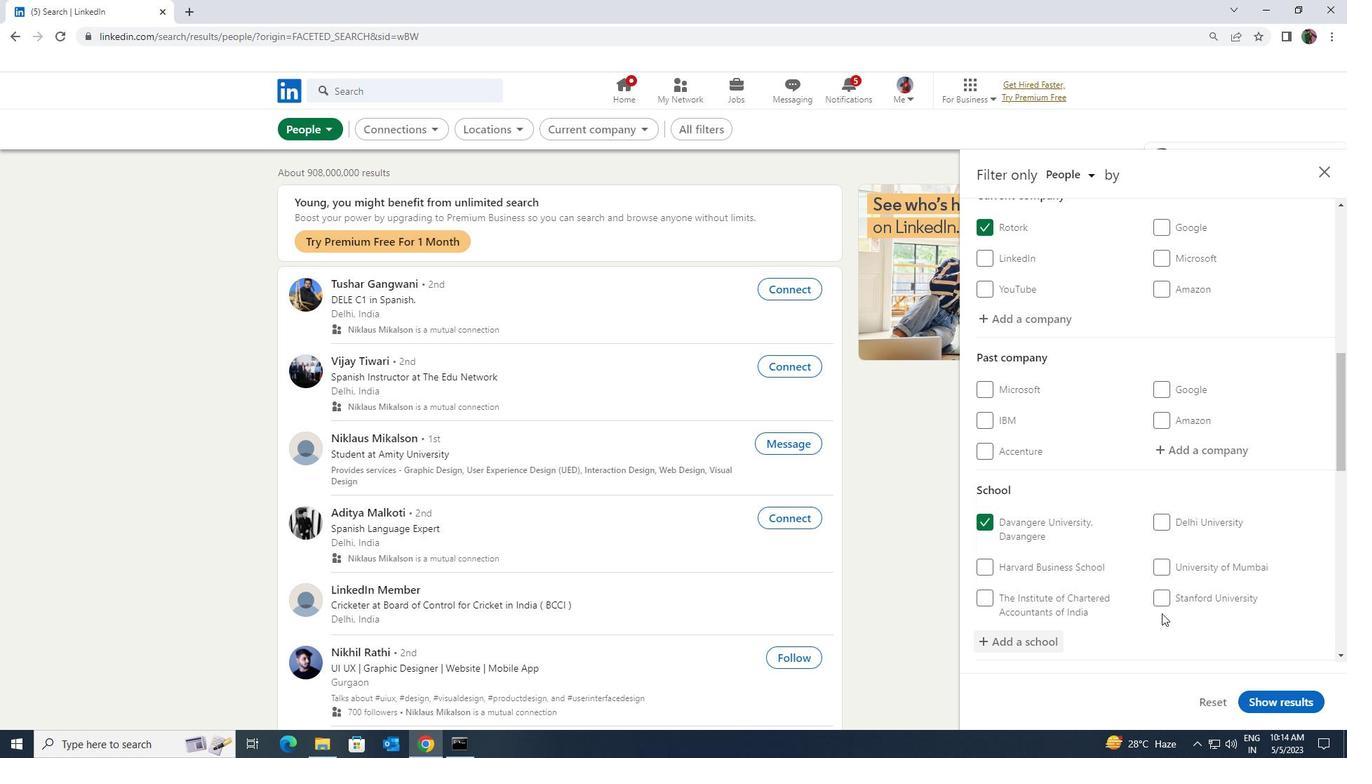 
Action: Mouse scrolled (1162, 612) with delta (0, 0)
Screenshot: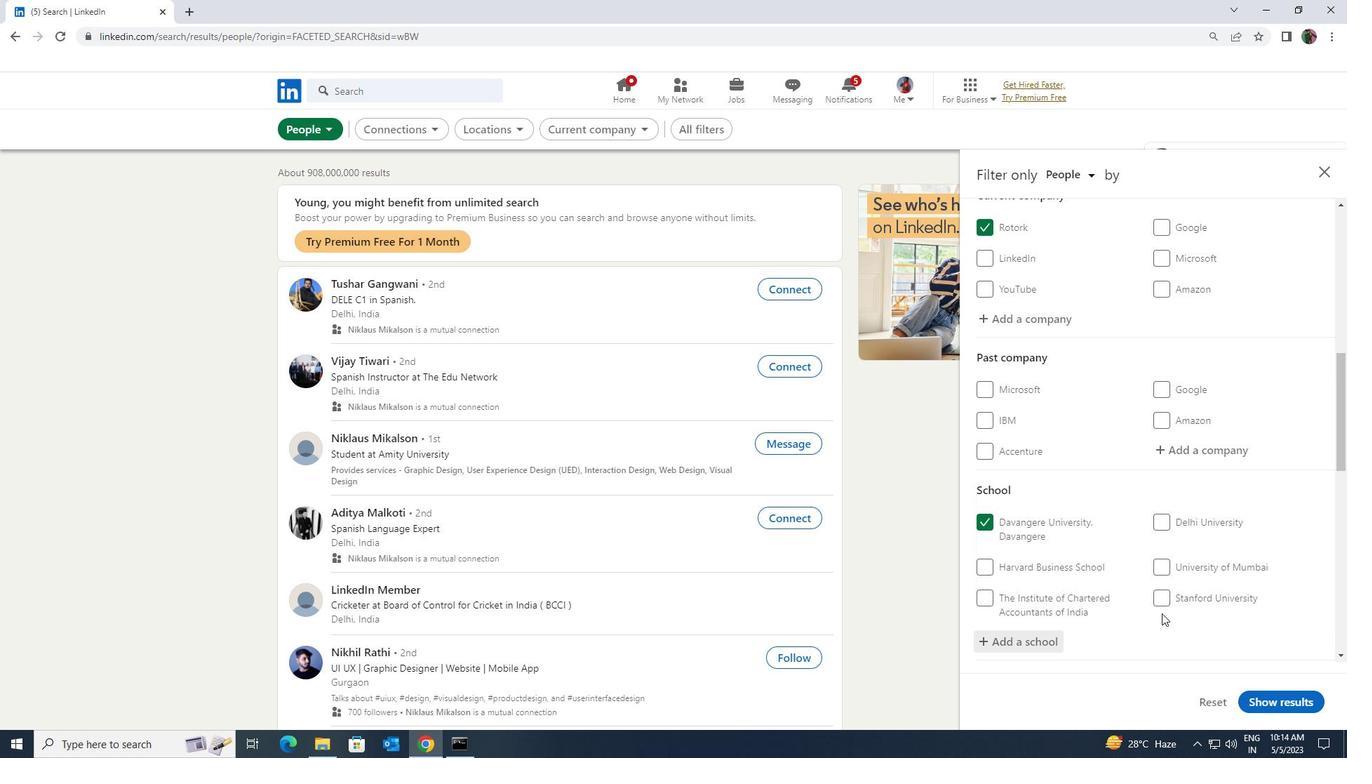 
Action: Mouse scrolled (1162, 612) with delta (0, 0)
Screenshot: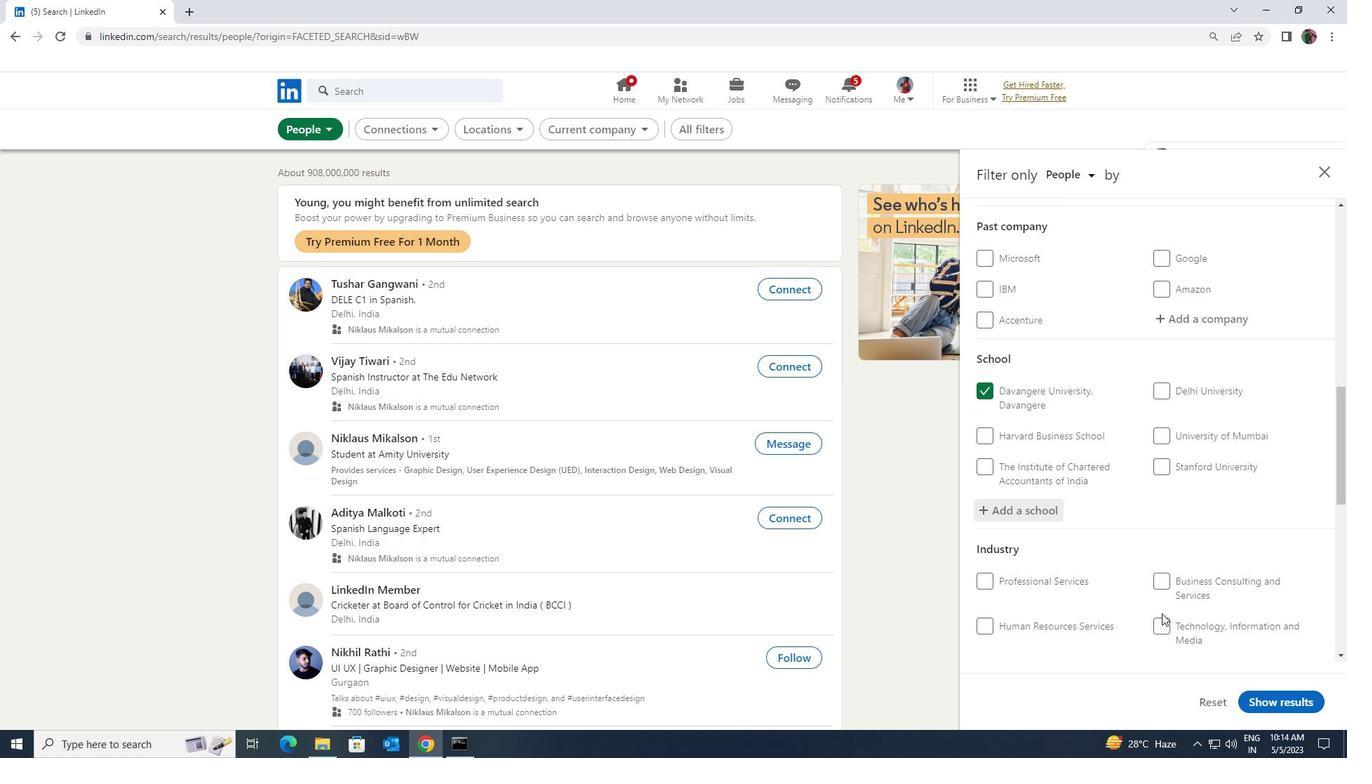 
Action: Mouse moved to (1175, 598)
Screenshot: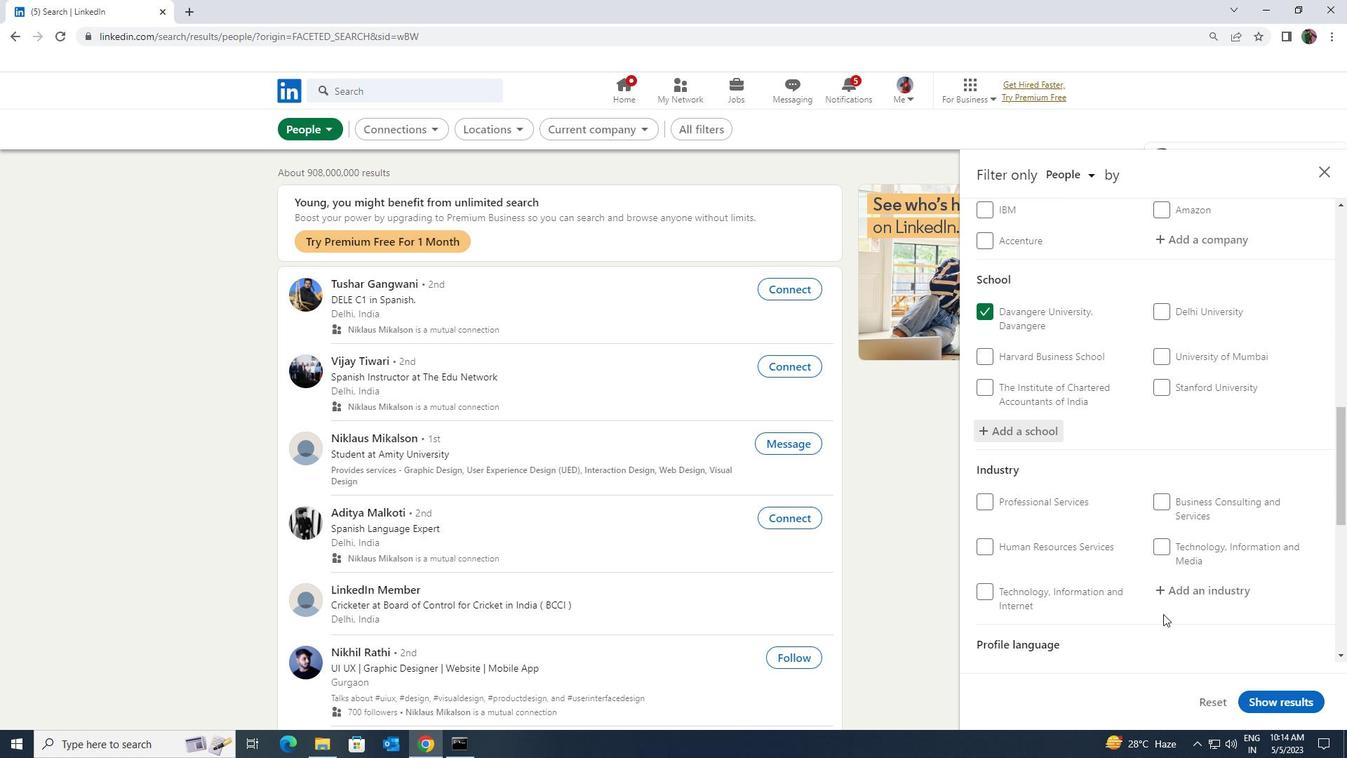 
Action: Mouse pressed left at (1175, 598)
Screenshot: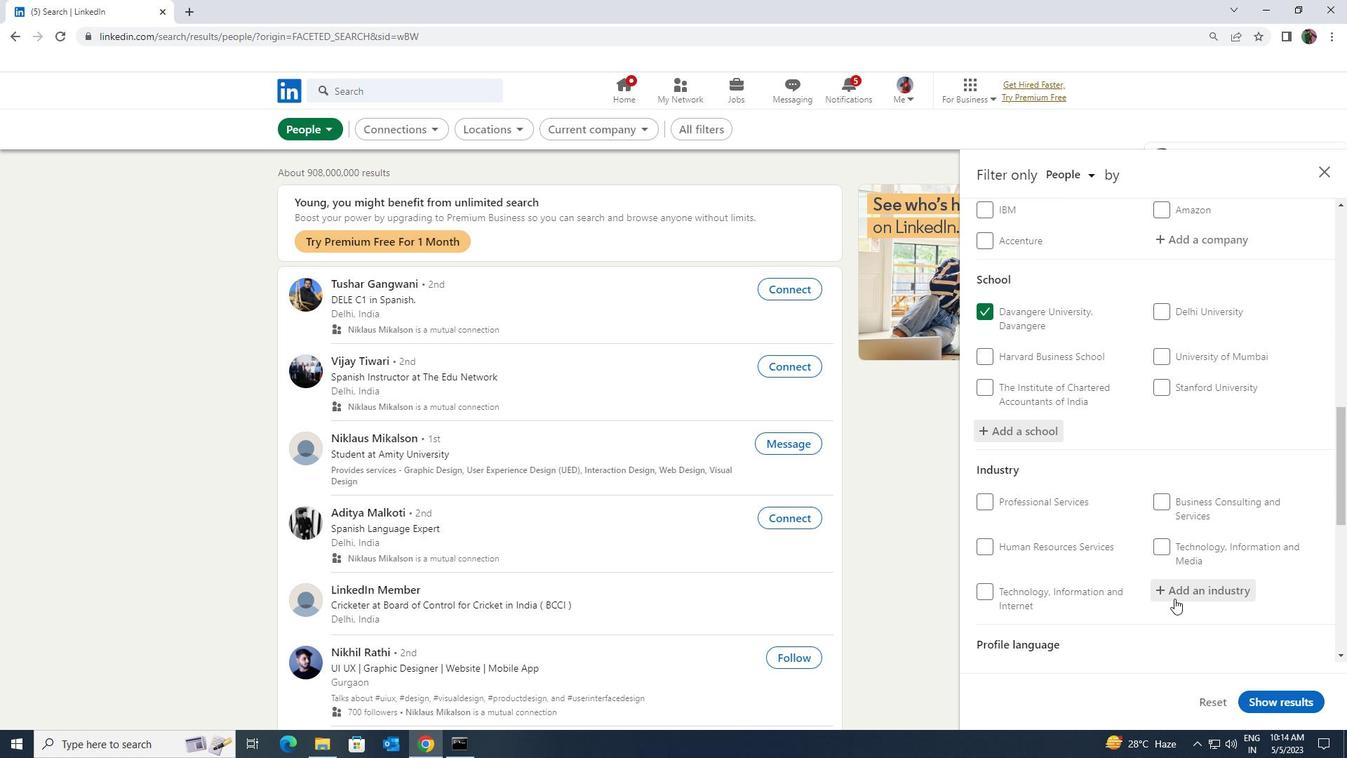 
Action: Key pressed <Key.shift>COMMUNITY<Key.space><Key.shift>DEVE
Screenshot: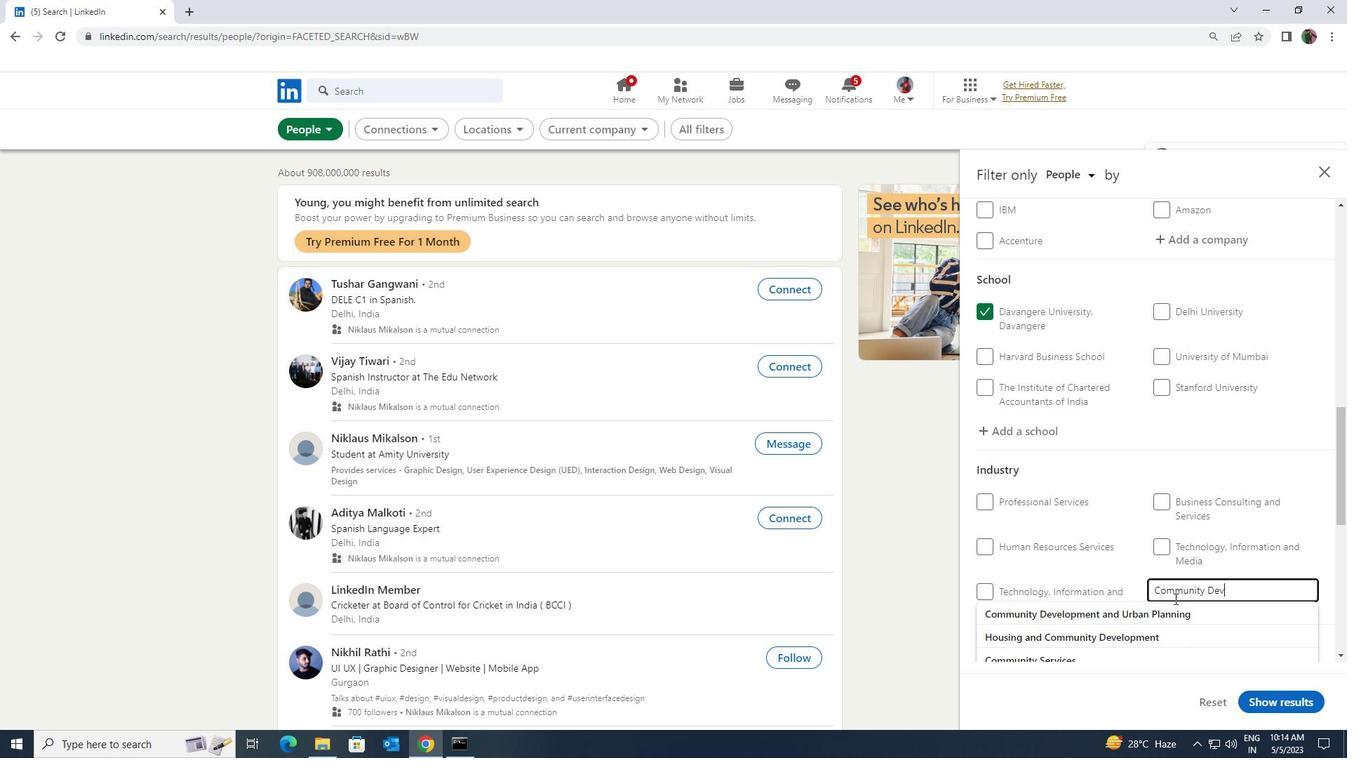 
Action: Mouse moved to (1164, 607)
Screenshot: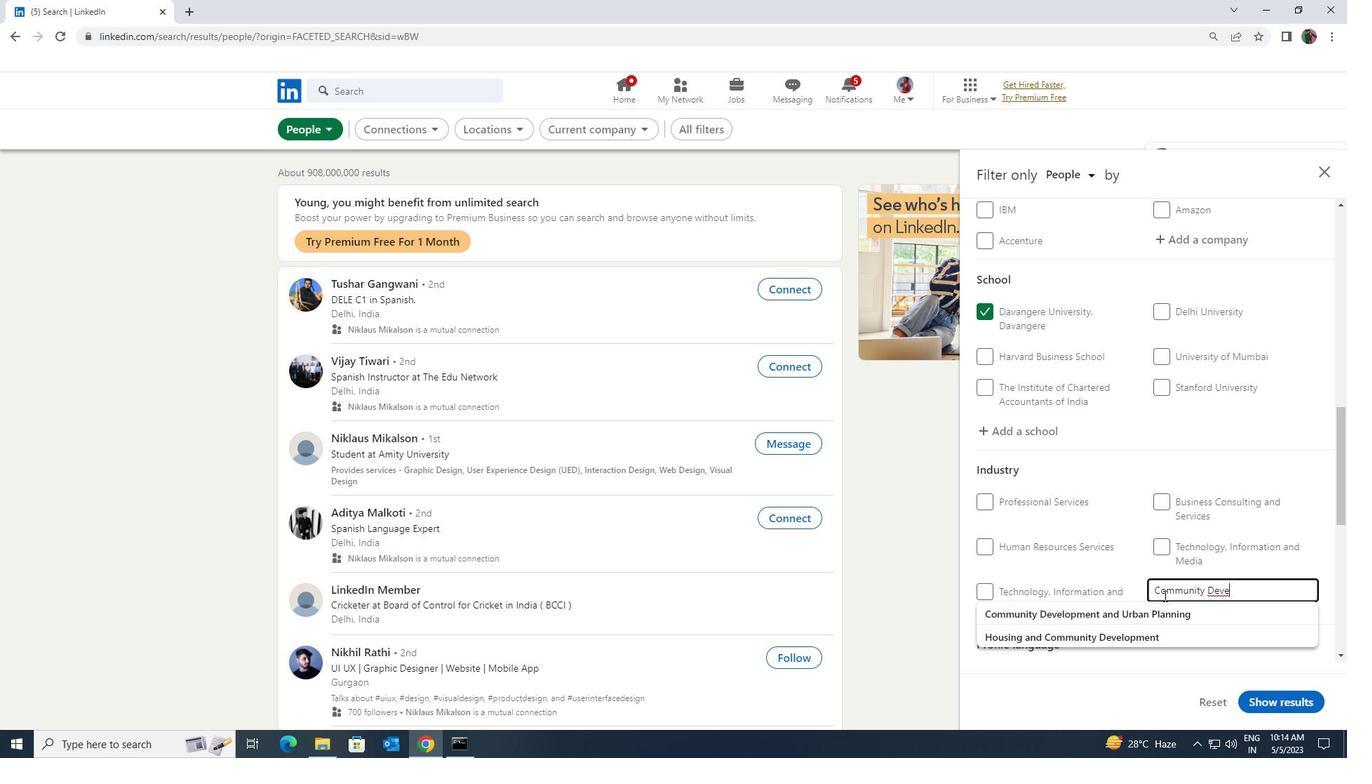 
Action: Mouse pressed left at (1164, 607)
Screenshot: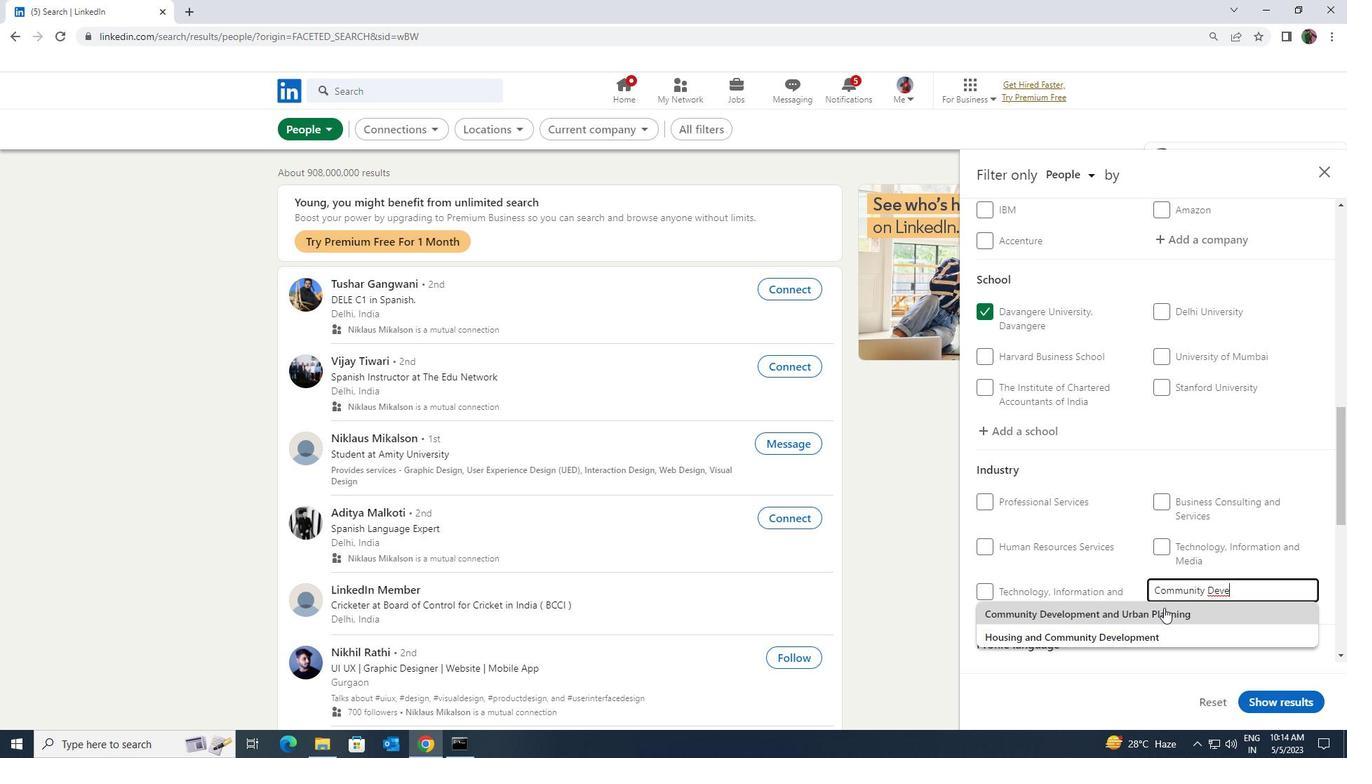 
Action: Mouse moved to (1163, 608)
Screenshot: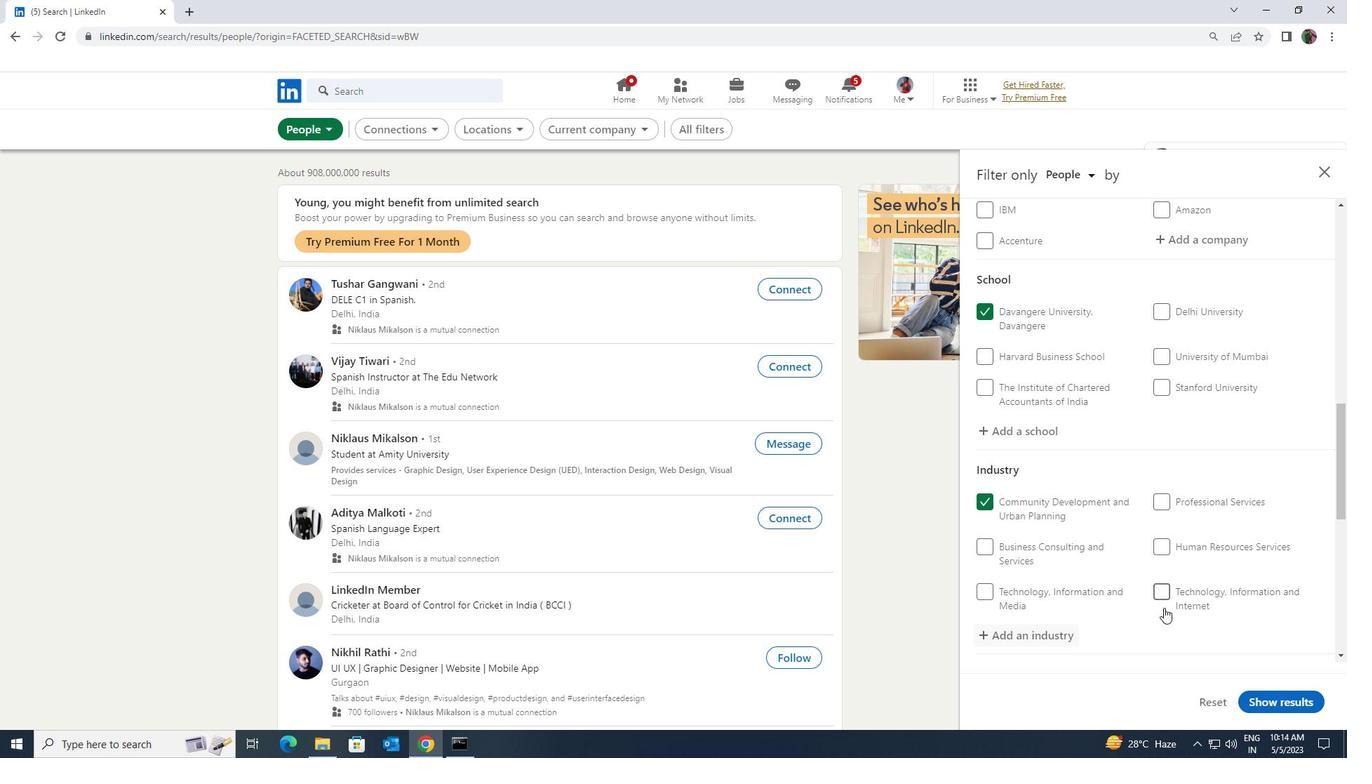 
Action: Mouse scrolled (1163, 607) with delta (0, 0)
Screenshot: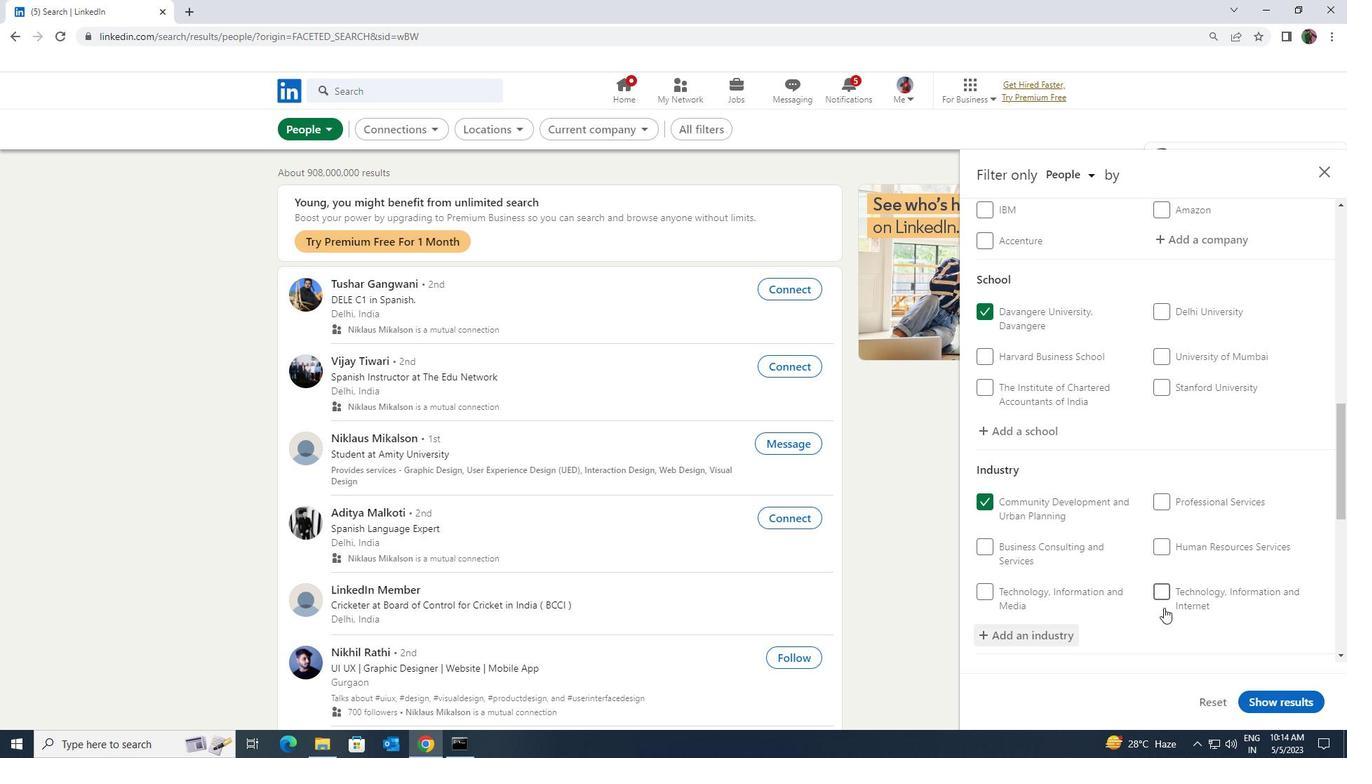 
Action: Mouse scrolled (1163, 607) with delta (0, 0)
Screenshot: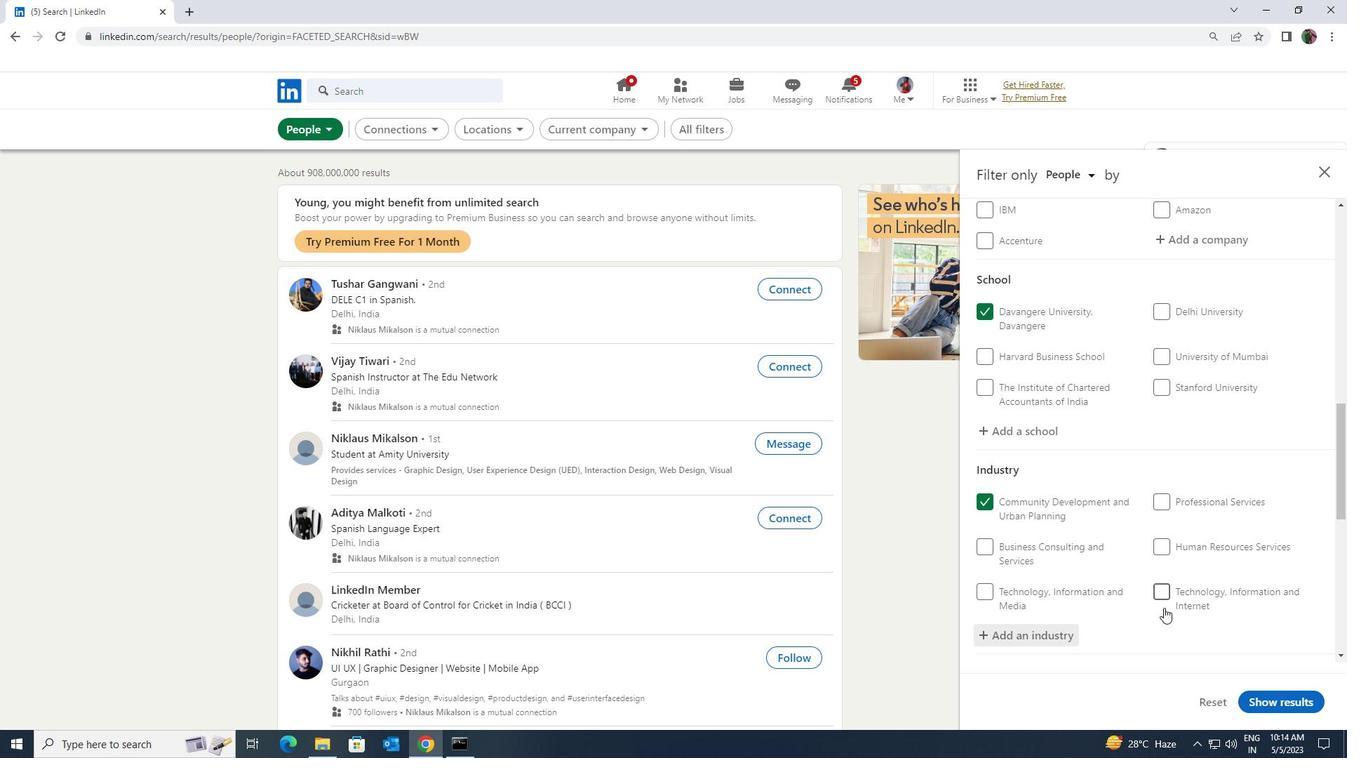 
Action: Mouse scrolled (1163, 607) with delta (0, 0)
Screenshot: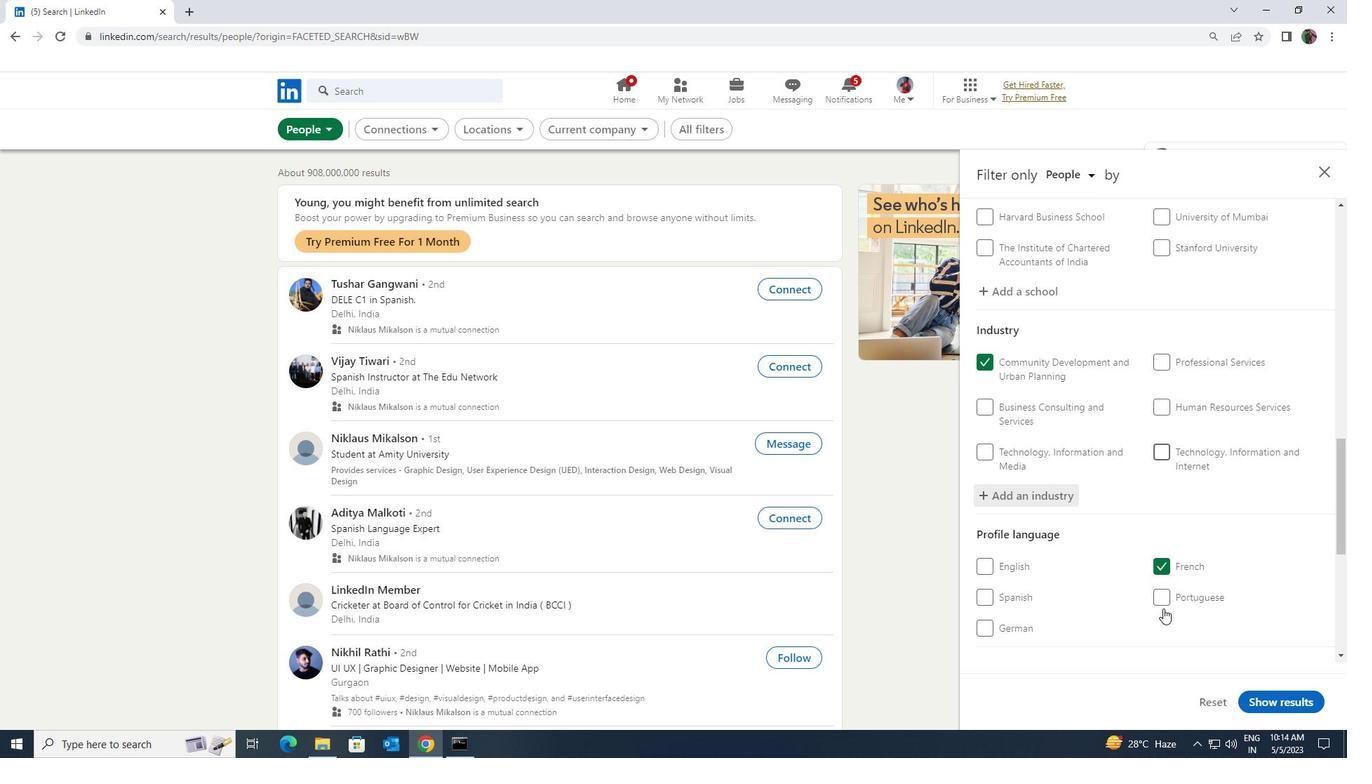
Action: Mouse scrolled (1163, 607) with delta (0, 0)
Screenshot: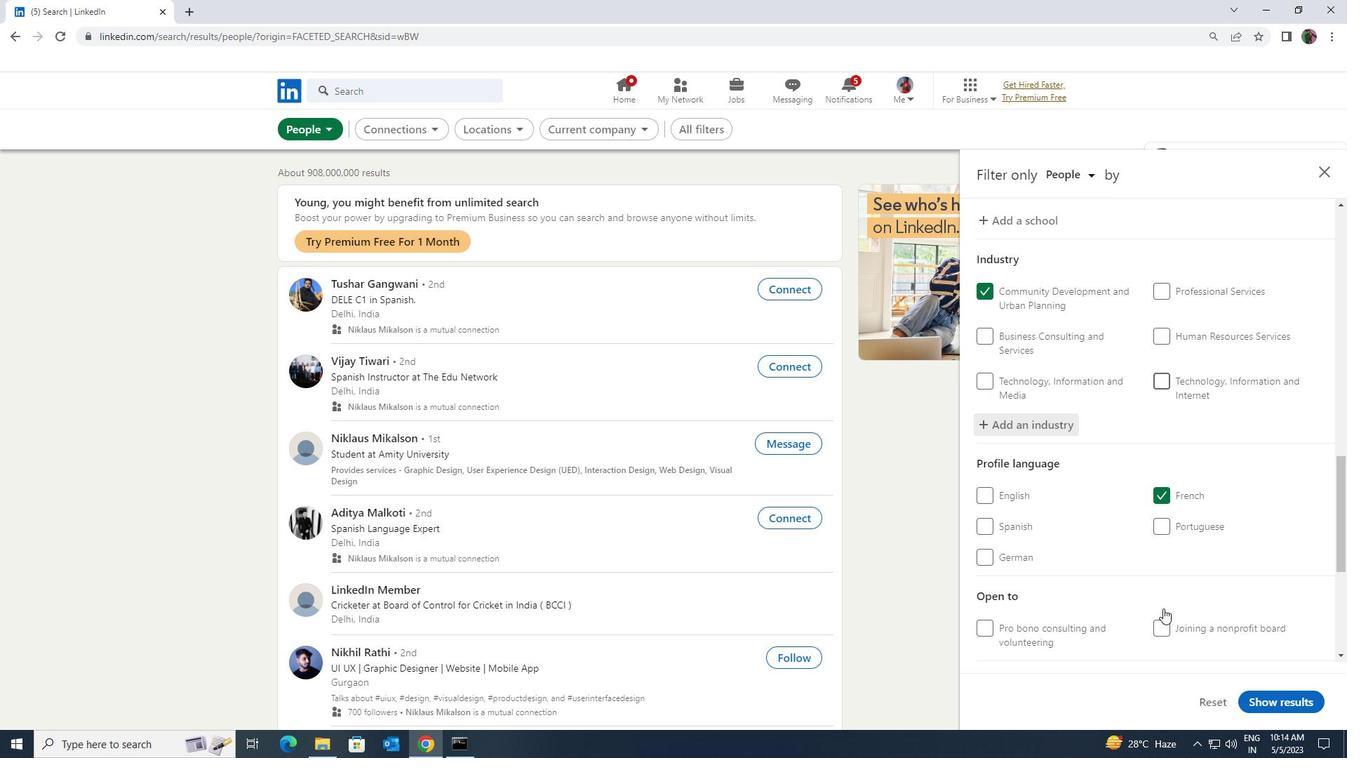 
Action: Mouse scrolled (1163, 607) with delta (0, 0)
Screenshot: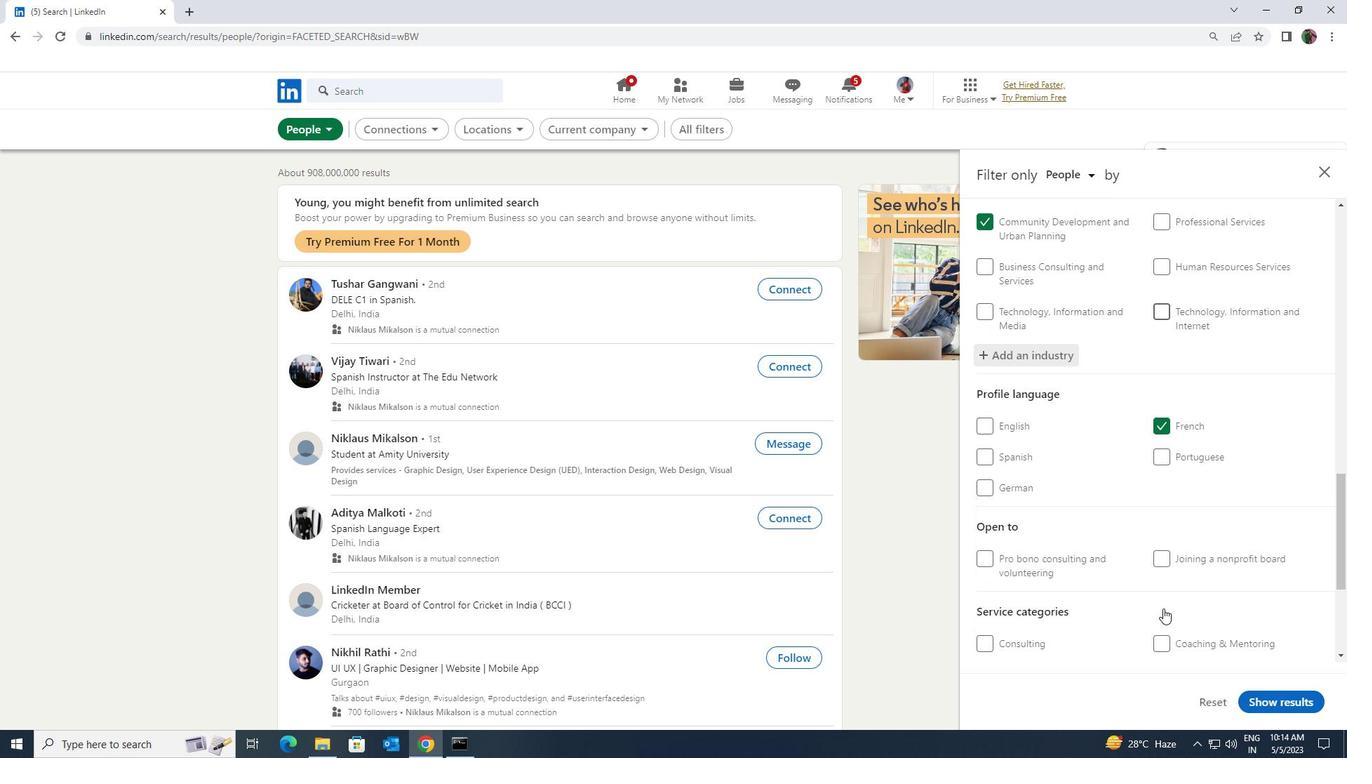 
Action: Mouse moved to (1163, 624)
Screenshot: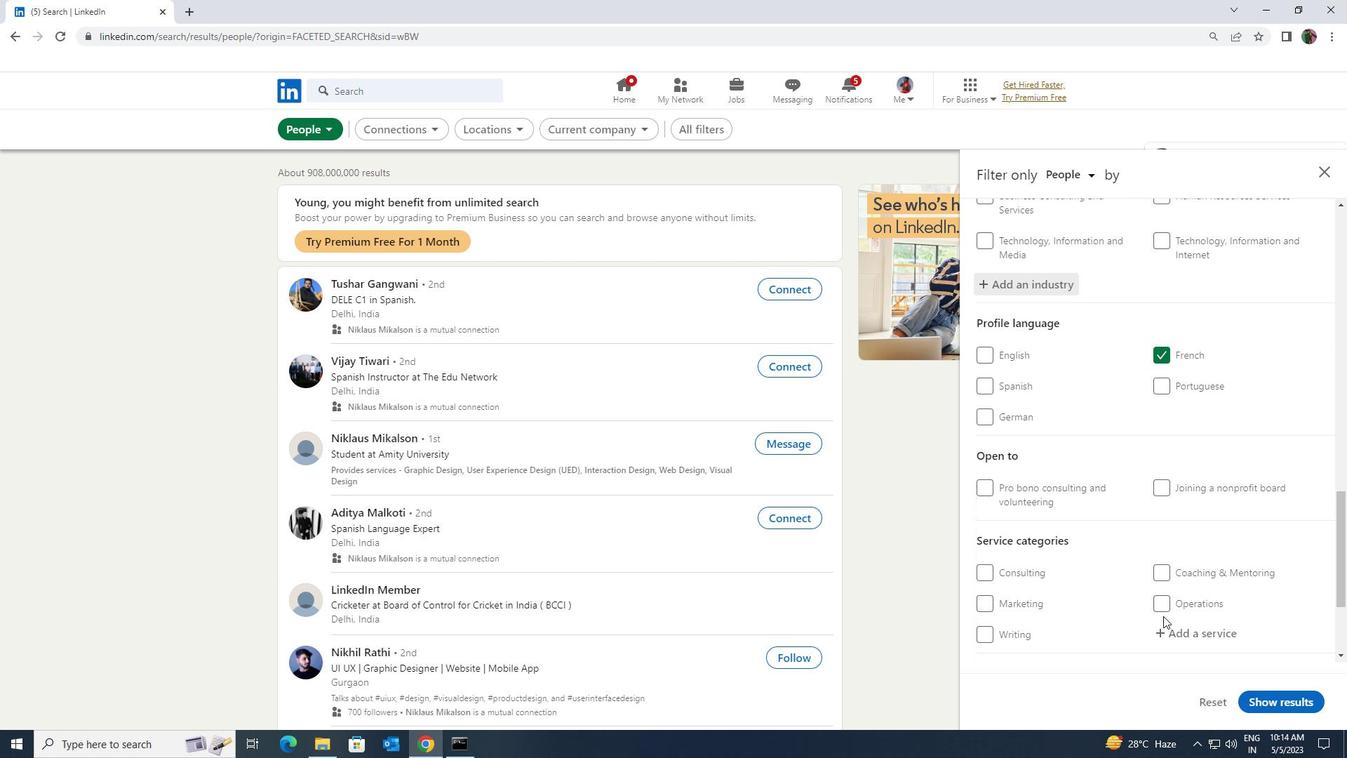 
Action: Mouse pressed left at (1163, 624)
Screenshot: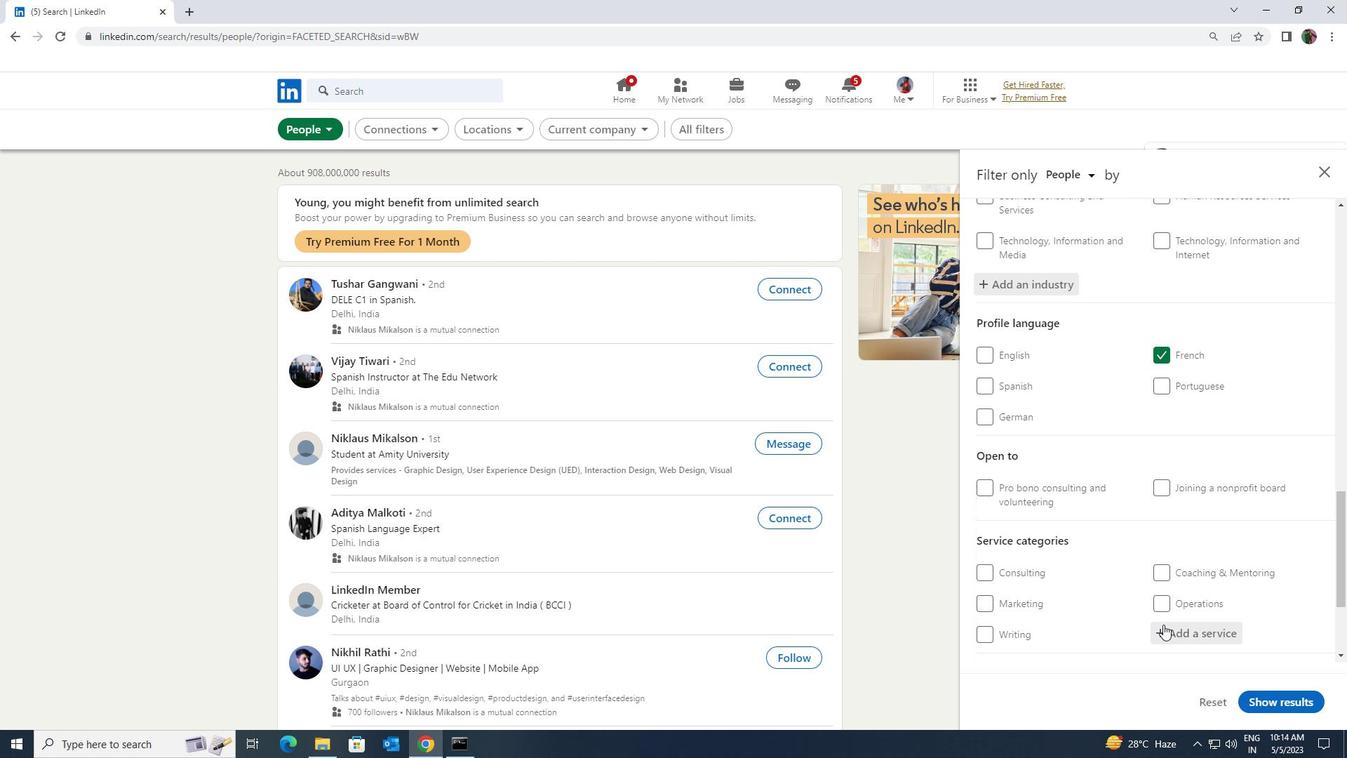 
Action: Key pressed <Key.shift>
Screenshot: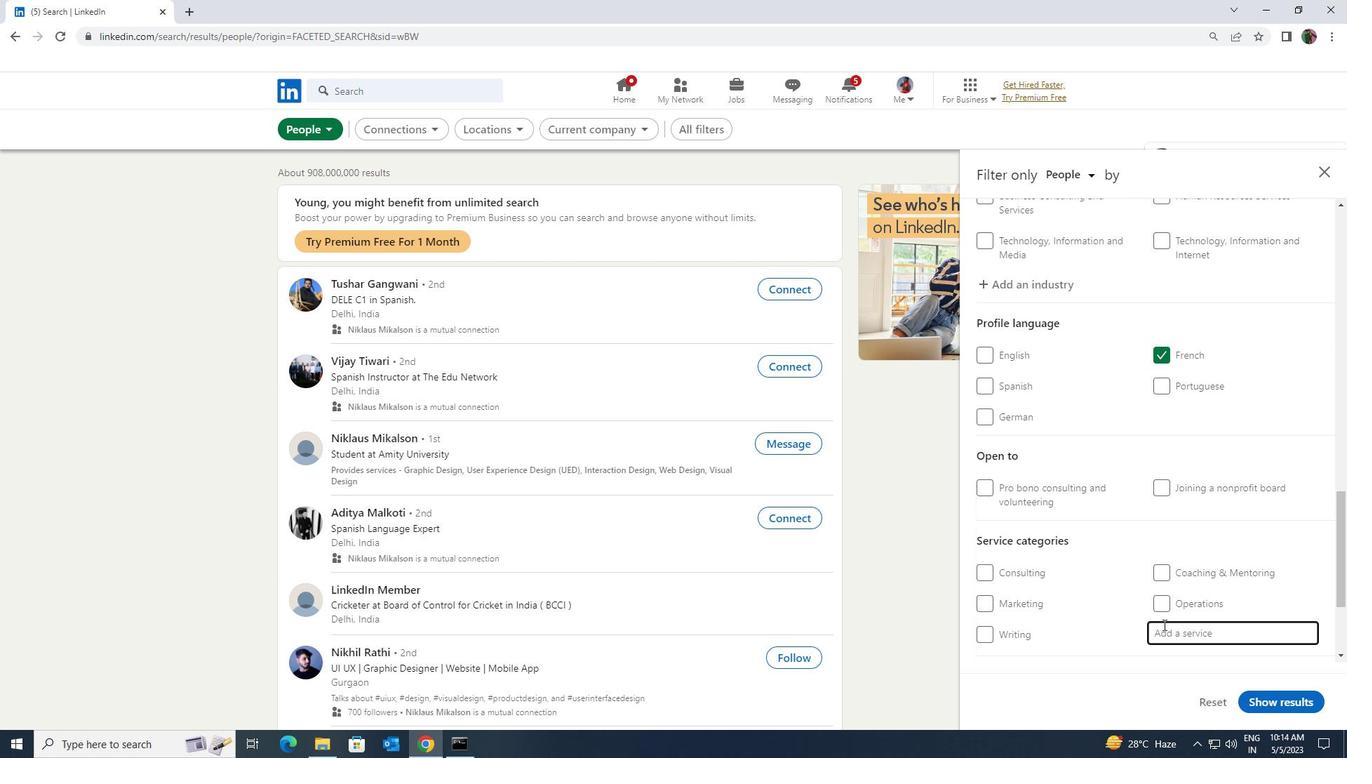 
Action: Mouse moved to (1163, 625)
Screenshot: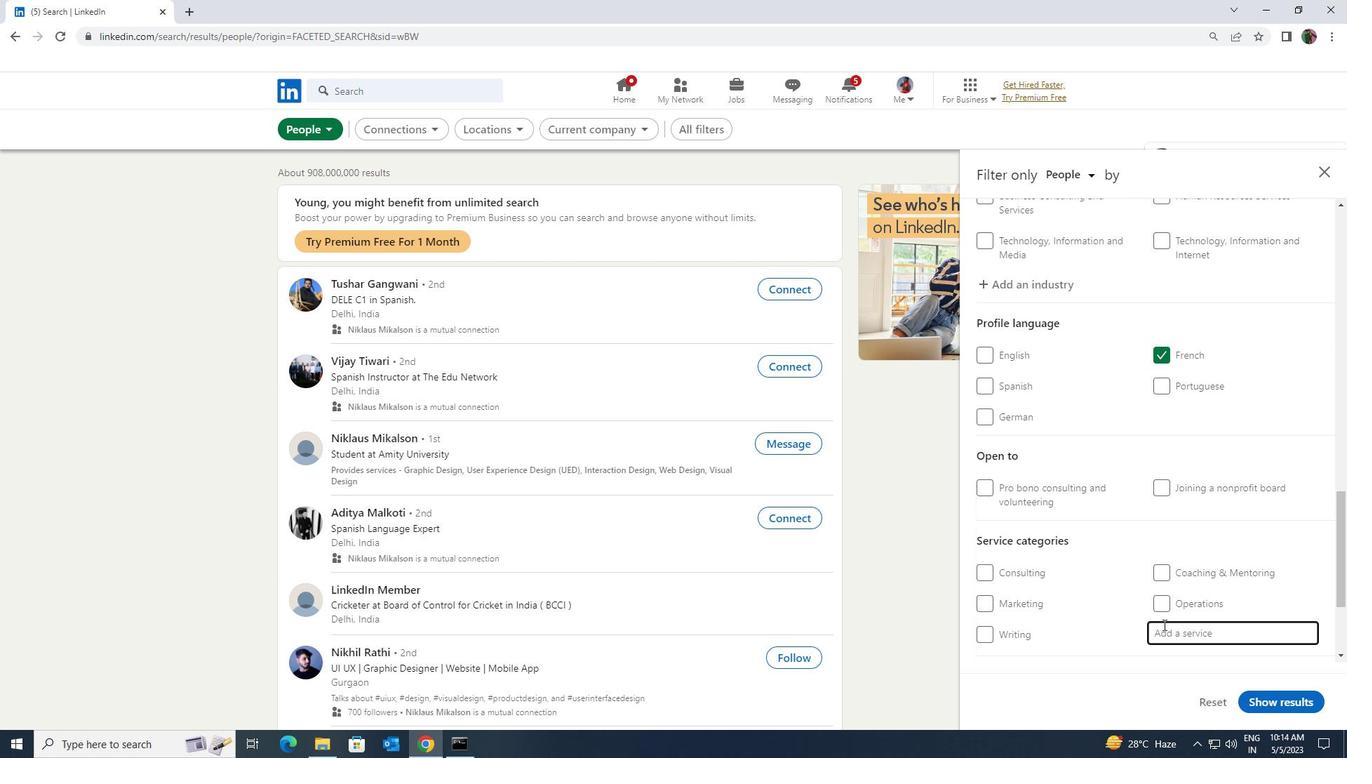 
Action: Key pressed <Key.shift><Key.shift><Key.shift><Key.shift><Key.shift><Key.shift><Key.shift><Key.shift><Key.shift><Key.shift>DATE<Key.space>
Screenshot: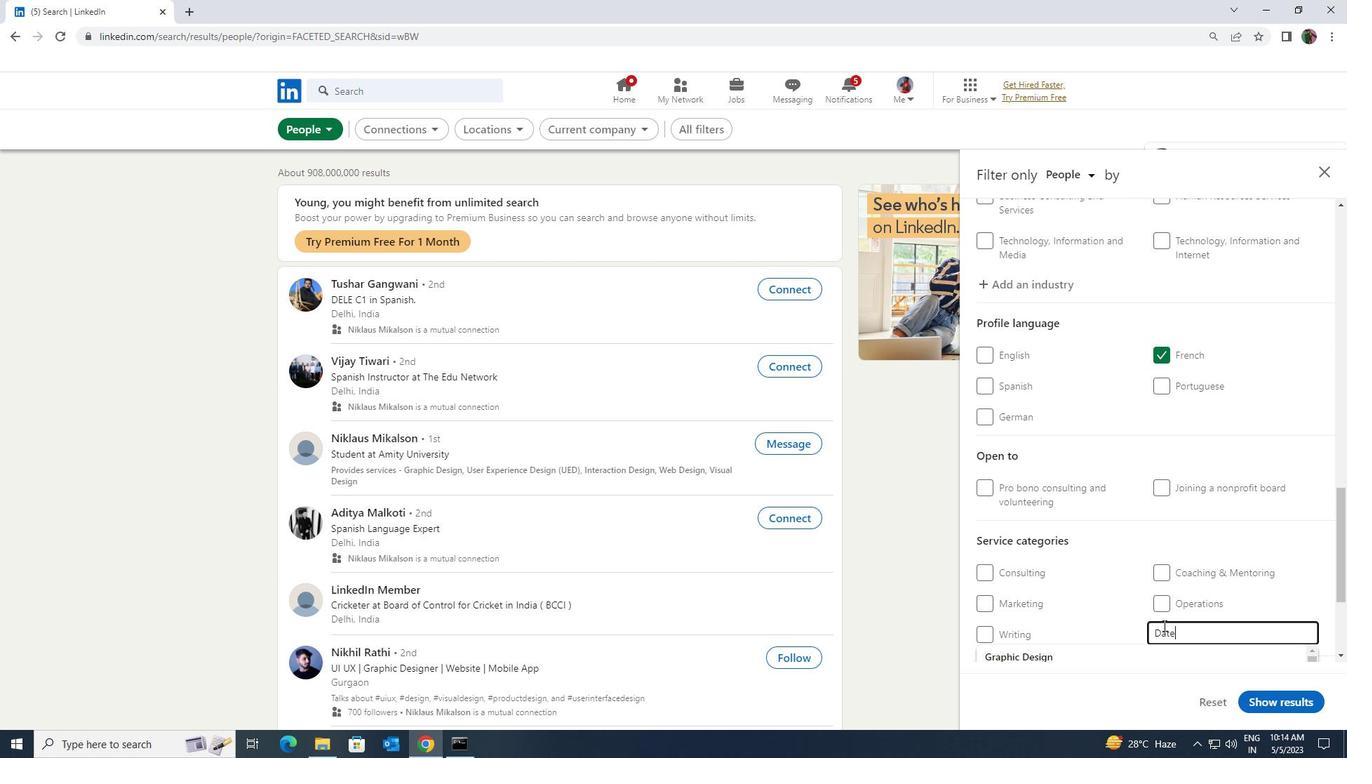 
Action: Mouse moved to (1159, 647)
Screenshot: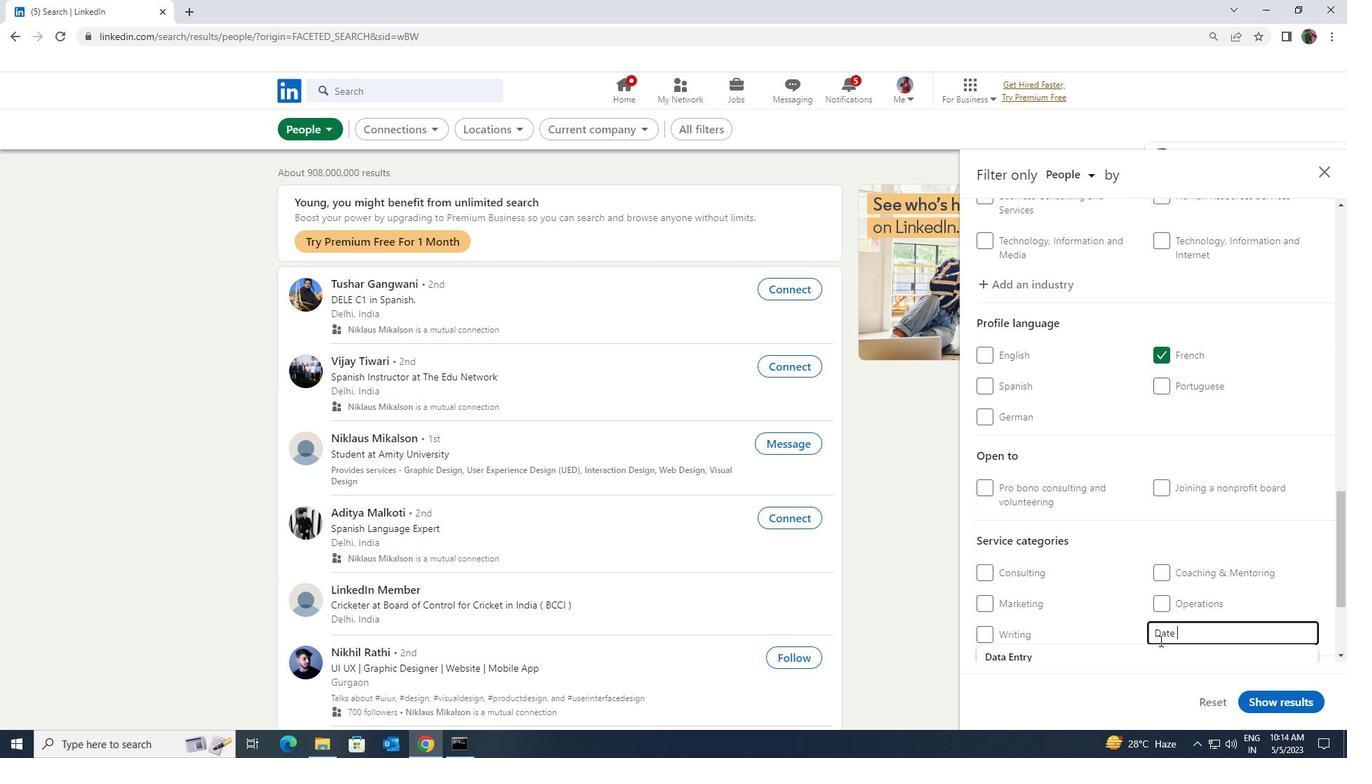
Action: Mouse pressed left at (1159, 647)
Screenshot: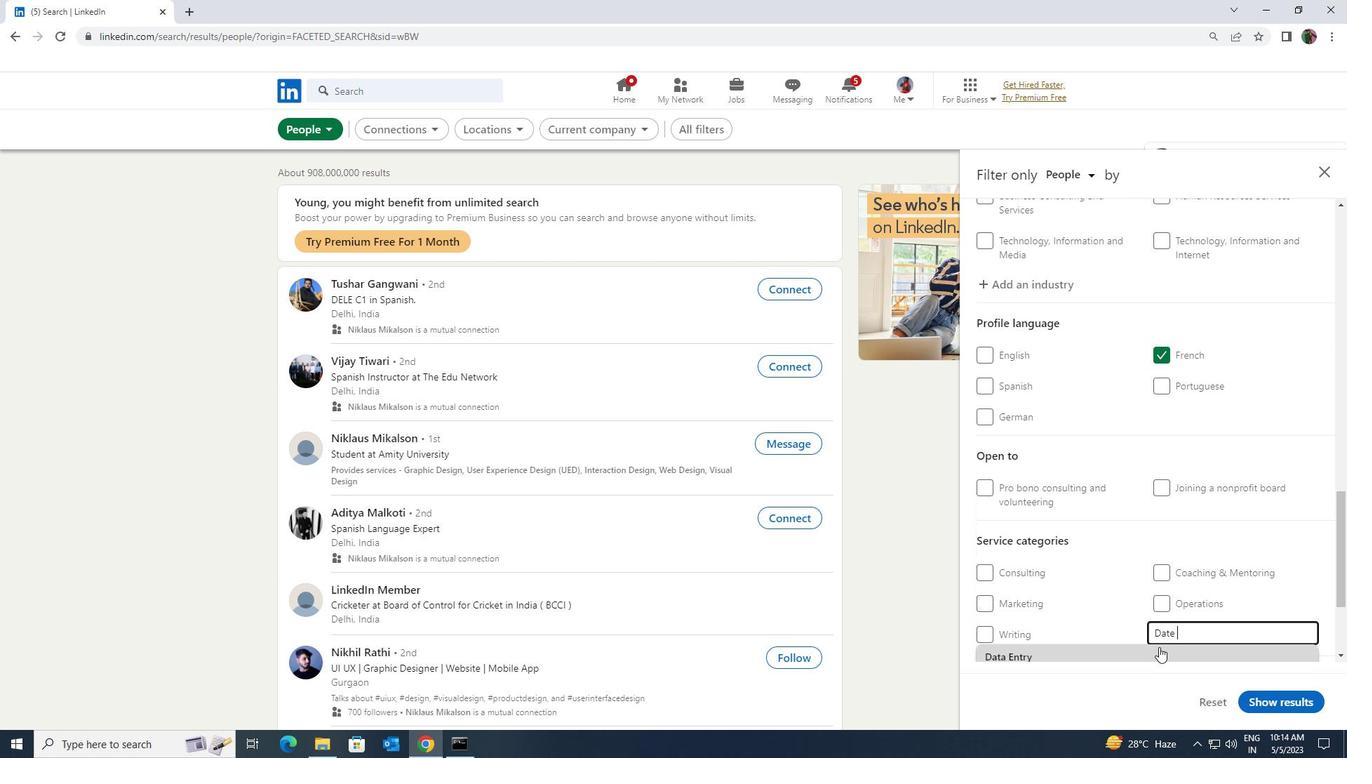 
Action: Mouse scrolled (1159, 646) with delta (0, 0)
Screenshot: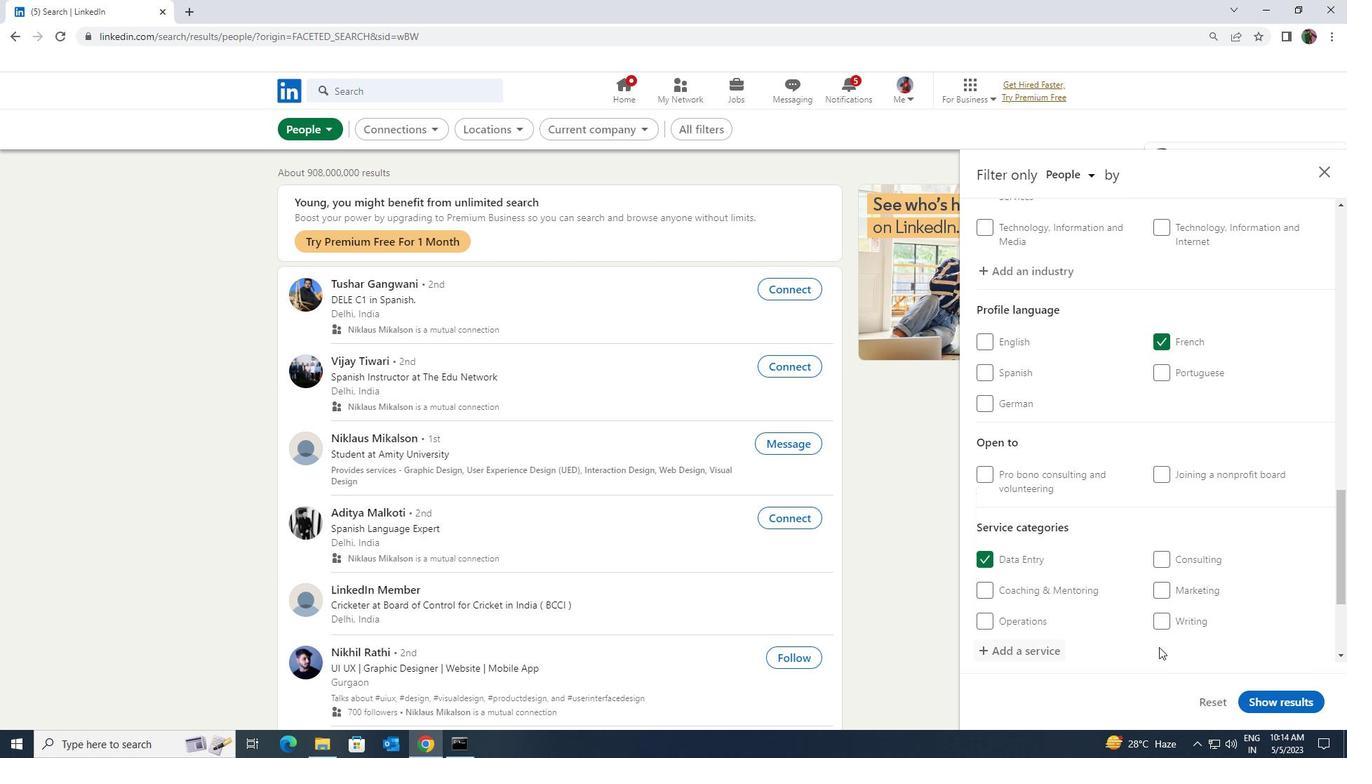 
Action: Mouse scrolled (1159, 646) with delta (0, 0)
Screenshot: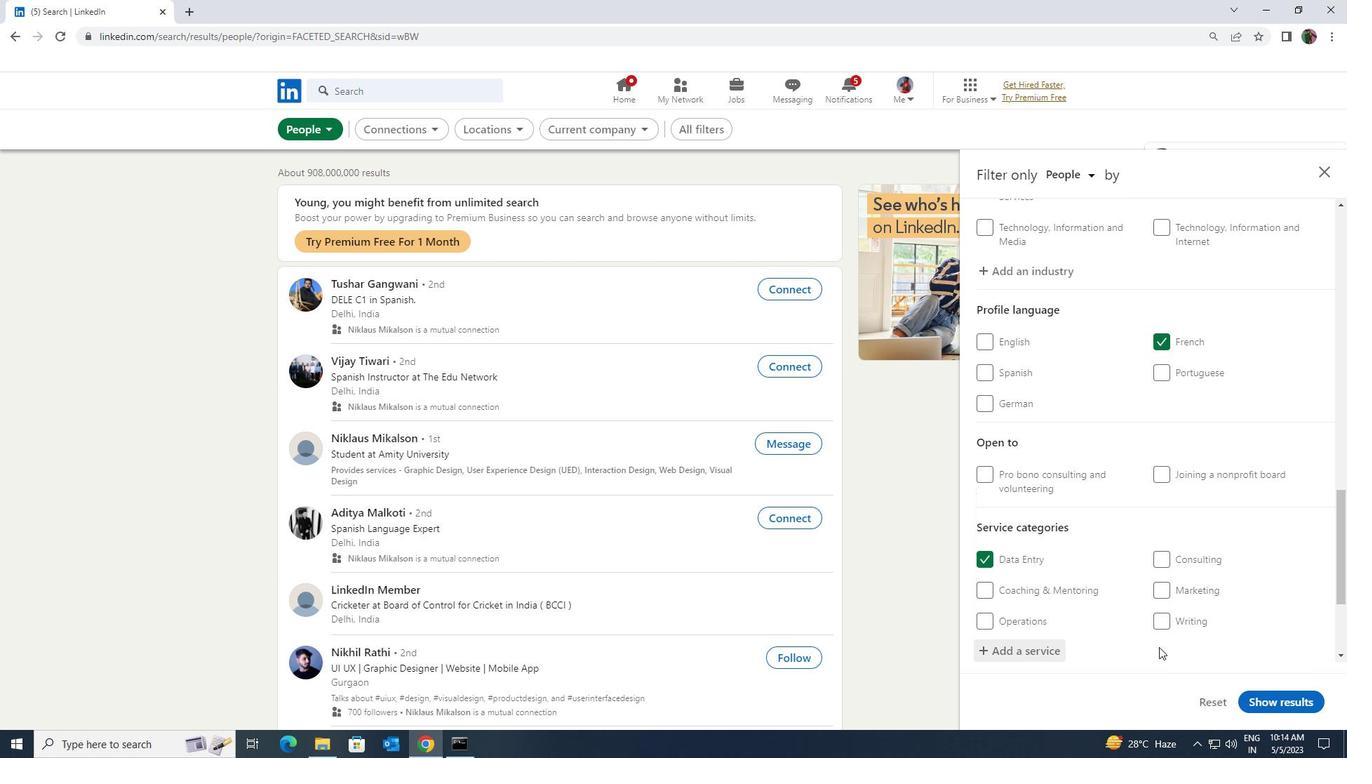 
Action: Mouse moved to (1127, 645)
Screenshot: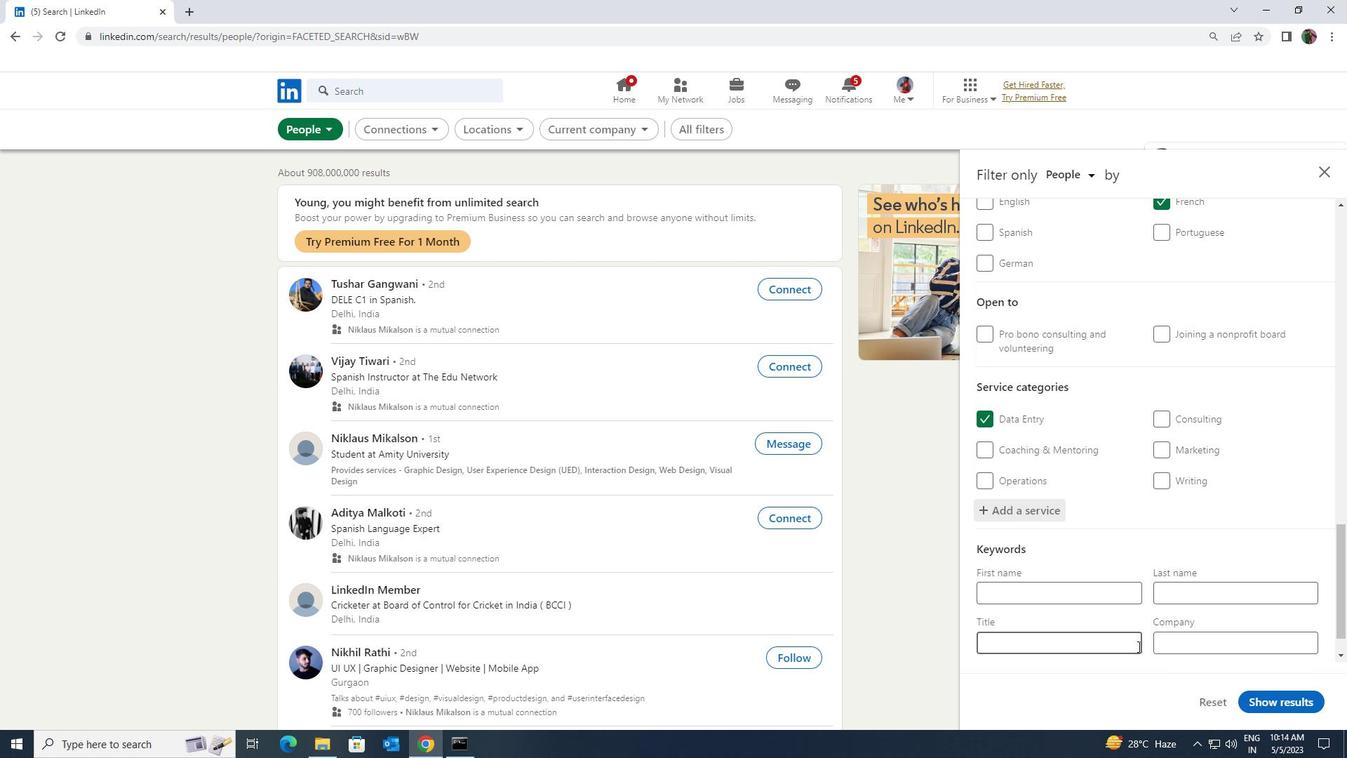 
Action: Mouse pressed left at (1127, 645)
Screenshot: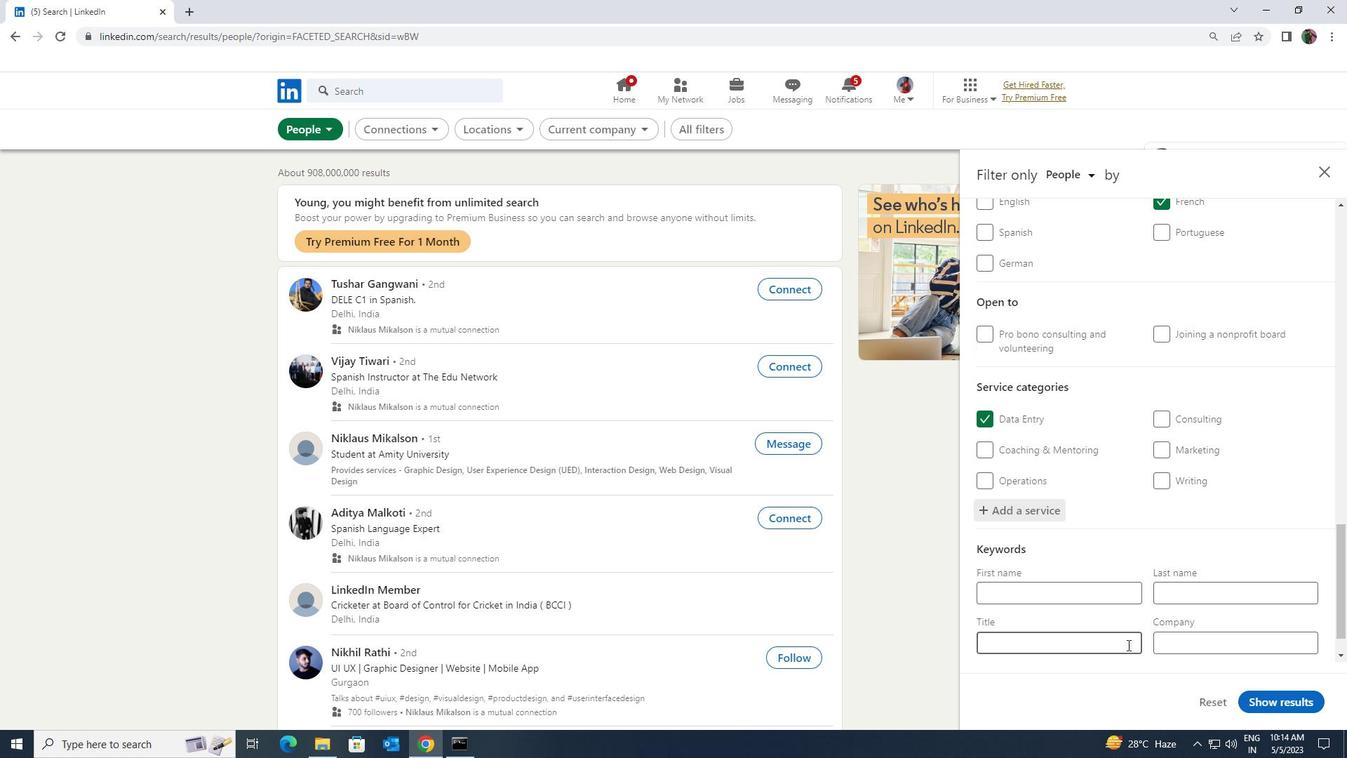 
Action: Key pressed <Key.shift>SAFETY<Key.space><Key.shift>ENGINEER
Screenshot: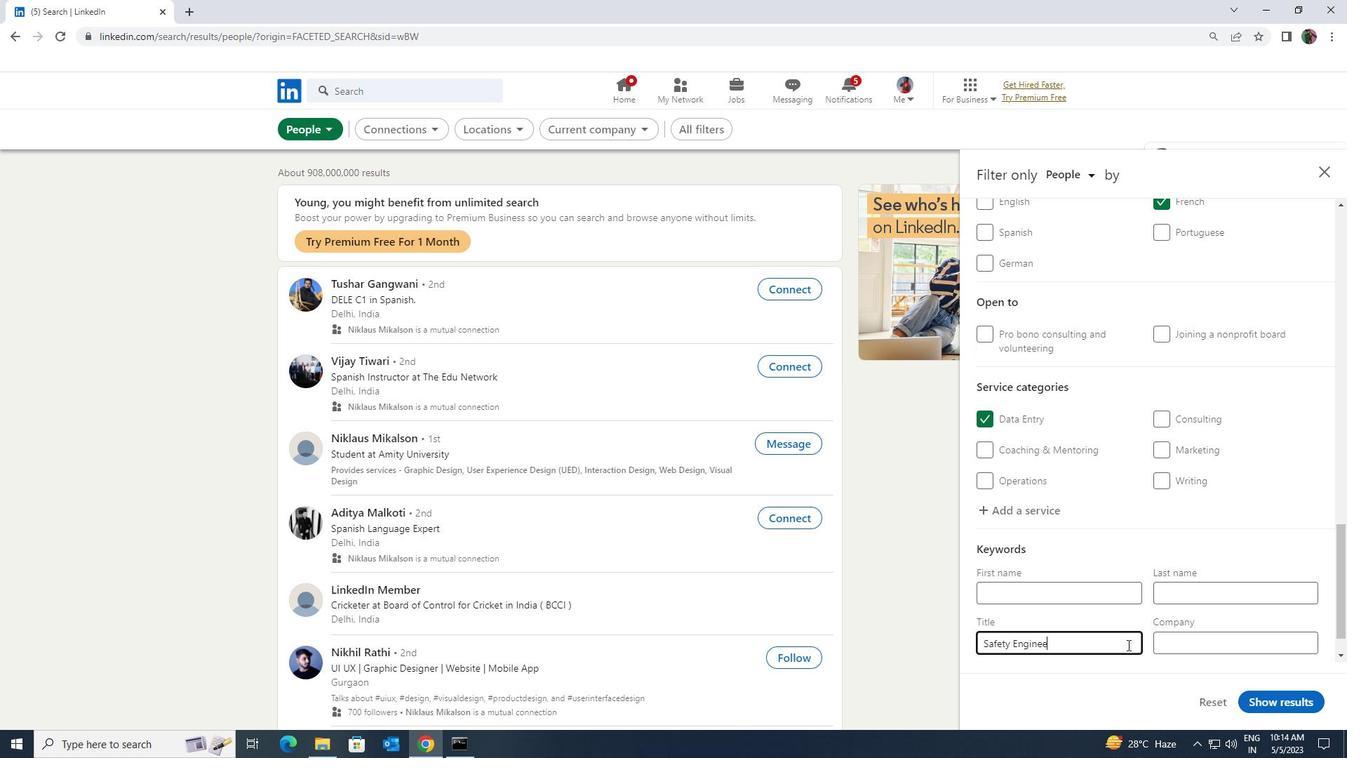
Action: Mouse moved to (1249, 698)
Screenshot: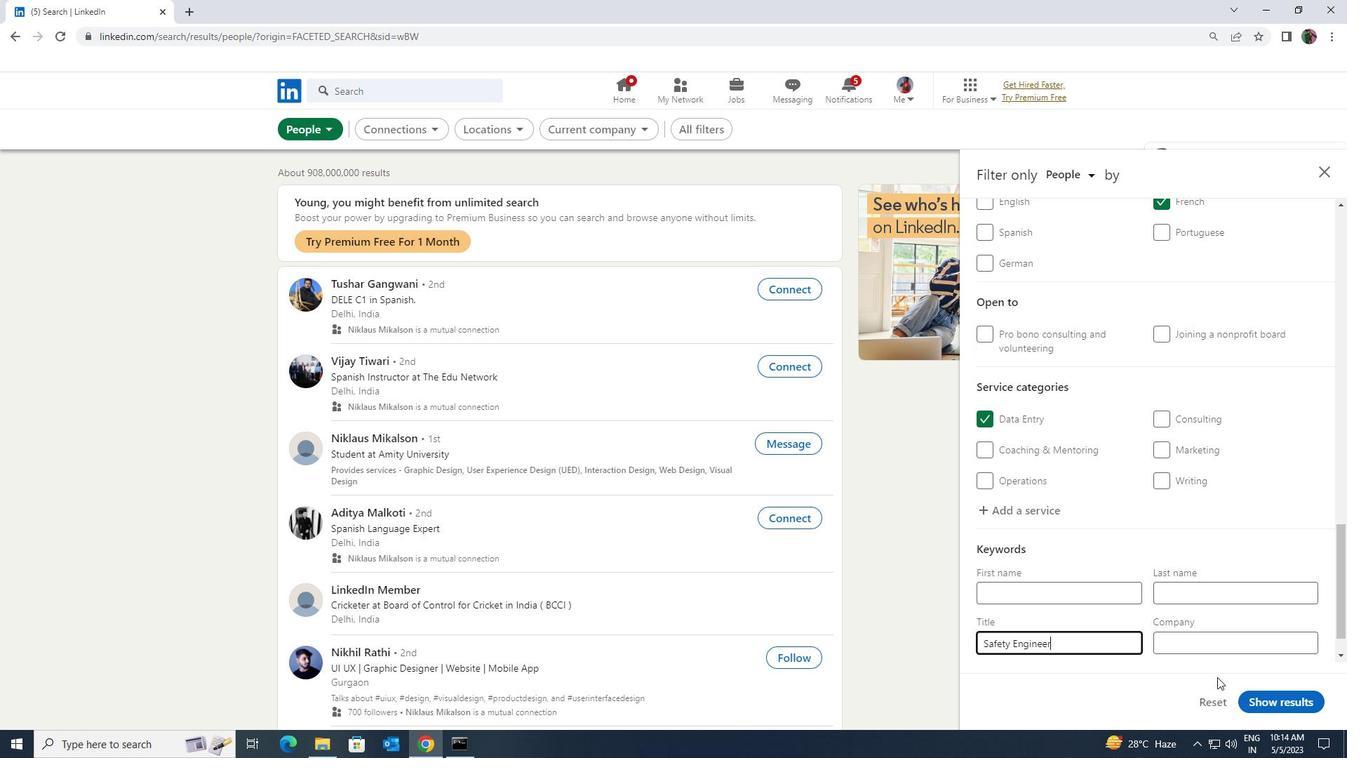 
Action: Mouse pressed left at (1249, 698)
Screenshot: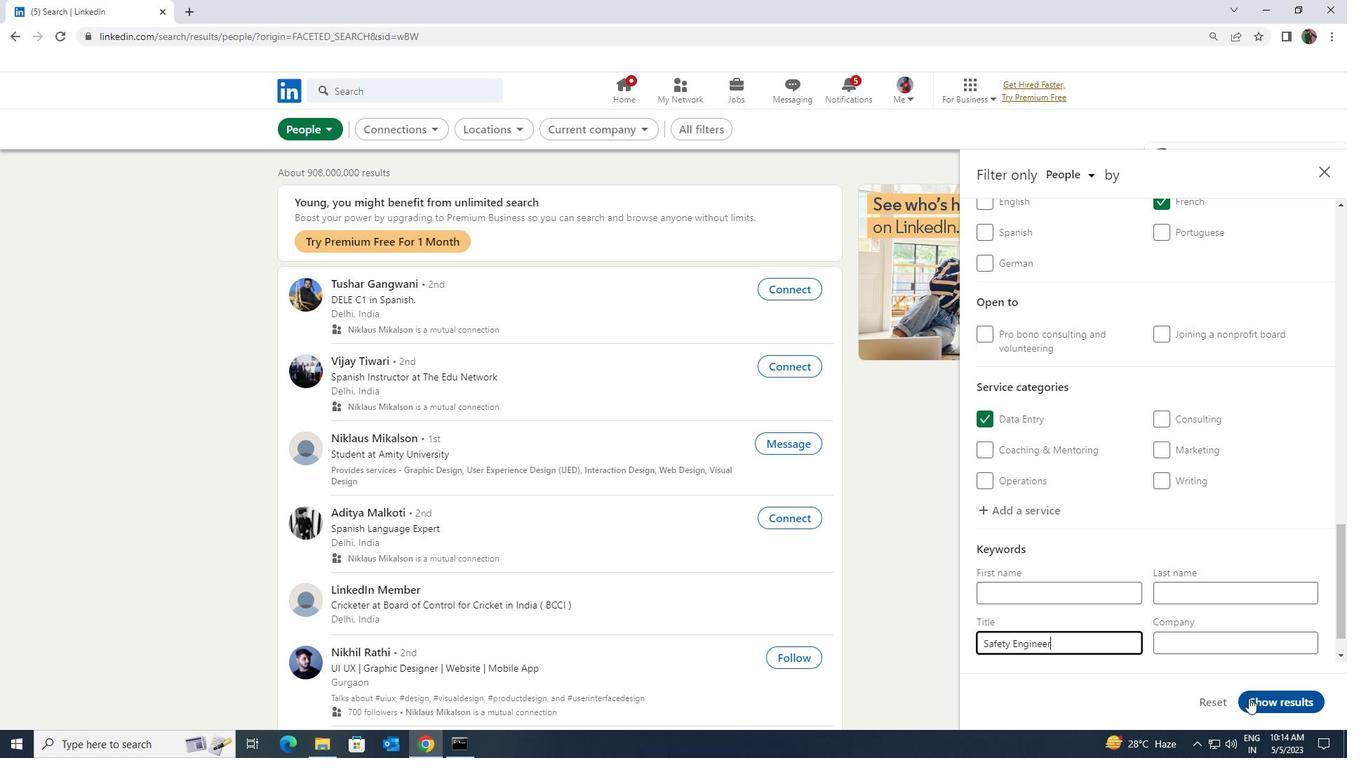 
